 Task: Create a collage using 8 photos in Google Photos.
Action: Key pressed google<Key.space>photos<Key.enter>
Screenshot: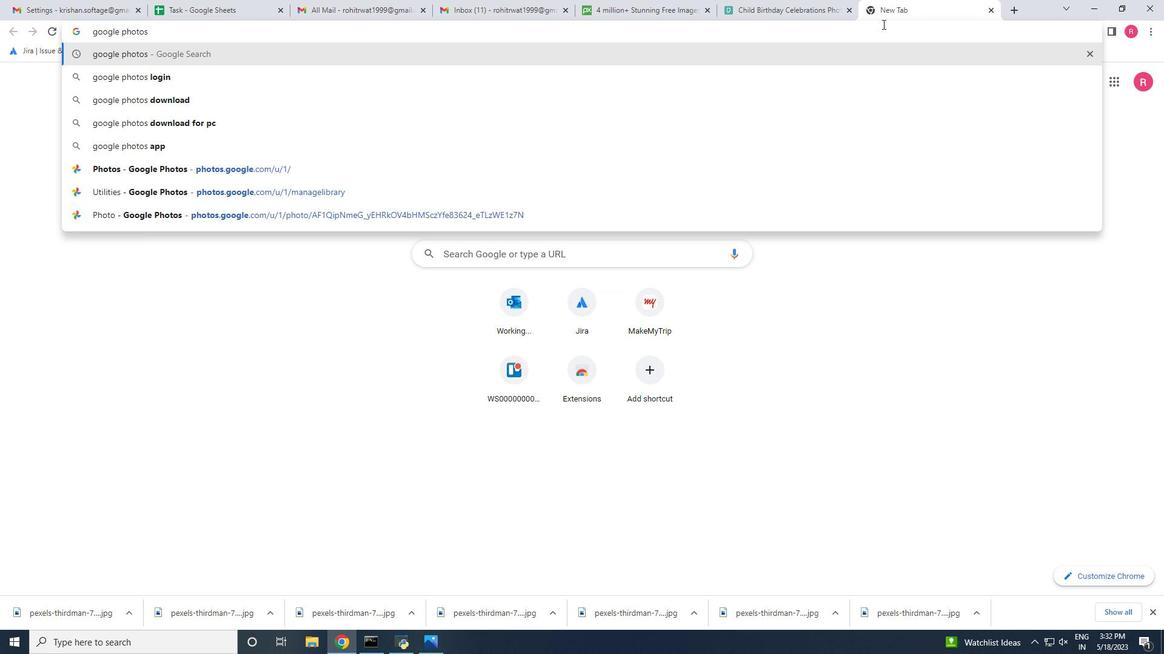 
Action: Mouse moved to (208, 187)
Screenshot: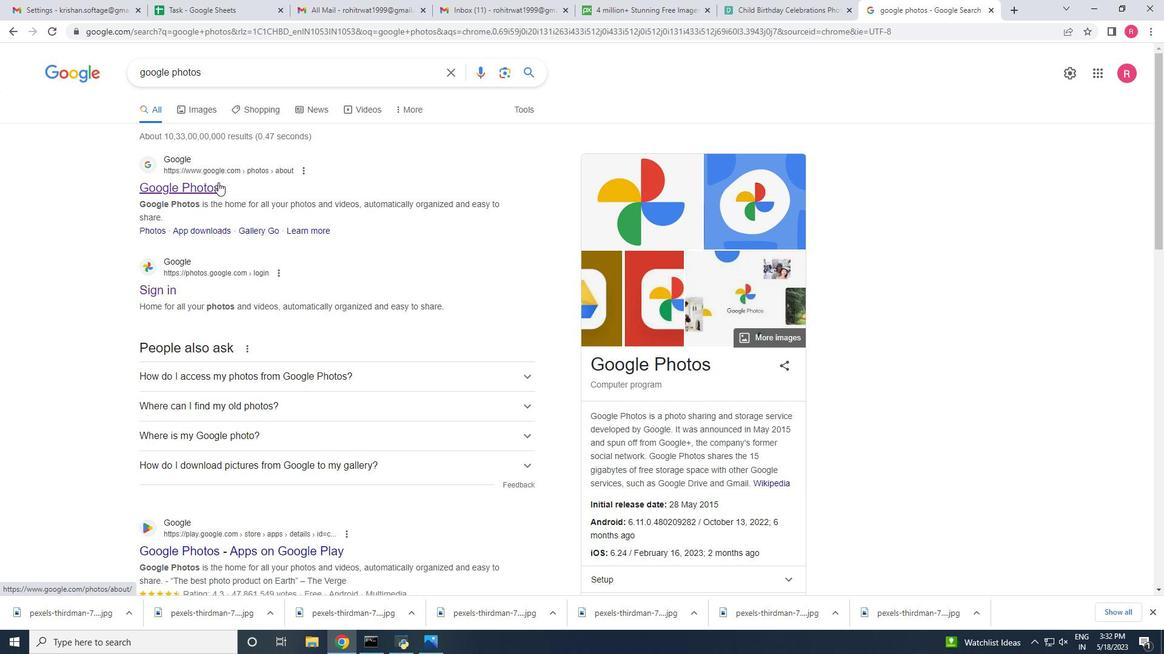 
Action: Mouse pressed left at (208, 187)
Screenshot: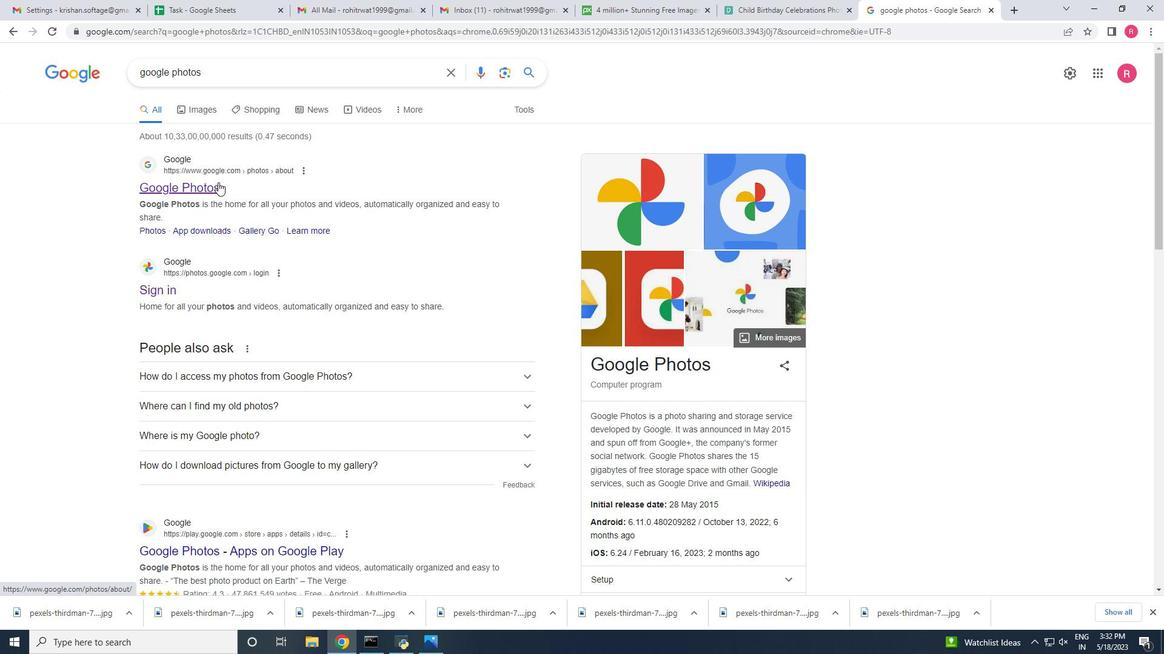 
Action: Mouse moved to (586, 399)
Screenshot: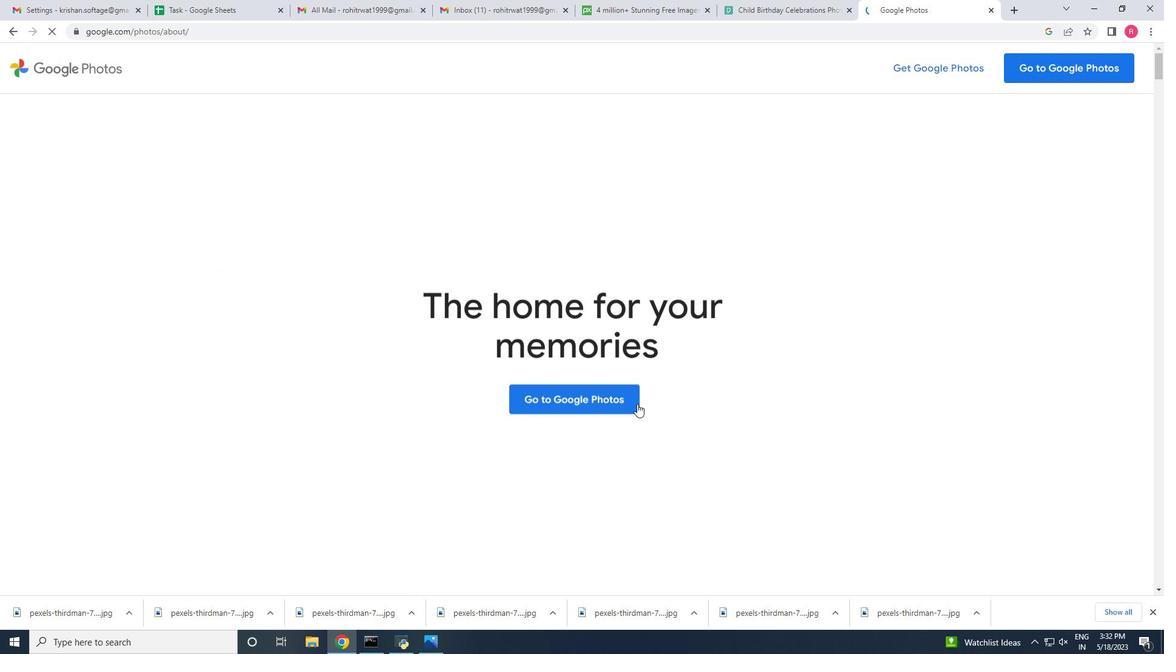 
Action: Mouse pressed left at (586, 399)
Screenshot: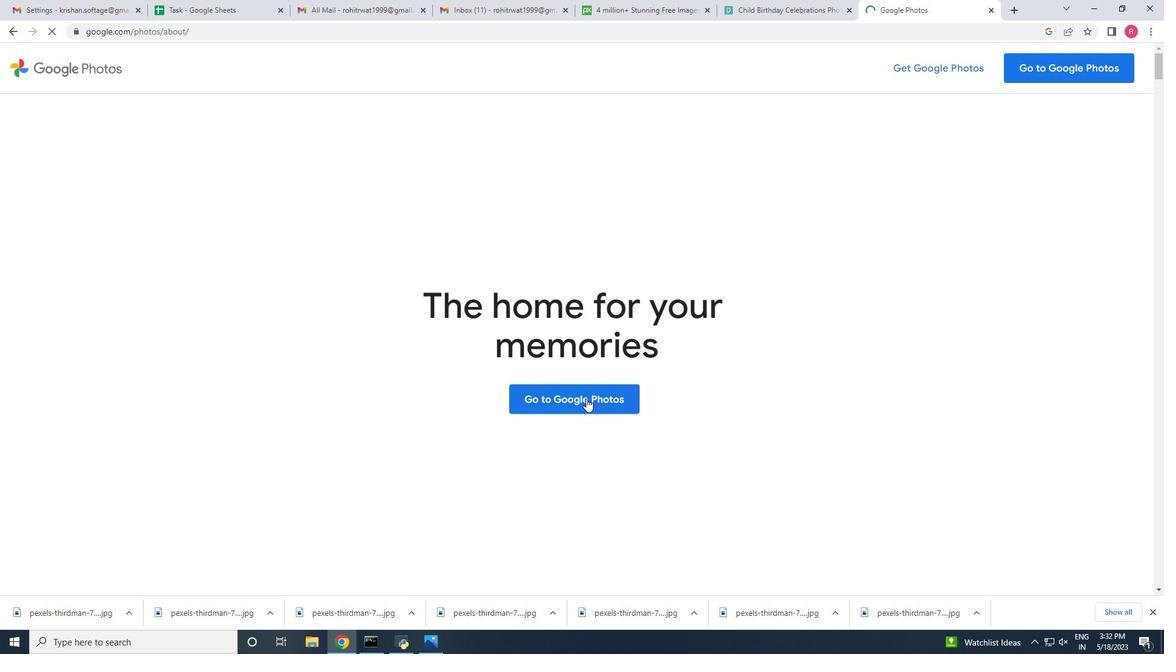 
Action: Mouse moved to (1003, 61)
Screenshot: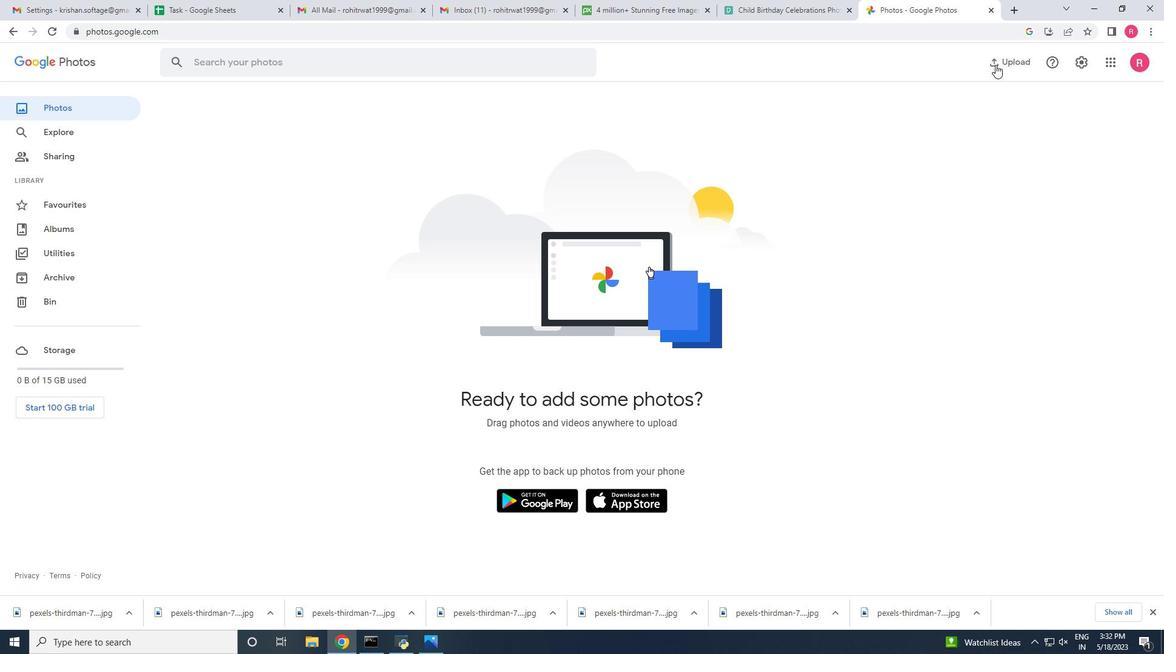 
Action: Mouse pressed left at (1003, 61)
Screenshot: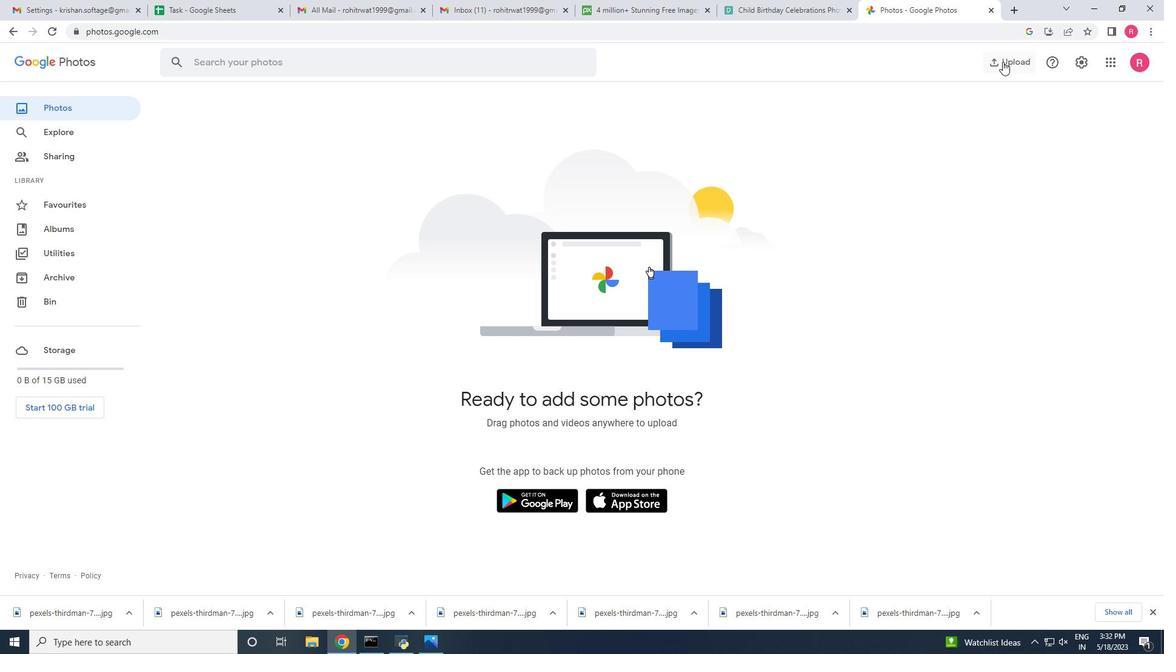 
Action: Mouse moved to (870, 93)
Screenshot: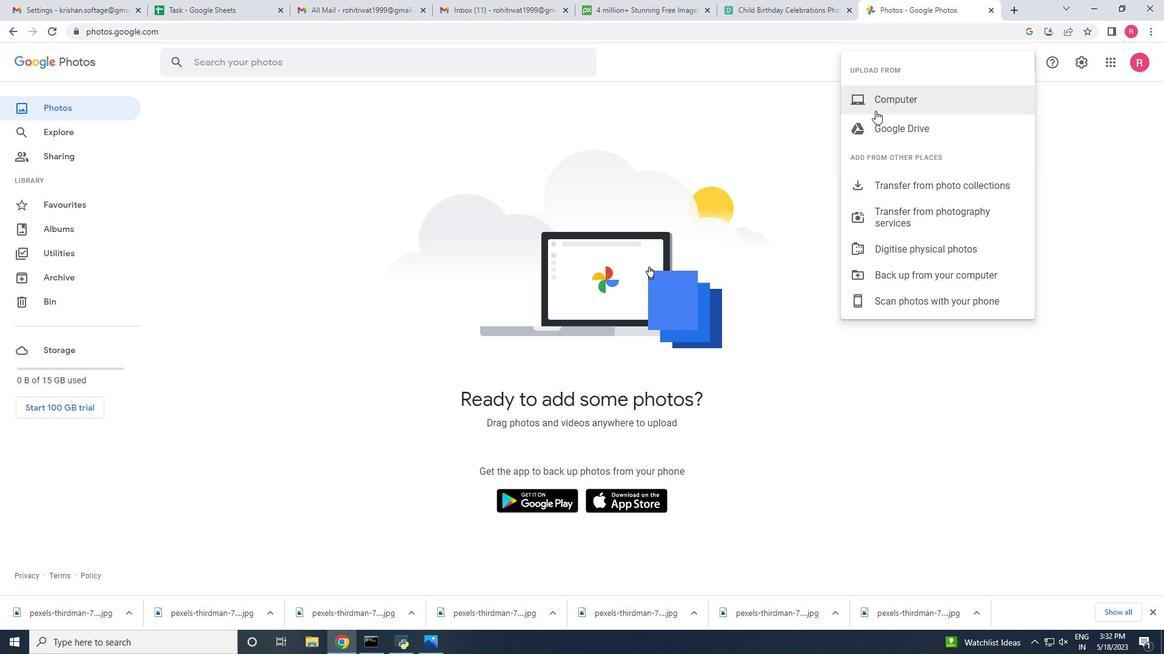 
Action: Mouse pressed left at (870, 93)
Screenshot: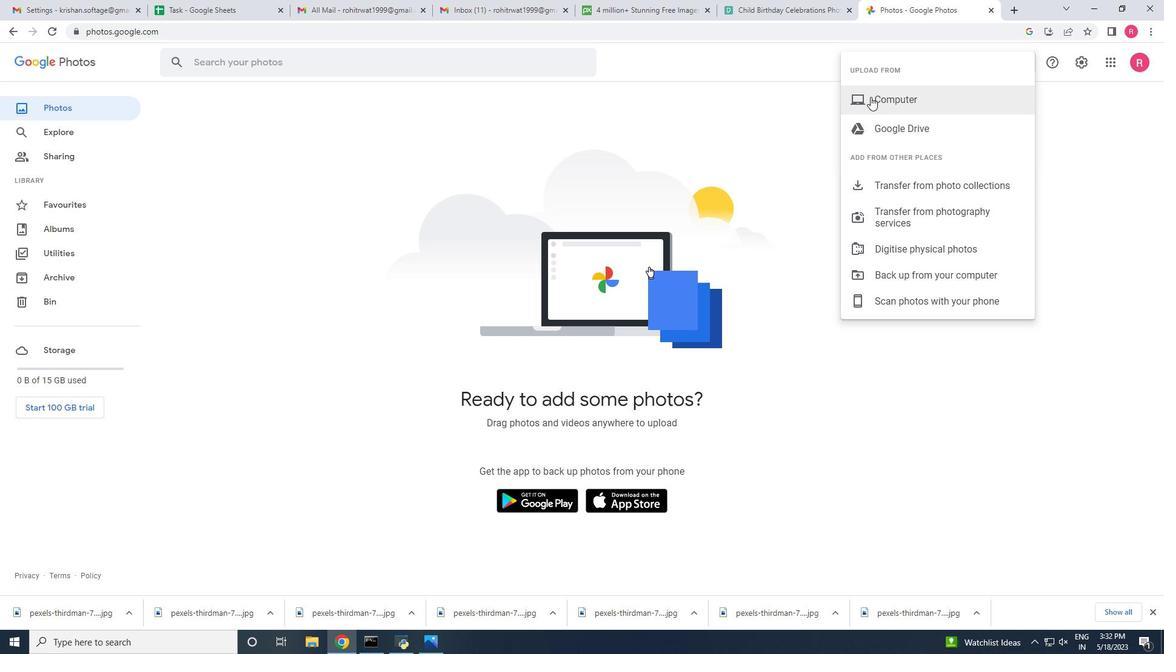 
Action: Mouse moved to (211, 105)
Screenshot: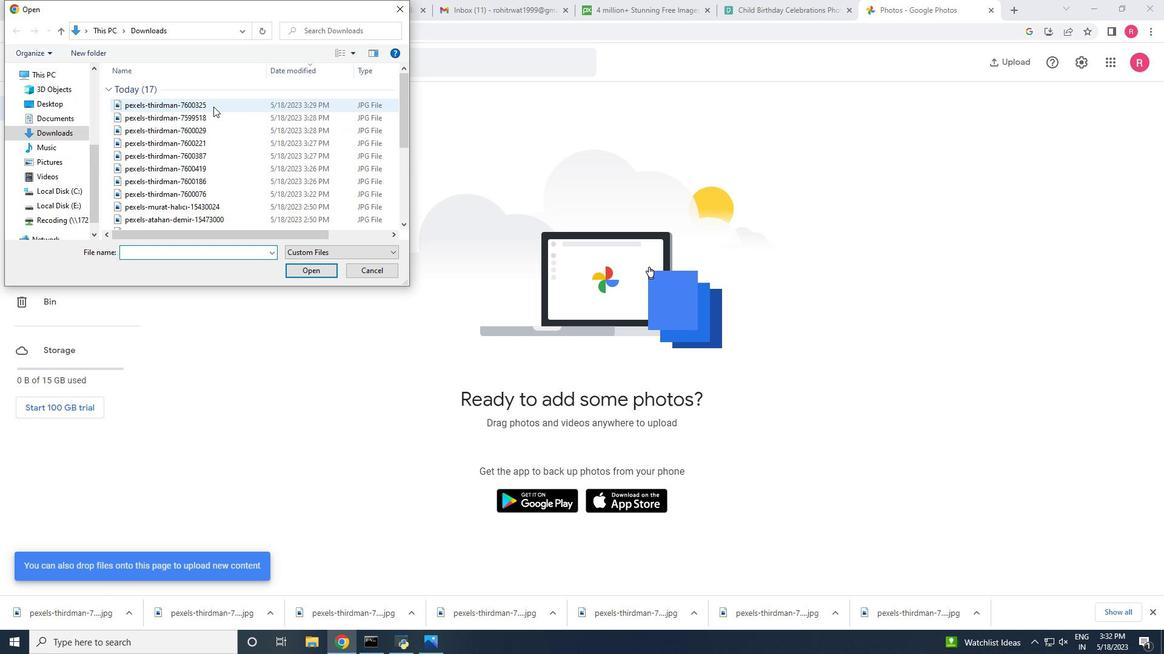 
Action: Mouse pressed left at (211, 105)
Screenshot: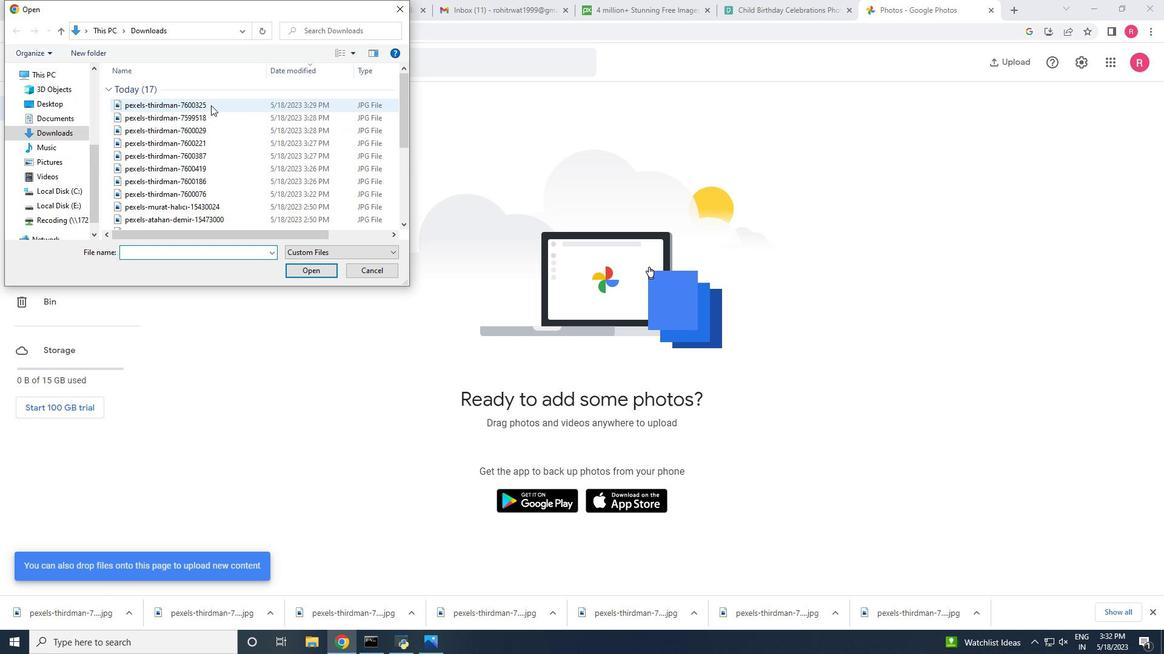 
Action: Key pressed <Key.shift><Key.shift><Key.shift><Key.shift><Key.shift><Key.shift><Key.shift><Key.shift><Key.shift><Key.shift><Key.shift><Key.shift><Key.shift><Key.shift><Key.shift><Key.shift><Key.shift><Key.down><Key.down><Key.down><Key.down><Key.down><Key.down><Key.down>
Screenshot: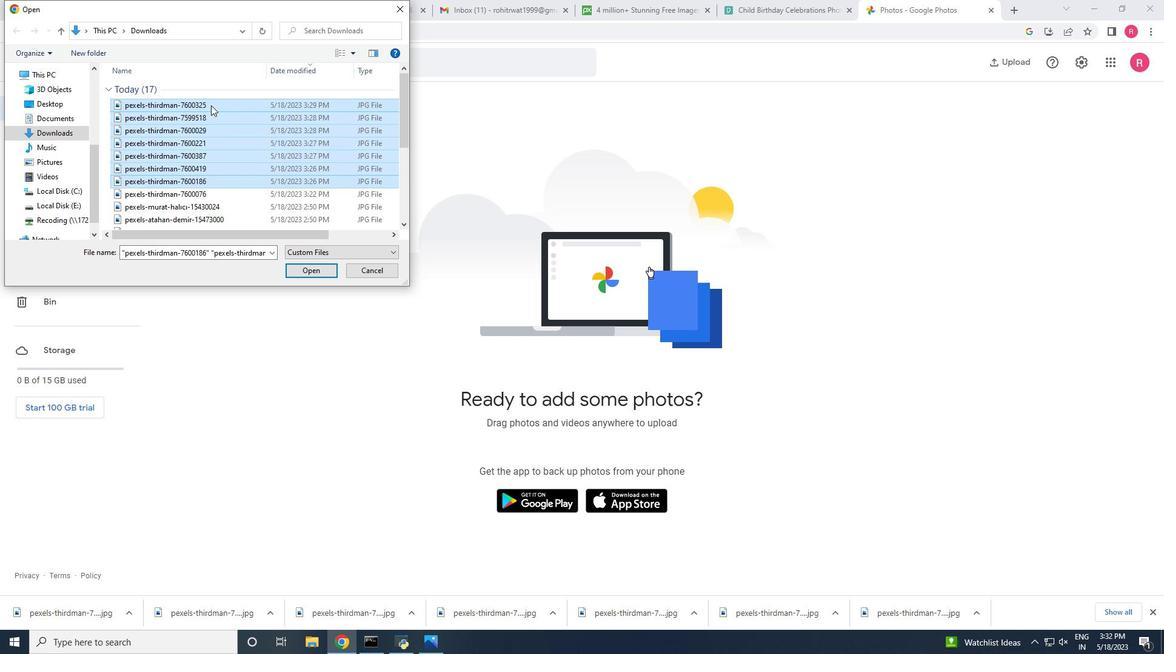 
Action: Mouse moved to (299, 270)
Screenshot: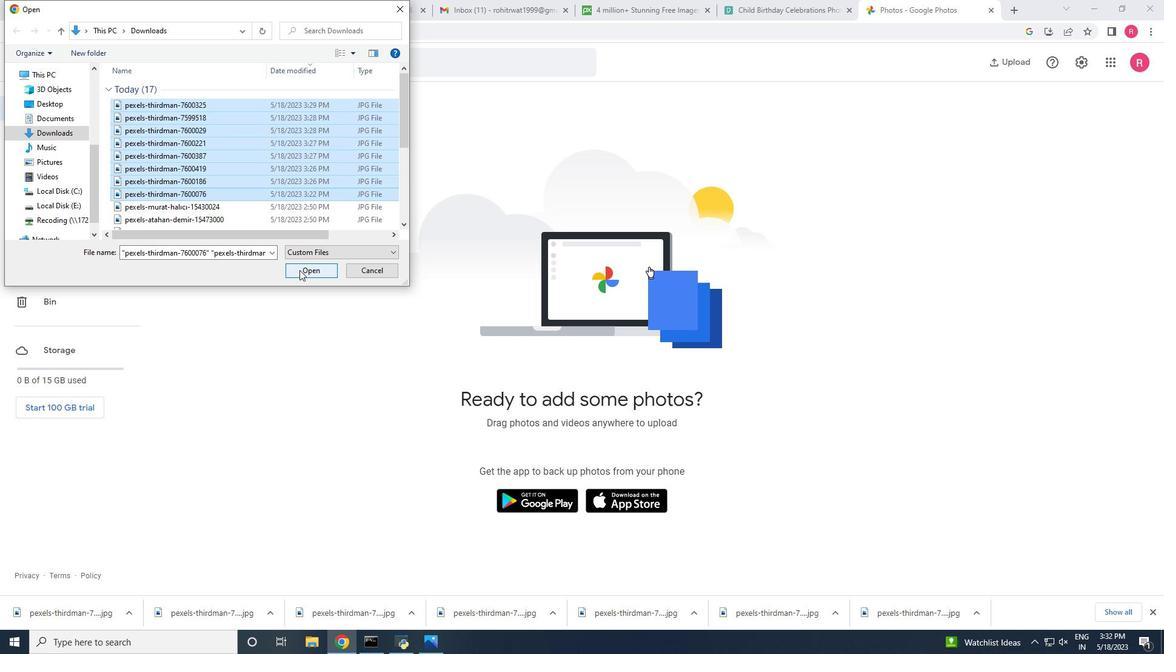 
Action: Mouse pressed left at (299, 270)
Screenshot: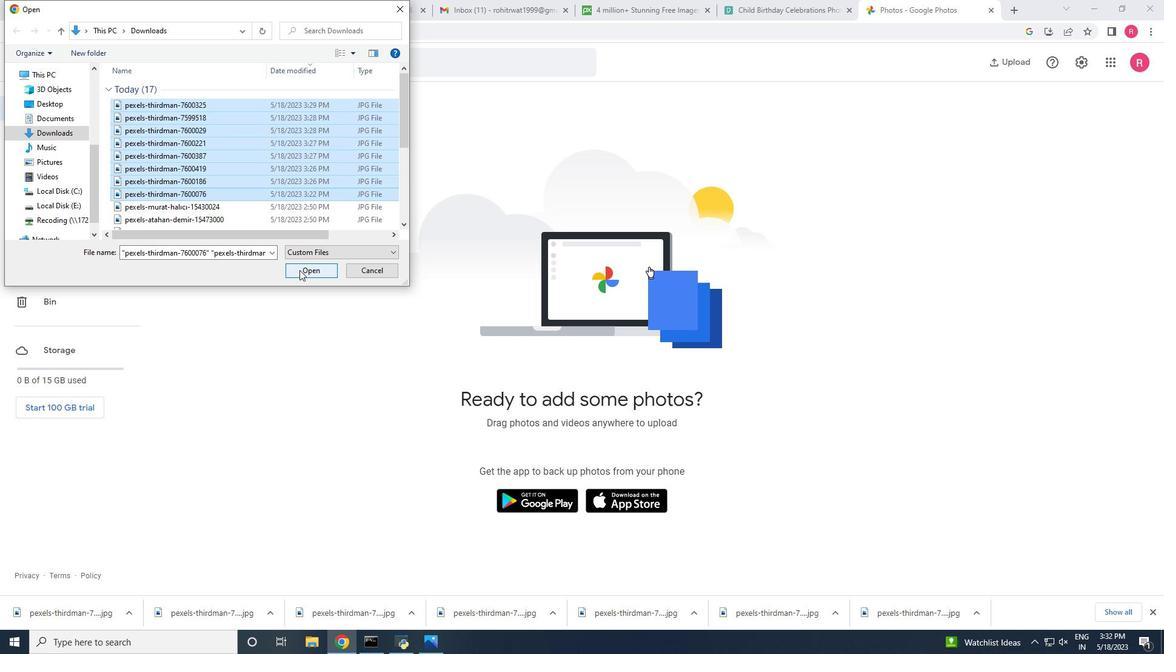
Action: Mouse moved to (198, 316)
Screenshot: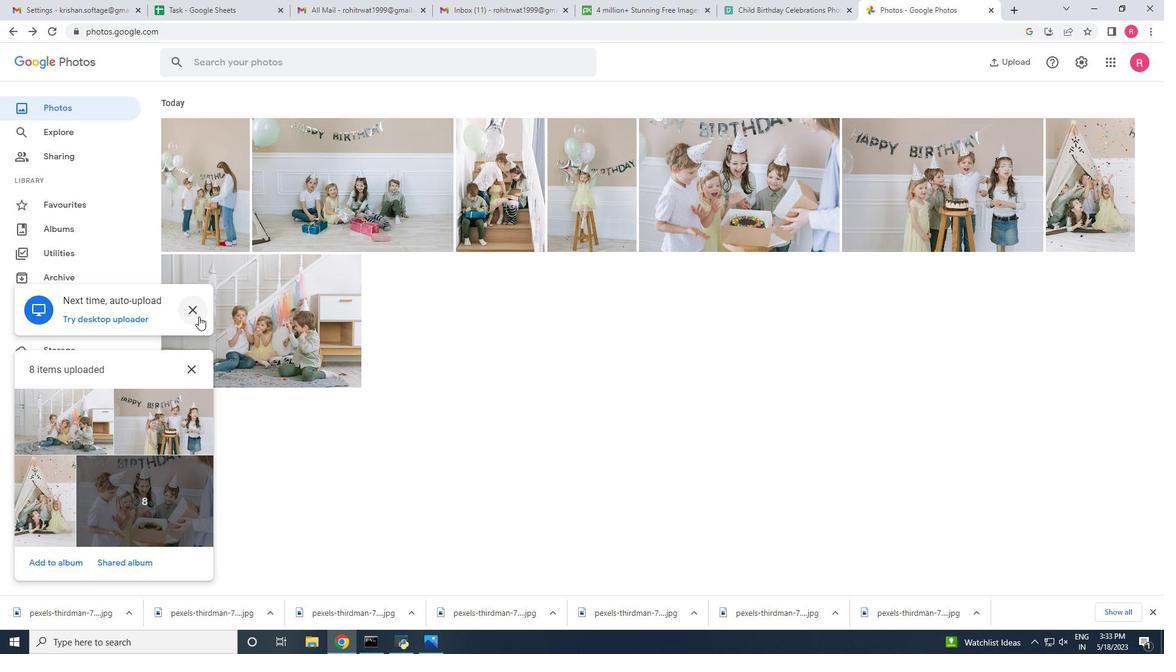 
Action: Mouse pressed left at (198, 316)
Screenshot: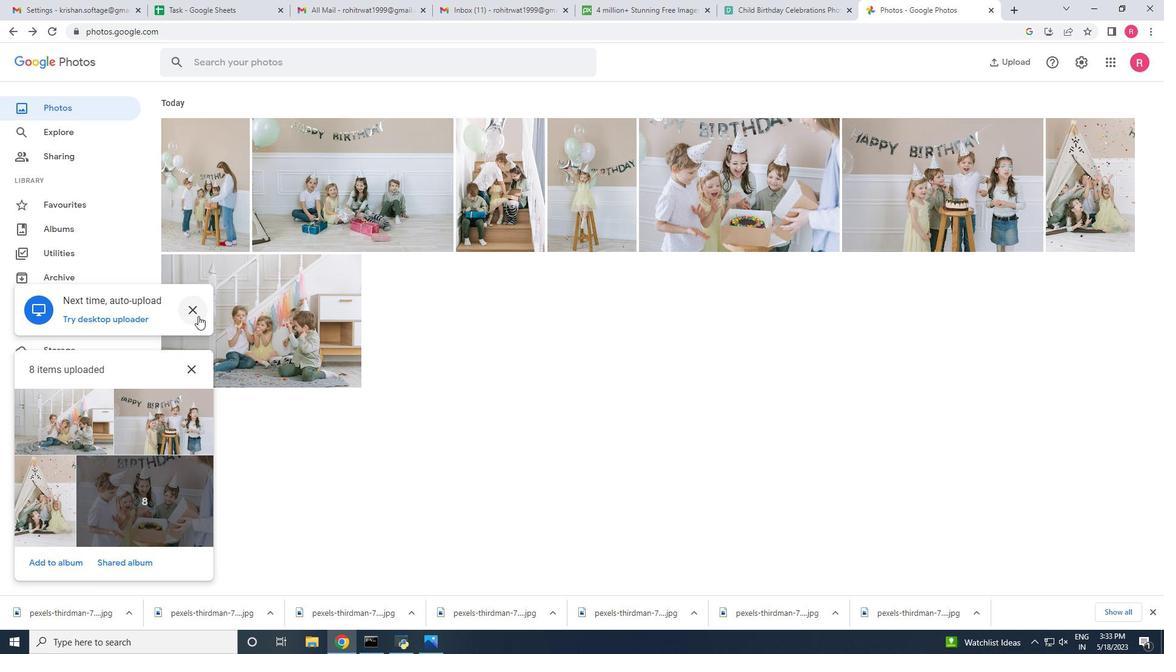
Action: Mouse moved to (195, 369)
Screenshot: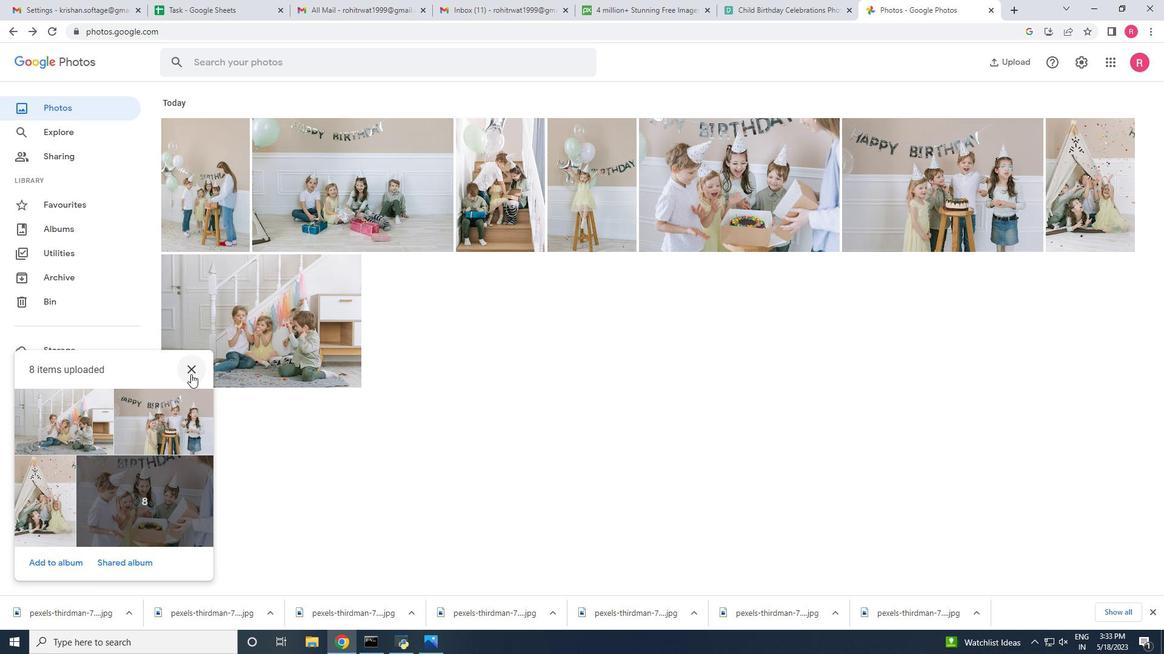 
Action: Mouse pressed left at (195, 369)
Screenshot: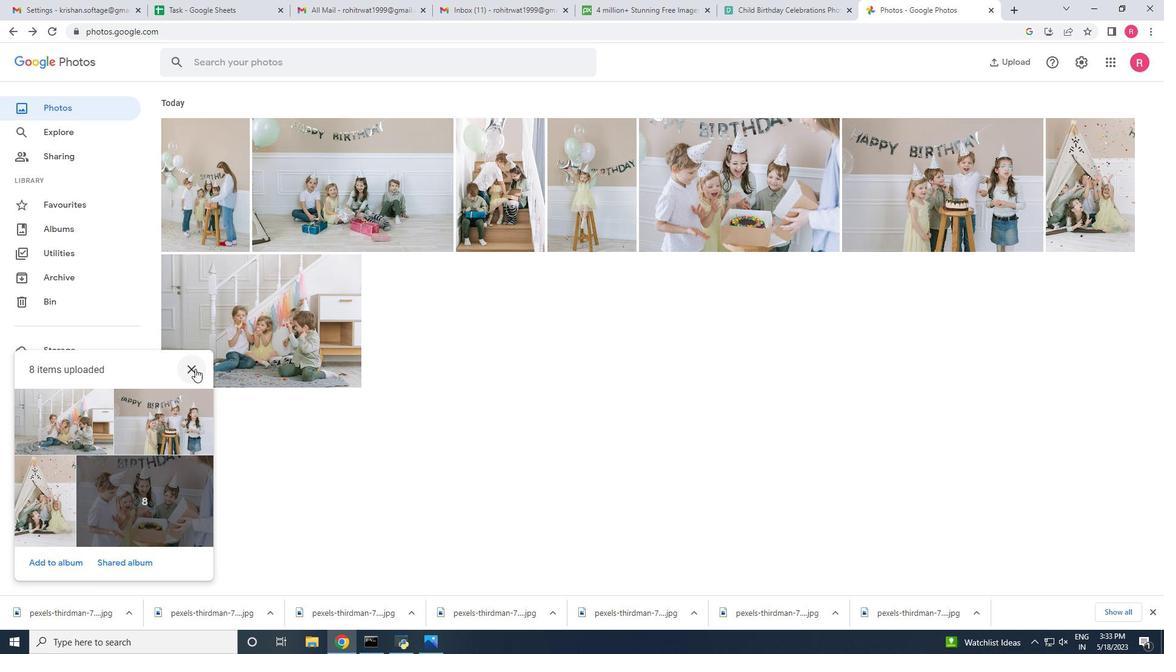 
Action: Mouse moved to (60, 249)
Screenshot: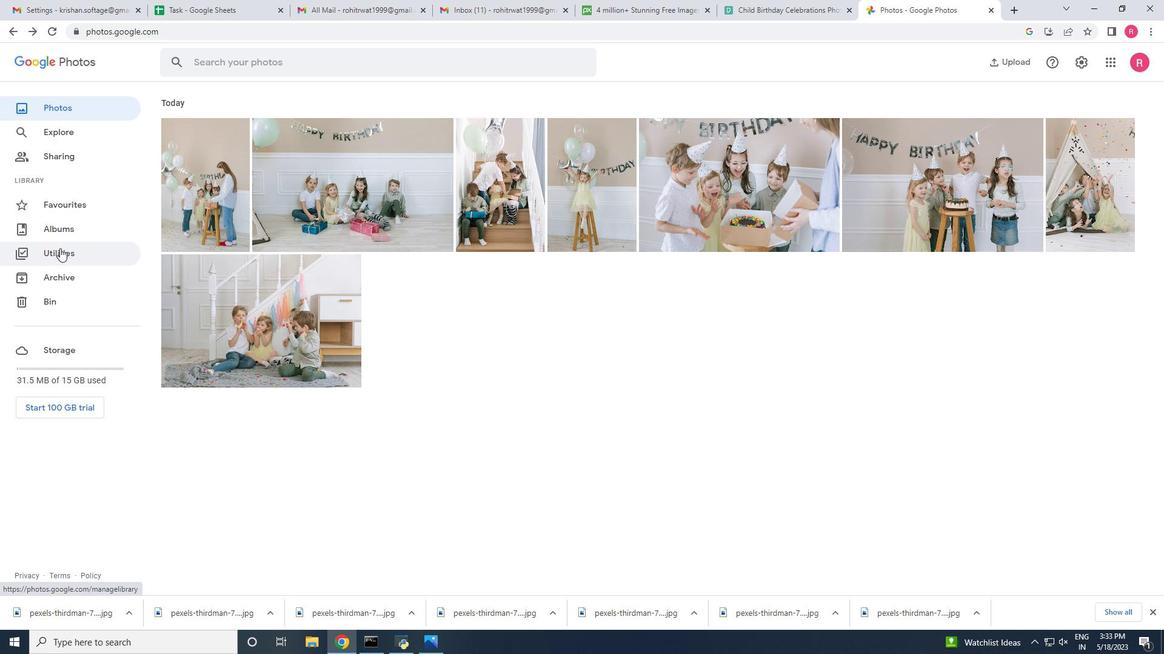
Action: Mouse pressed left at (60, 249)
Screenshot: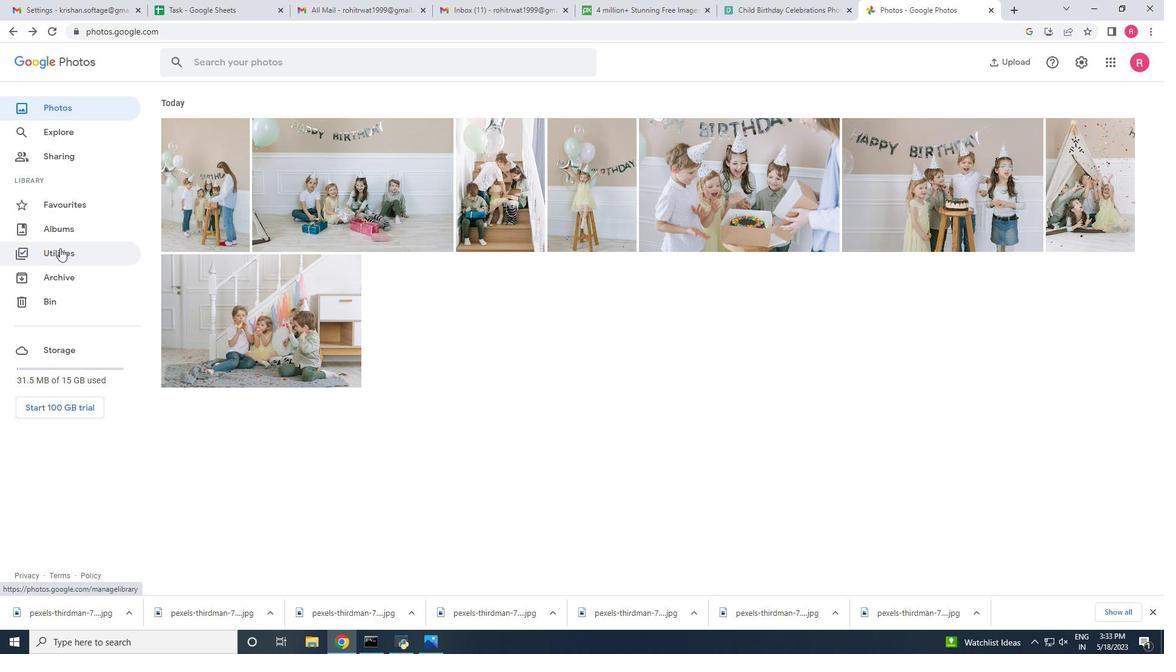 
Action: Mouse moved to (421, 254)
Screenshot: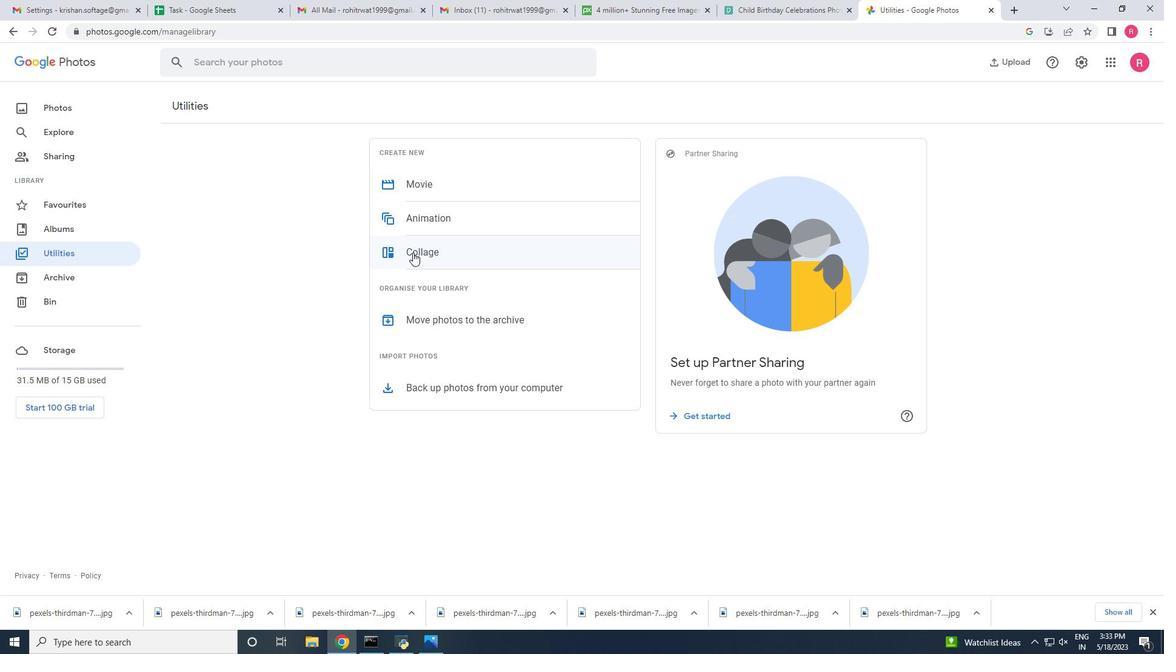 
Action: Mouse pressed left at (421, 254)
Screenshot: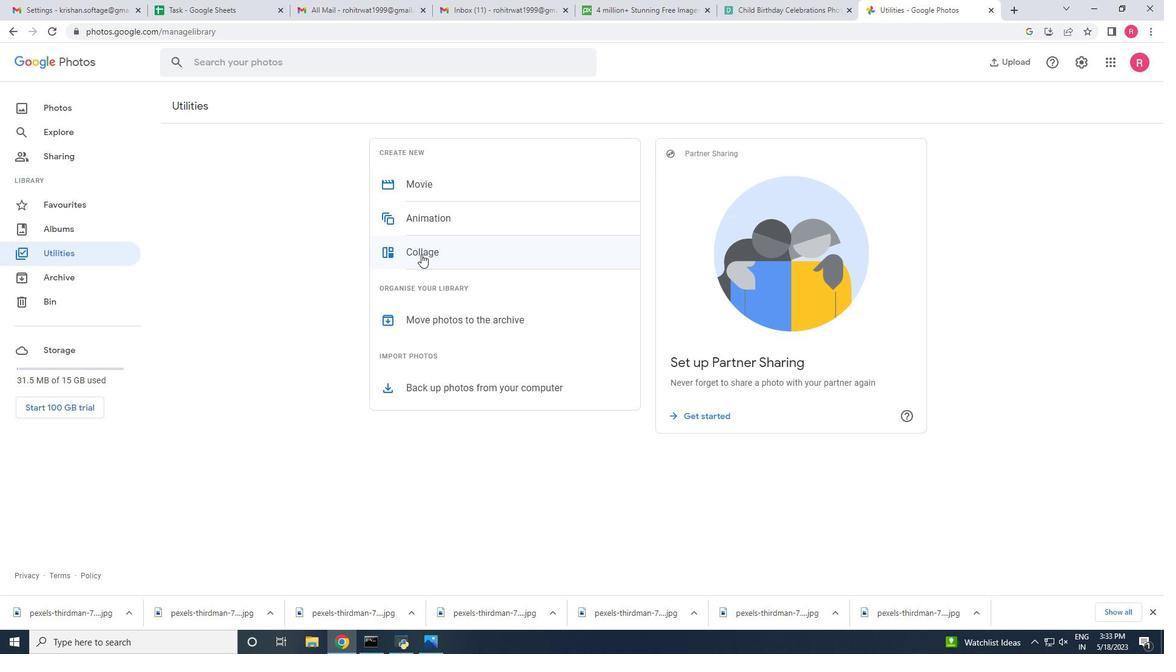 
Action: Mouse moved to (57, 143)
Screenshot: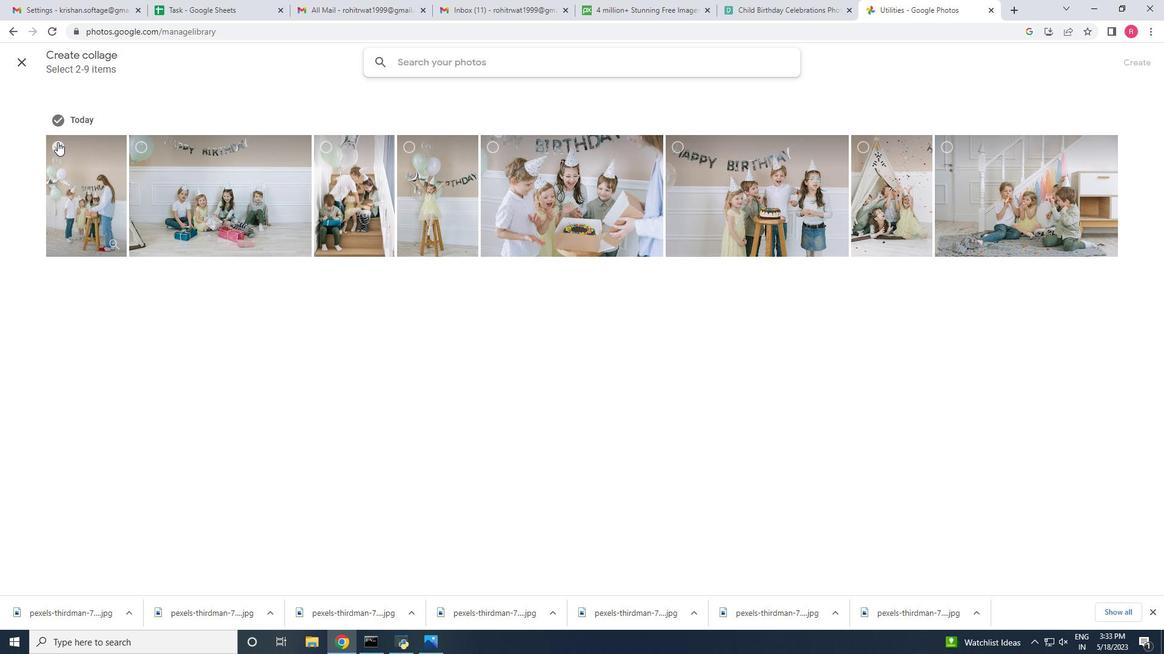 
Action: Mouse pressed left at (57, 143)
Screenshot: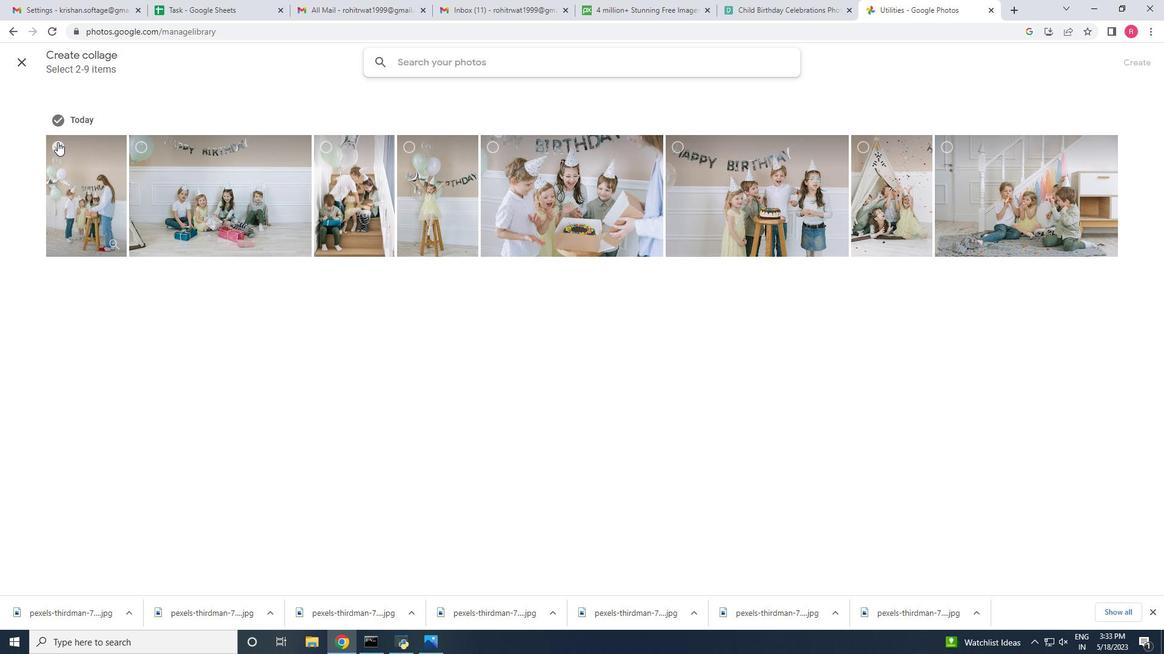 
Action: Mouse moved to (142, 146)
Screenshot: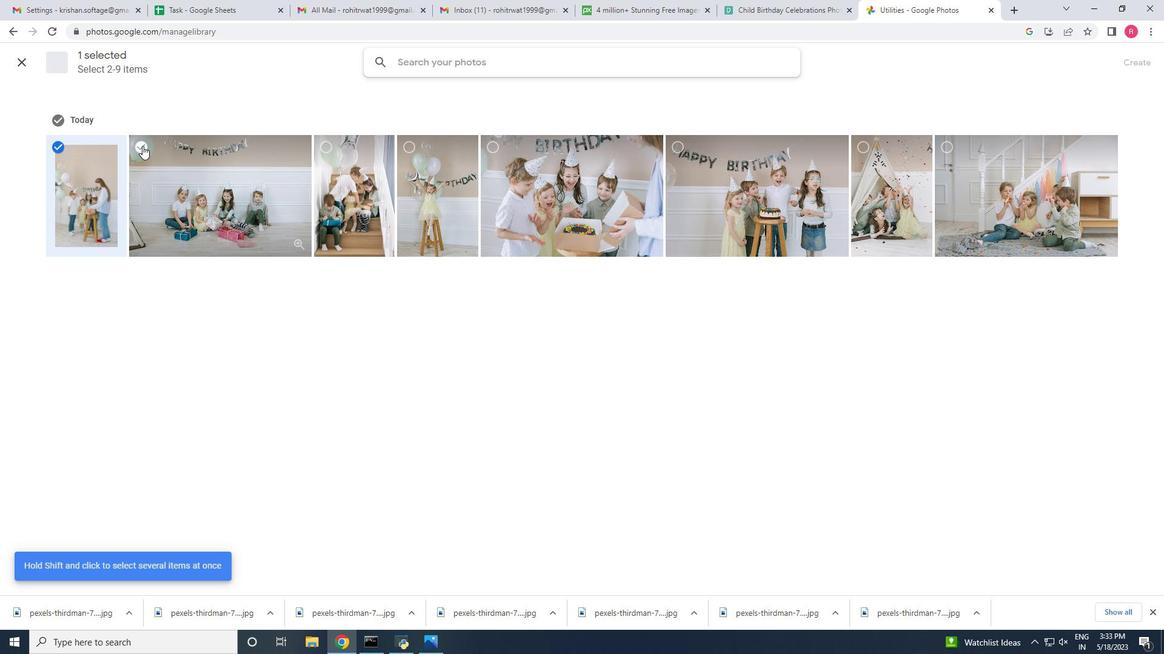 
Action: Mouse pressed left at (142, 146)
Screenshot: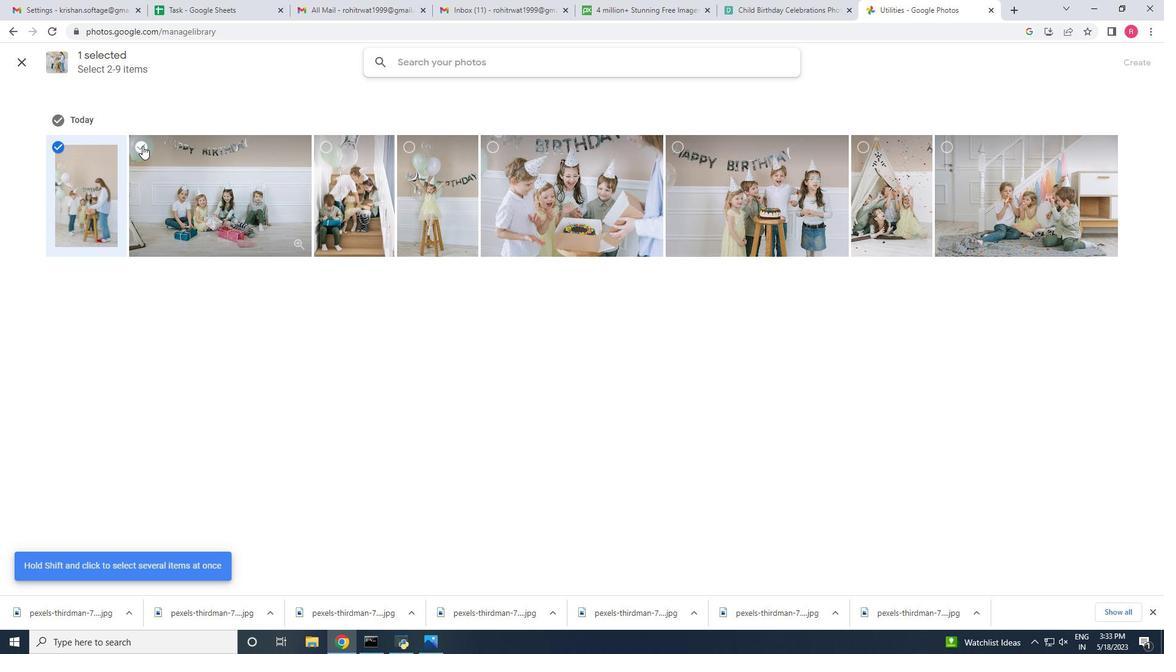 
Action: Mouse moved to (328, 146)
Screenshot: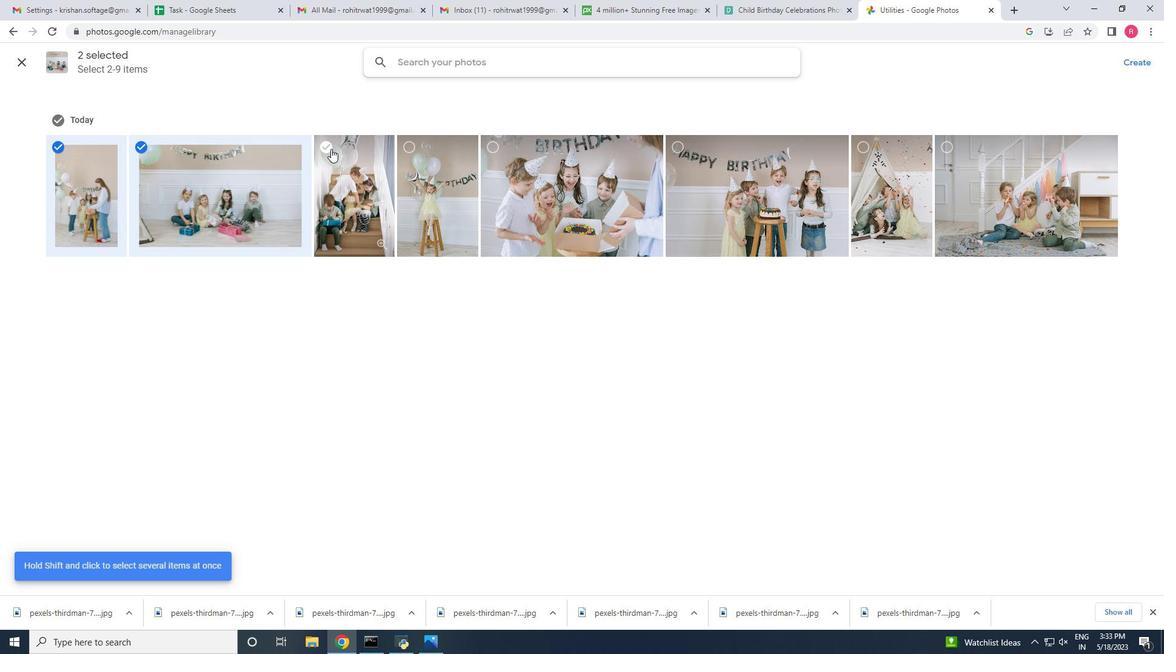 
Action: Mouse pressed left at (328, 146)
Screenshot: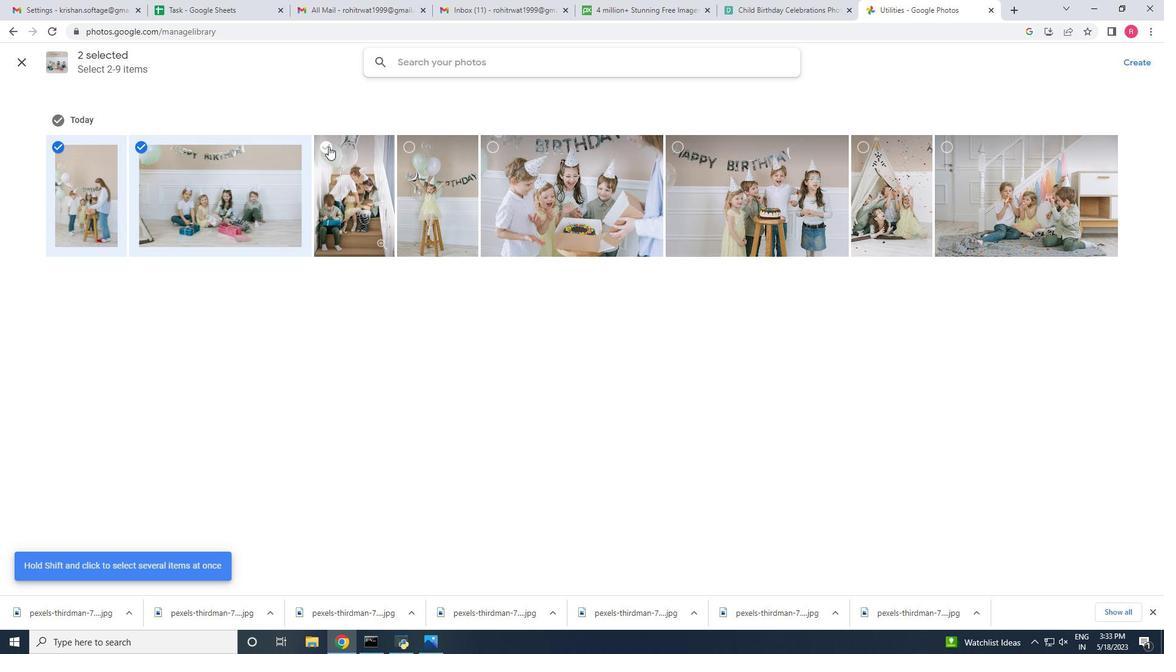 
Action: Mouse moved to (411, 143)
Screenshot: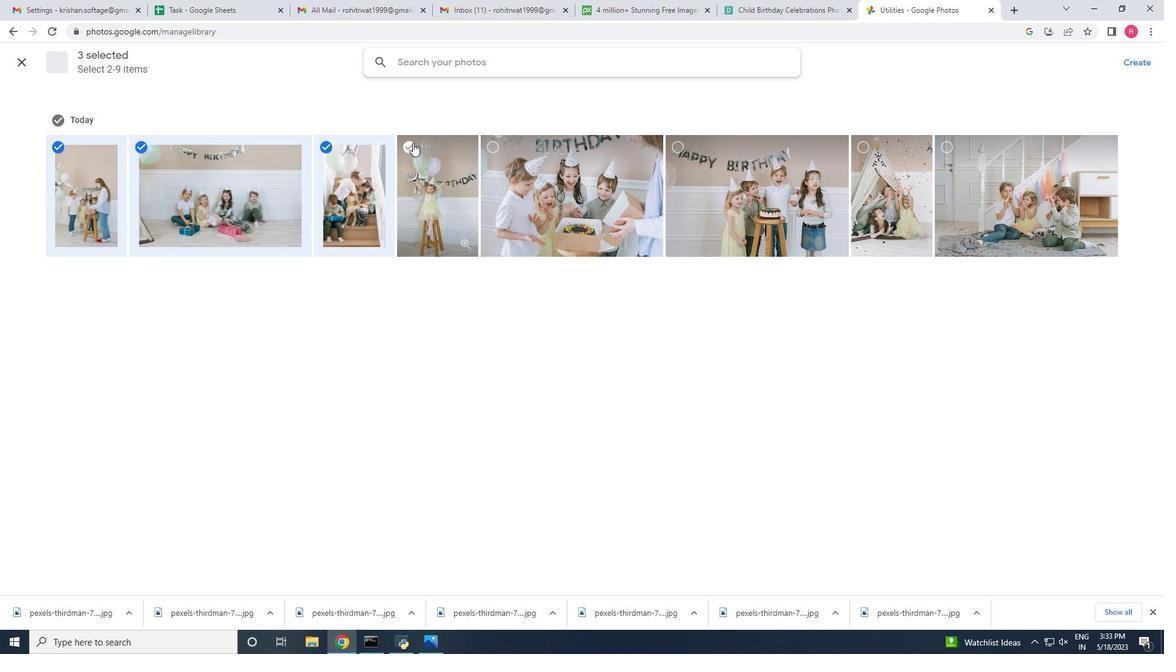 
Action: Mouse pressed left at (411, 143)
Screenshot: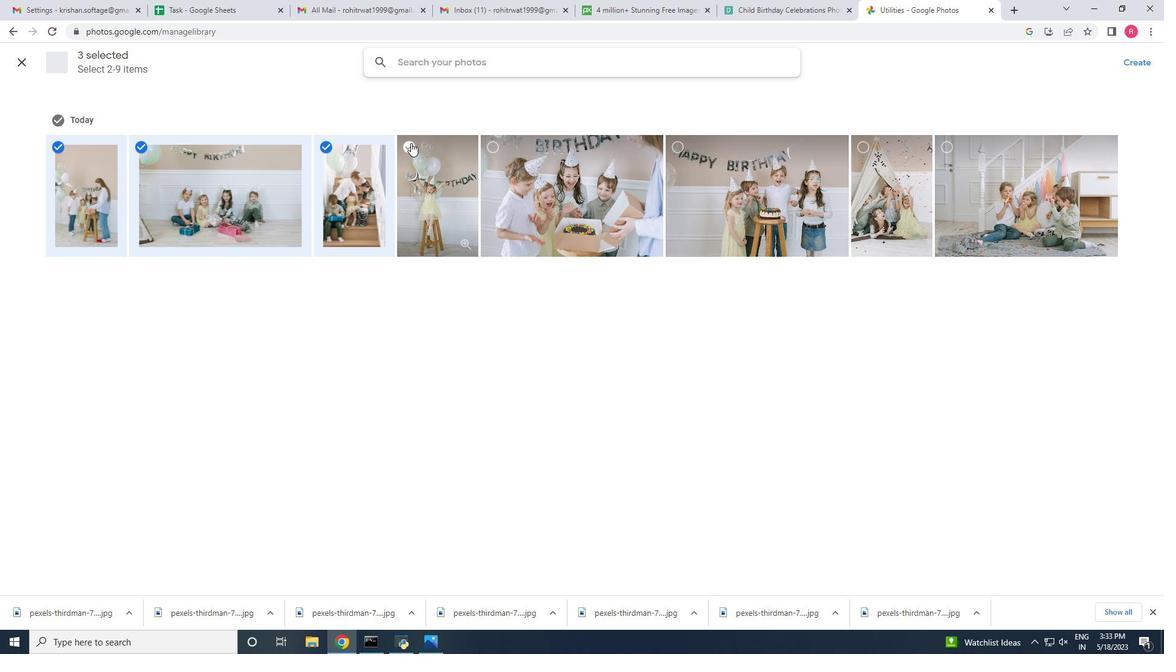 
Action: Mouse moved to (489, 144)
Screenshot: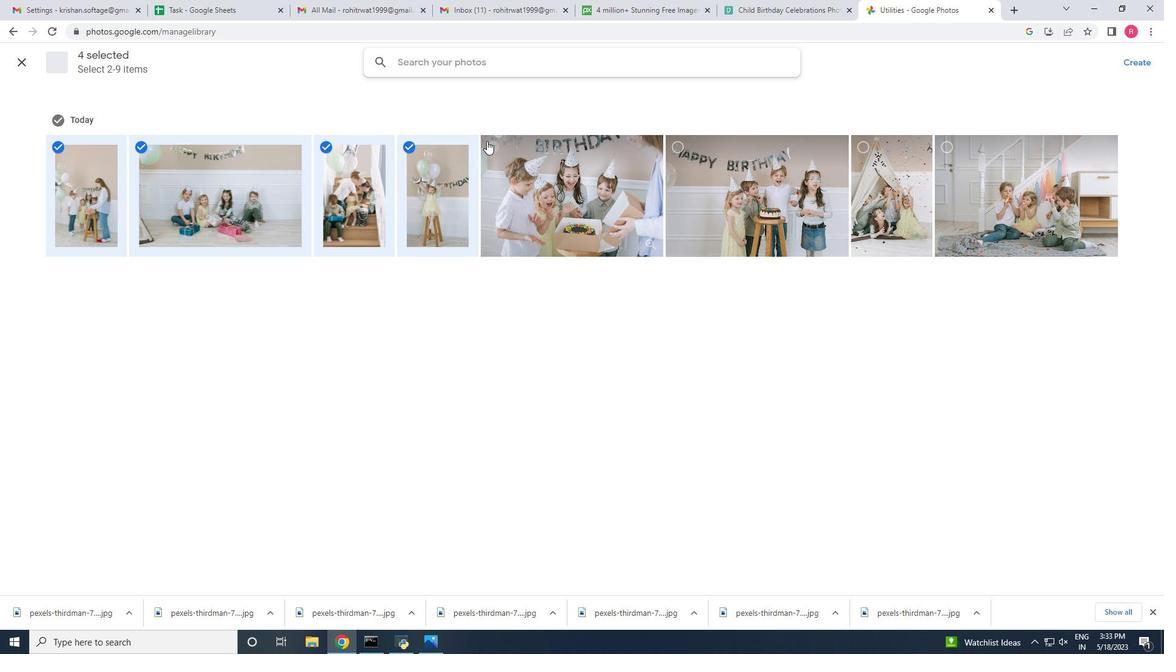 
Action: Mouse pressed left at (489, 144)
Screenshot: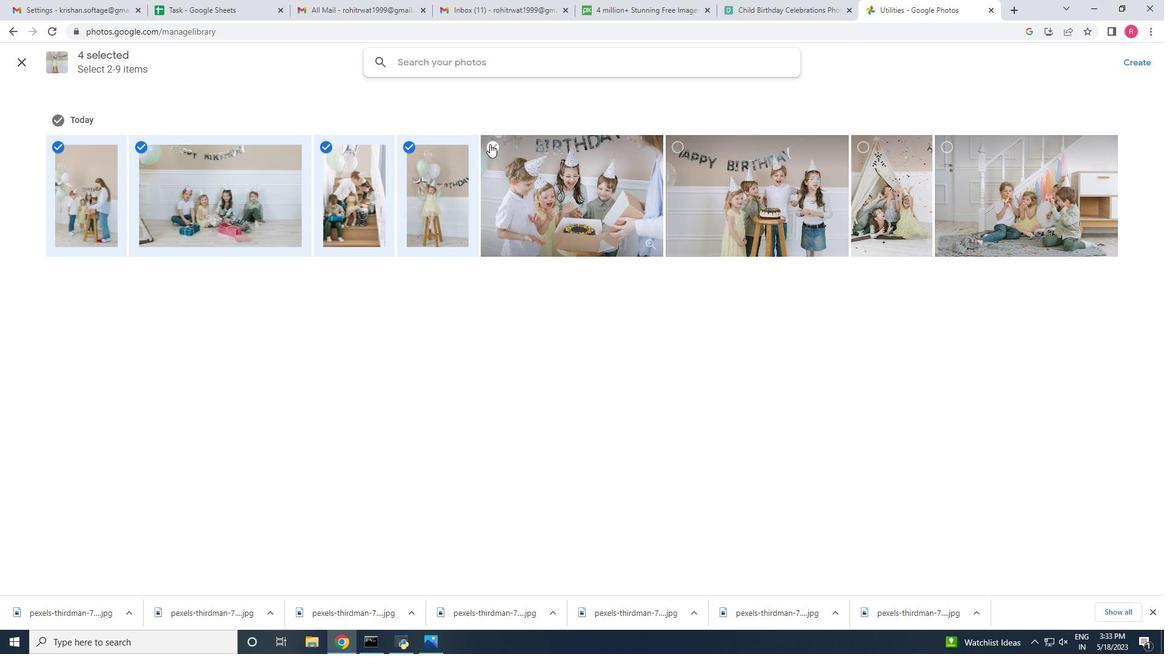 
Action: Mouse moved to (676, 142)
Screenshot: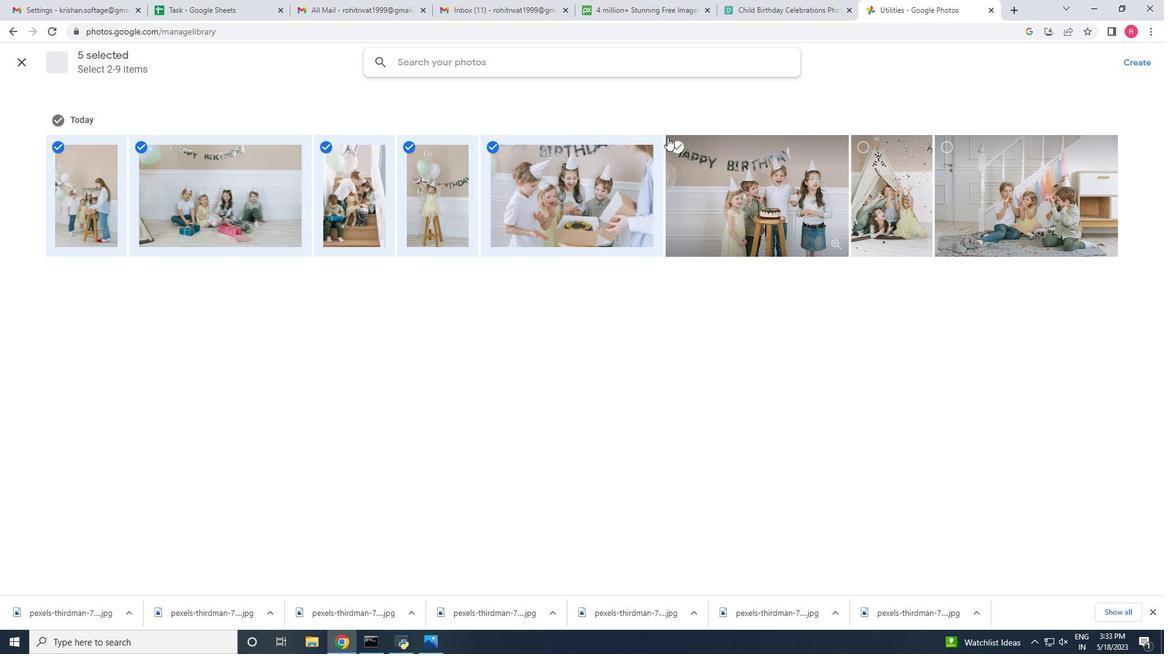 
Action: Mouse pressed left at (676, 142)
Screenshot: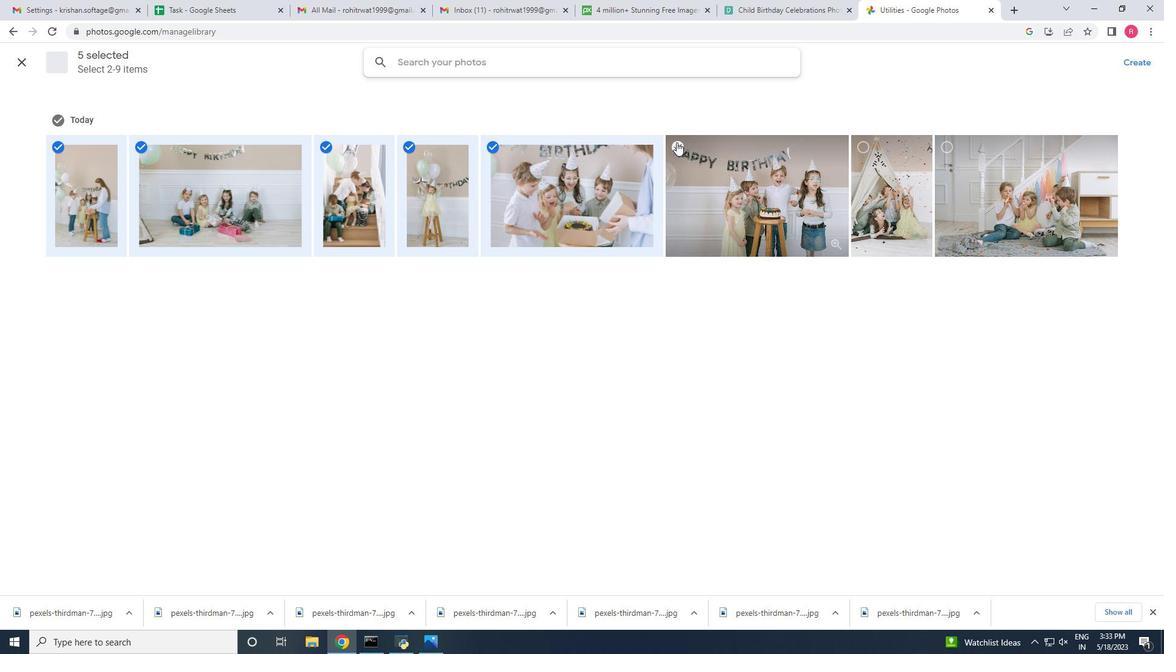 
Action: Mouse moved to (867, 149)
Screenshot: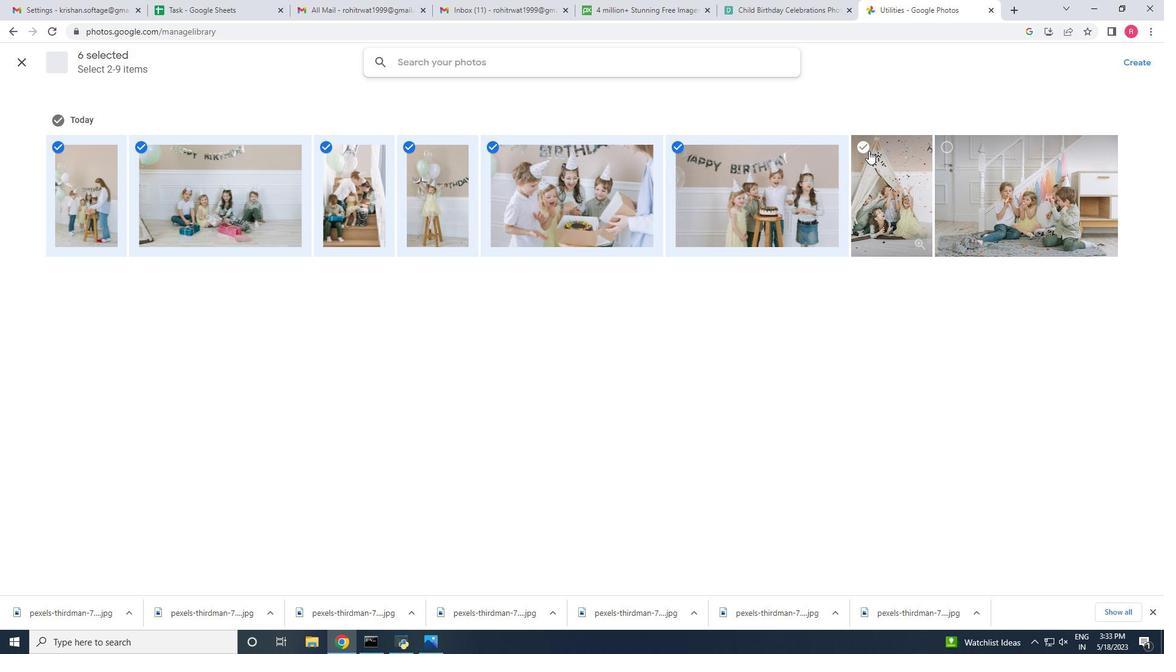 
Action: Mouse pressed left at (867, 149)
Screenshot: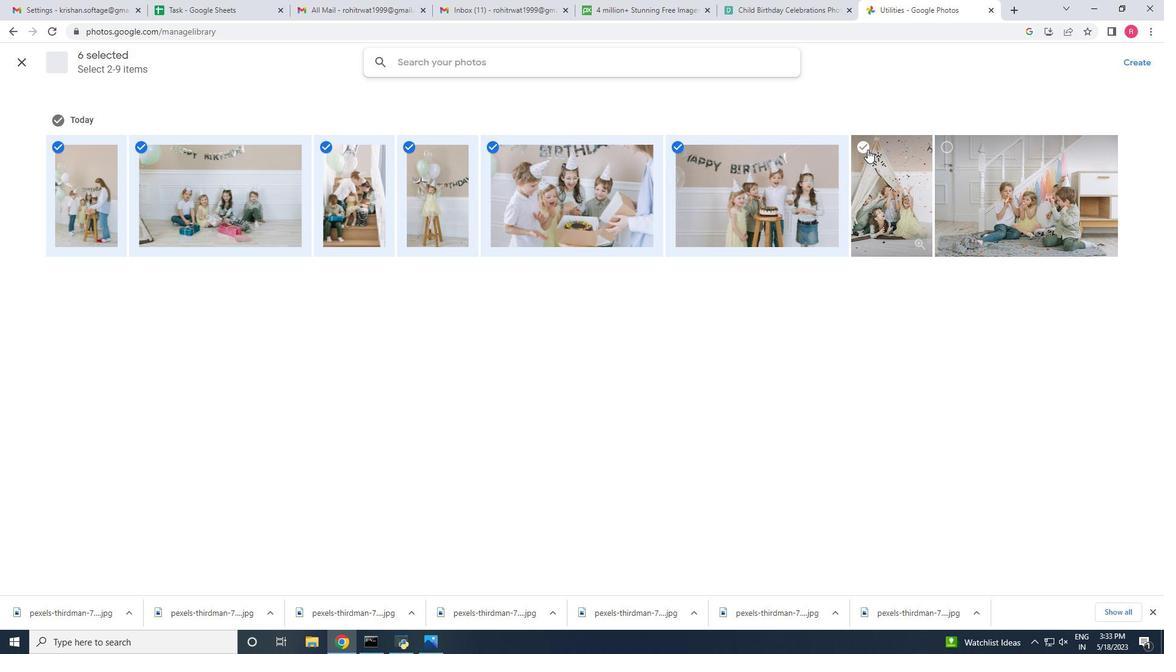 
Action: Mouse moved to (947, 148)
Screenshot: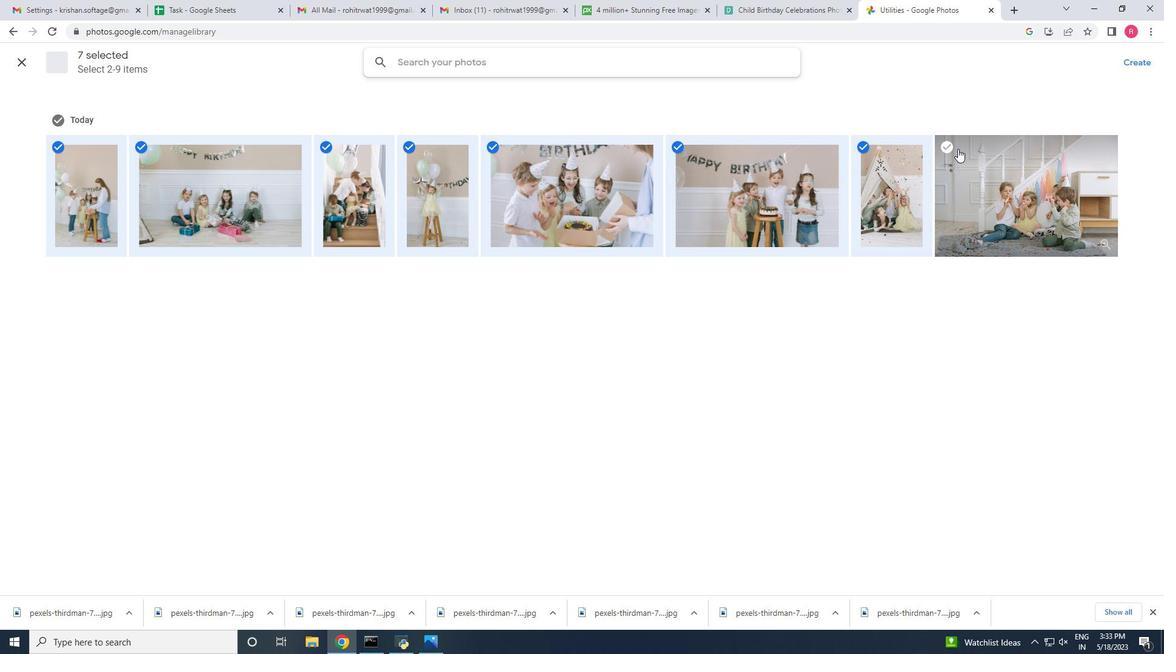
Action: Mouse pressed left at (947, 148)
Screenshot: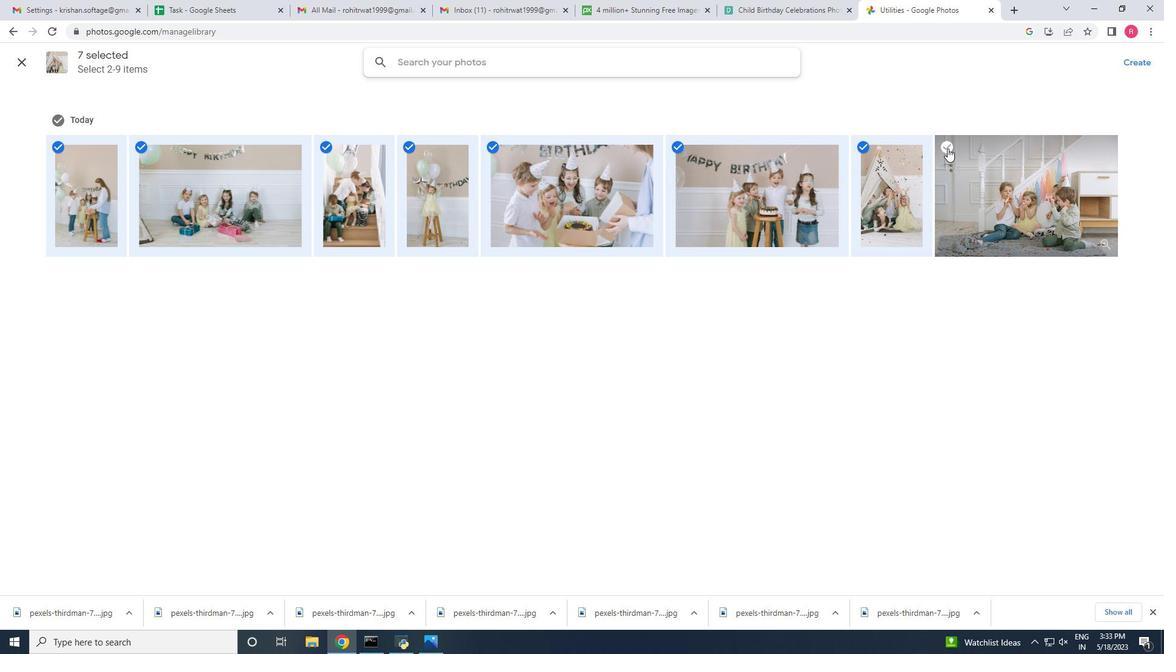 
Action: Mouse moved to (1130, 61)
Screenshot: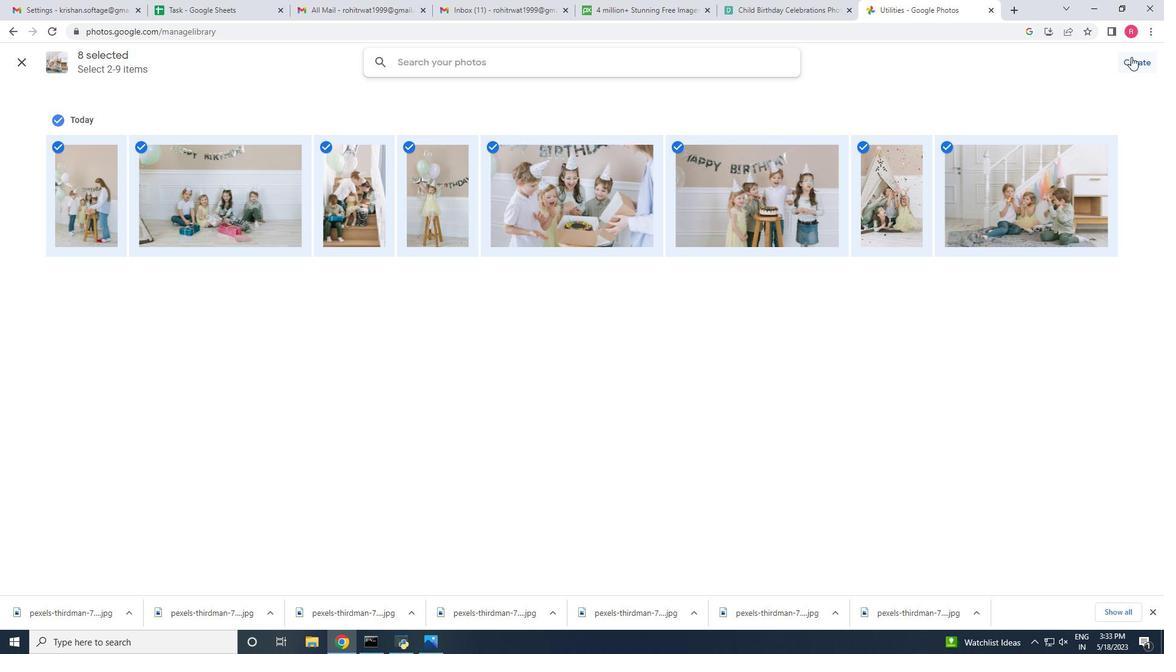 
Action: Mouse pressed left at (1130, 61)
Screenshot: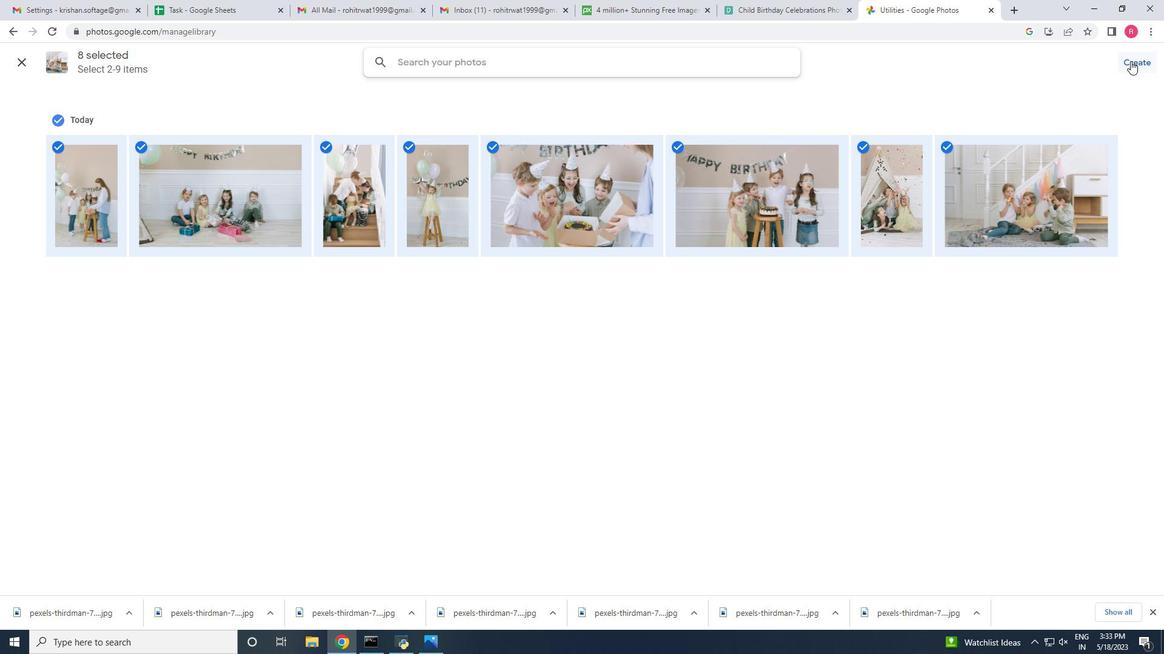 
Action: Mouse moved to (1141, 63)
Screenshot: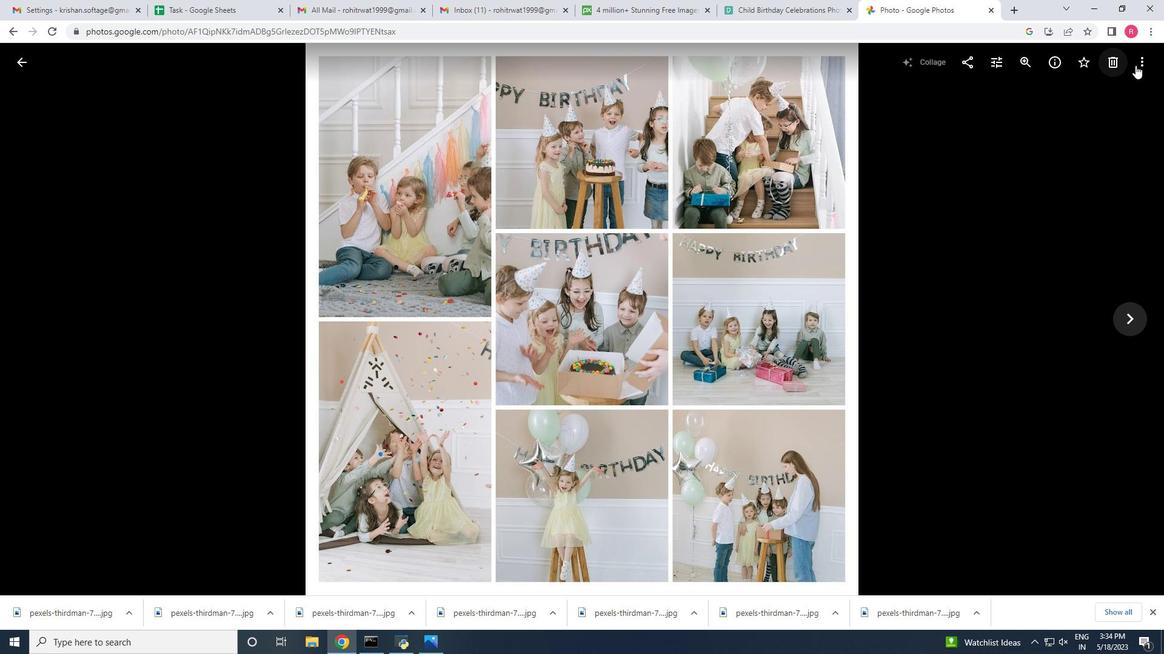 
Action: Mouse pressed left at (1141, 63)
Screenshot: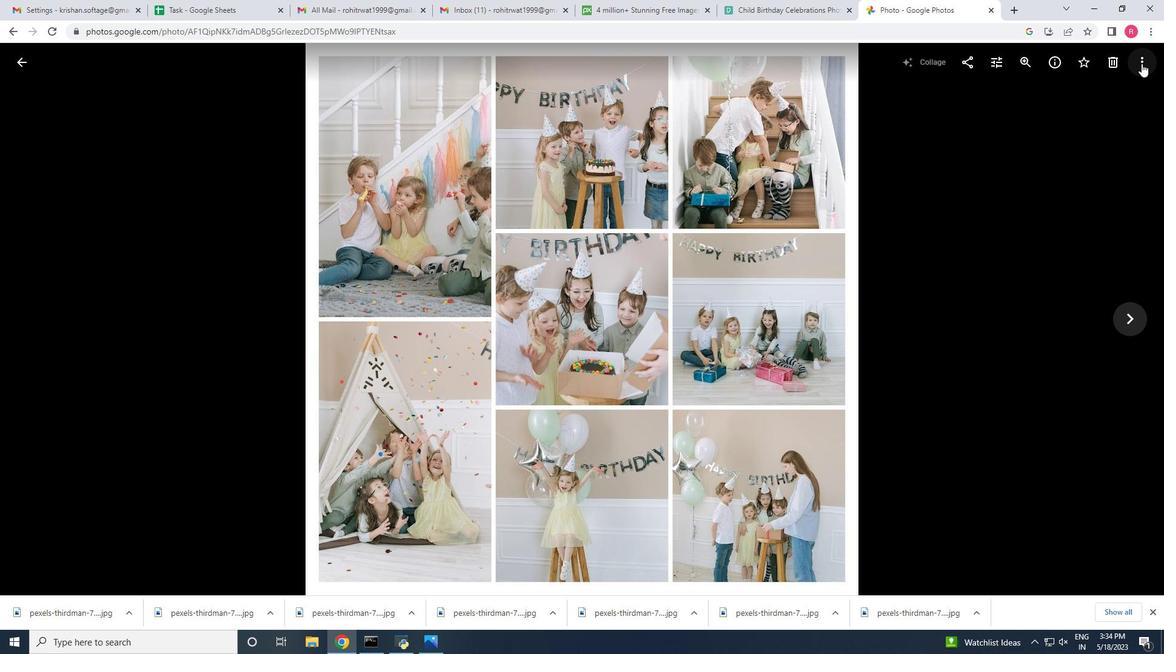 
Action: Mouse moved to (1095, 101)
Screenshot: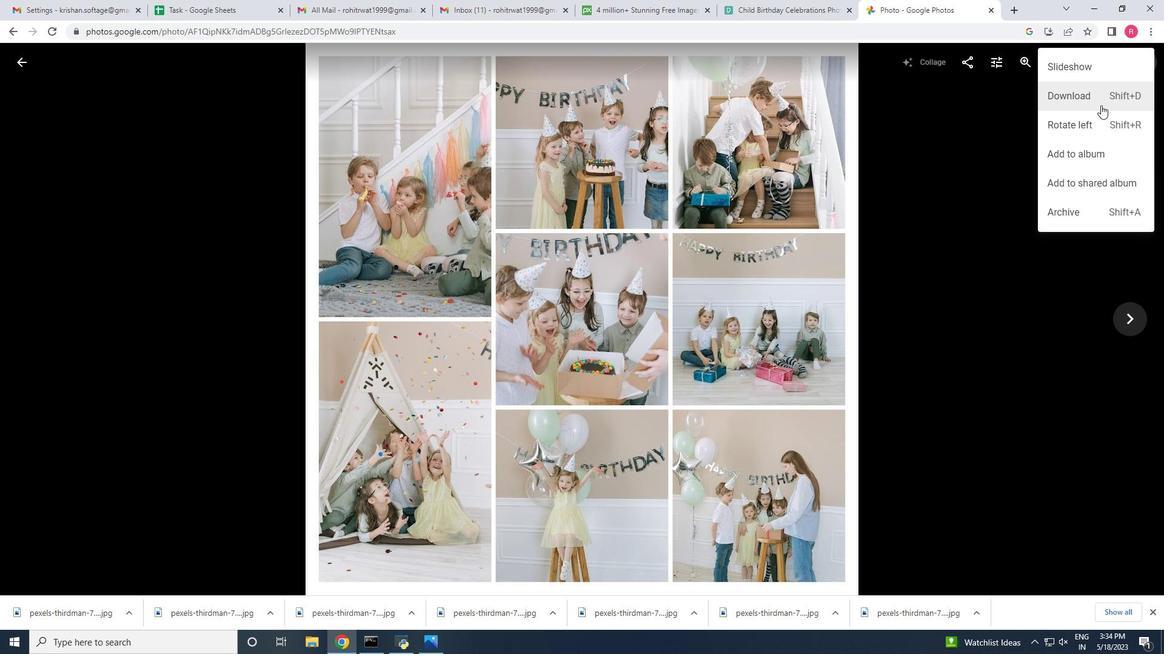
Action: Mouse pressed left at (1095, 101)
Screenshot: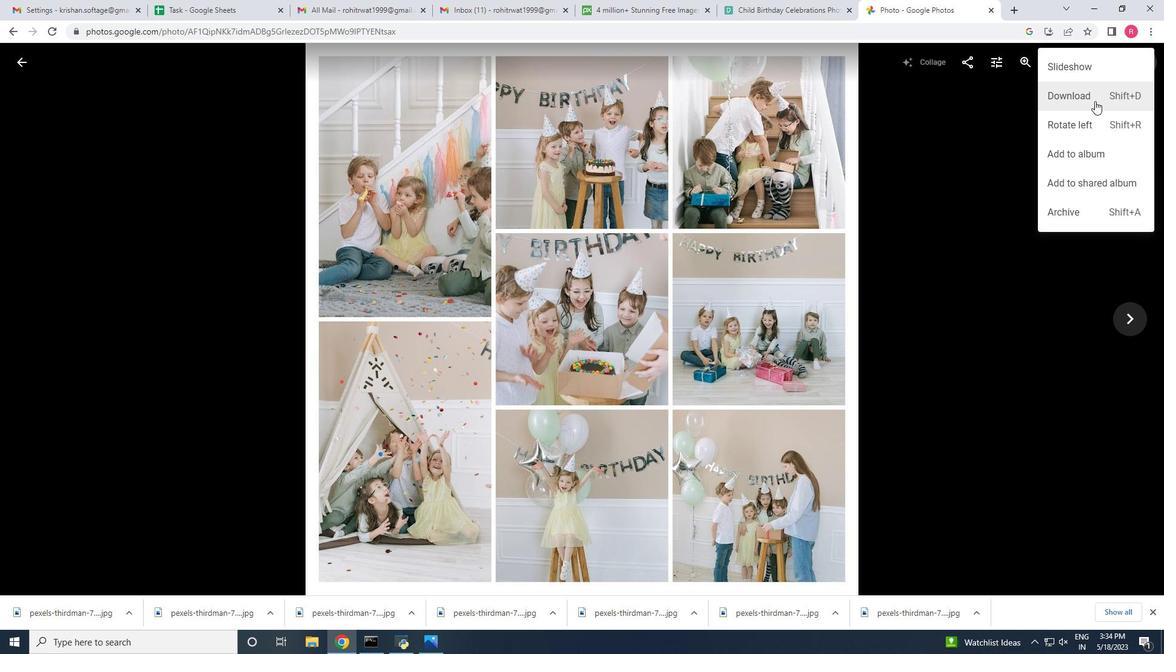 
Action: Mouse moved to (1085, 67)
Screenshot: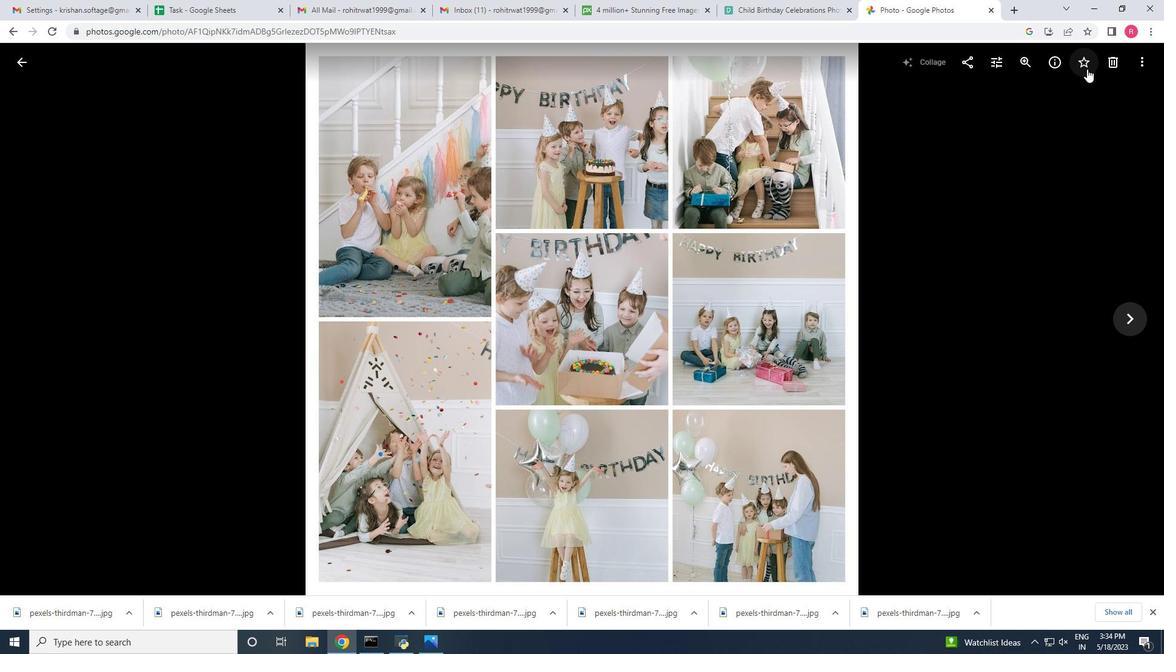 
Action: Mouse pressed left at (1085, 67)
Screenshot: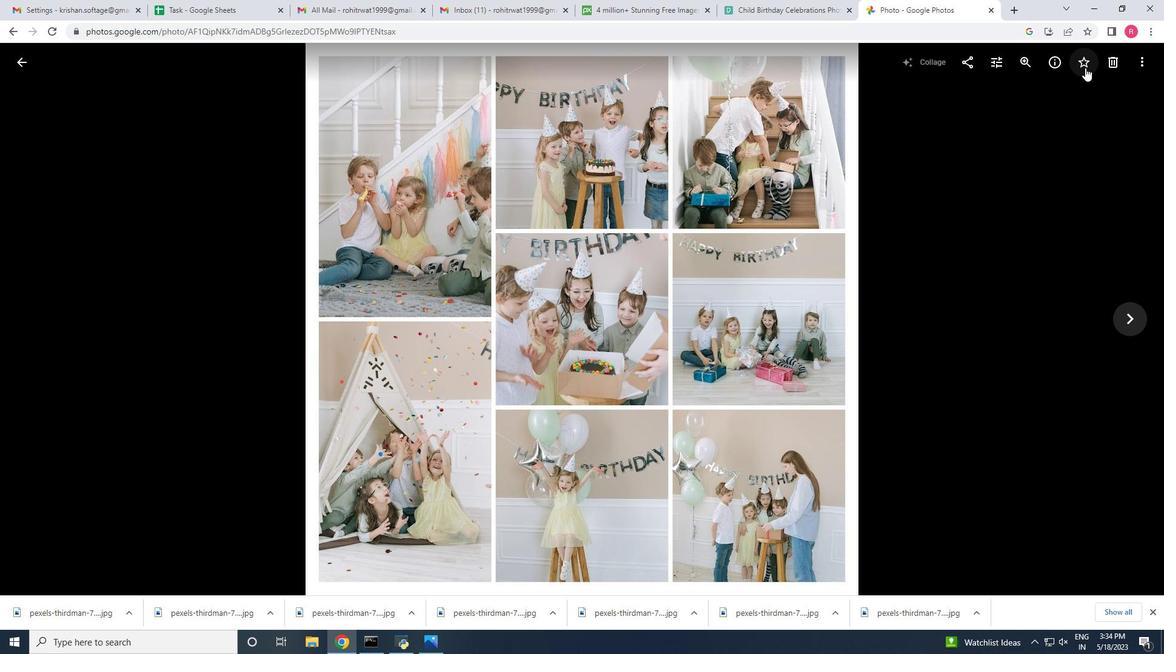 
Action: Mouse moved to (641, 348)
Screenshot: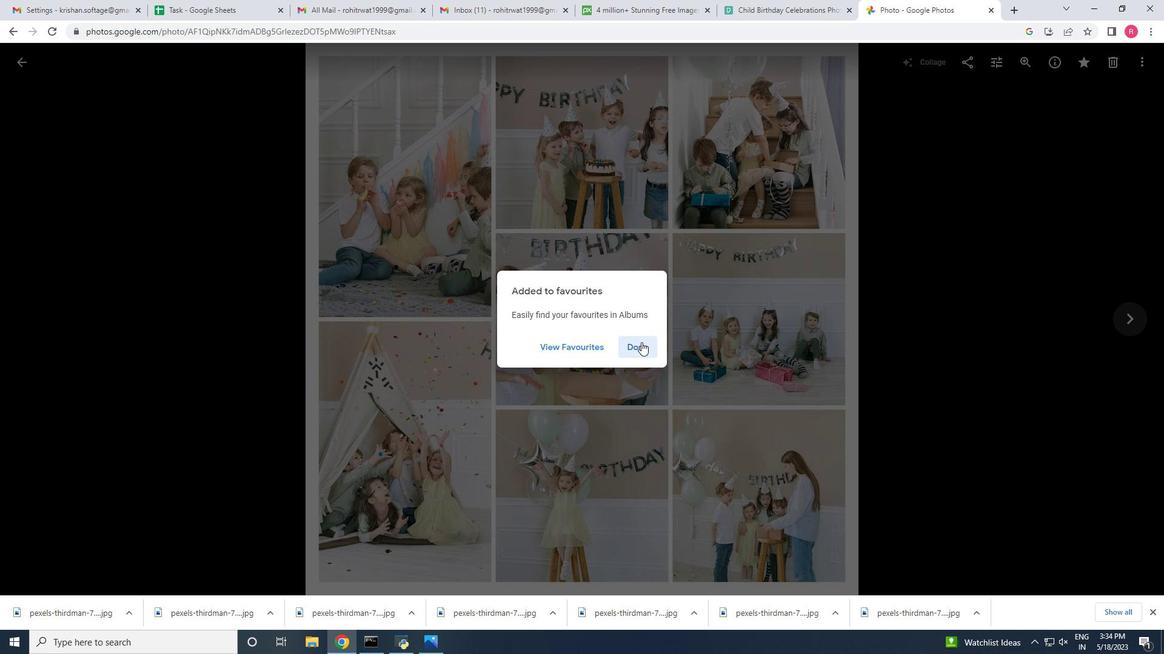 
Action: Mouse pressed left at (641, 348)
Screenshot: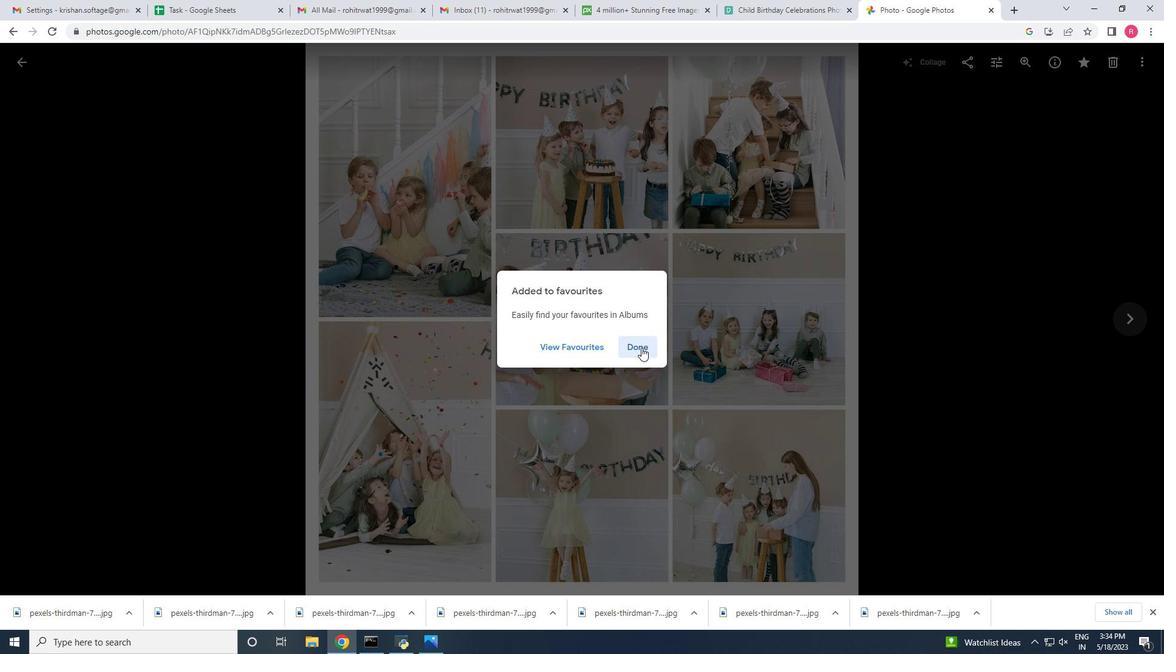 
Action: Mouse moved to (918, 58)
Screenshot: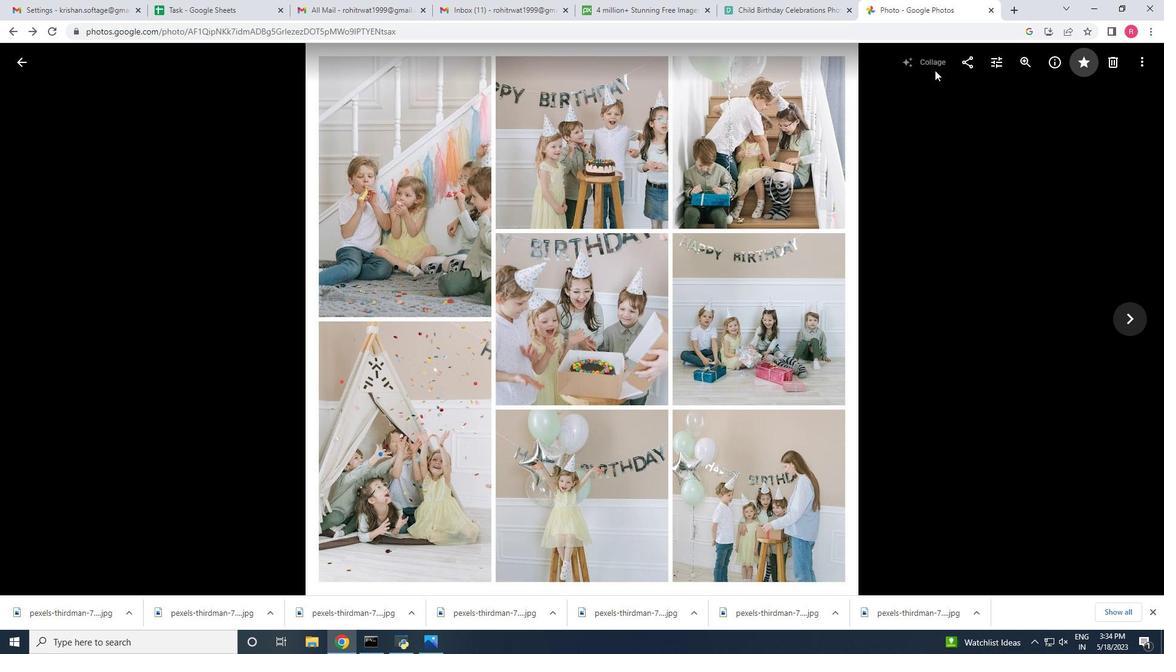 
Action: Mouse pressed left at (918, 58)
Screenshot: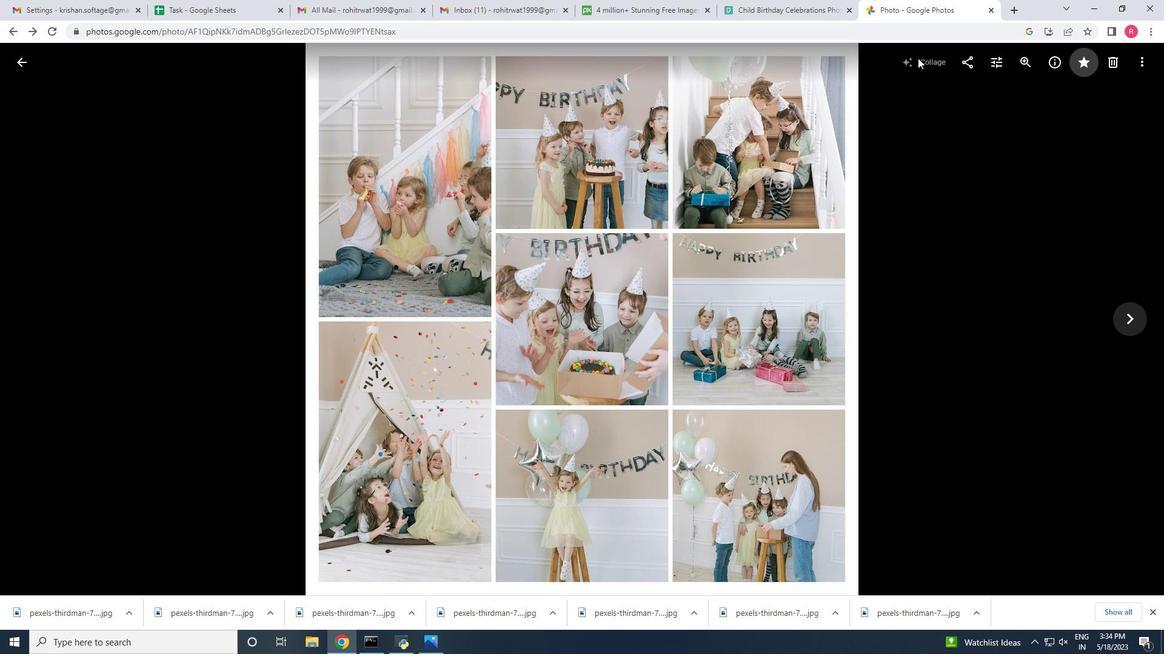 
Action: Mouse moved to (22, 57)
Screenshot: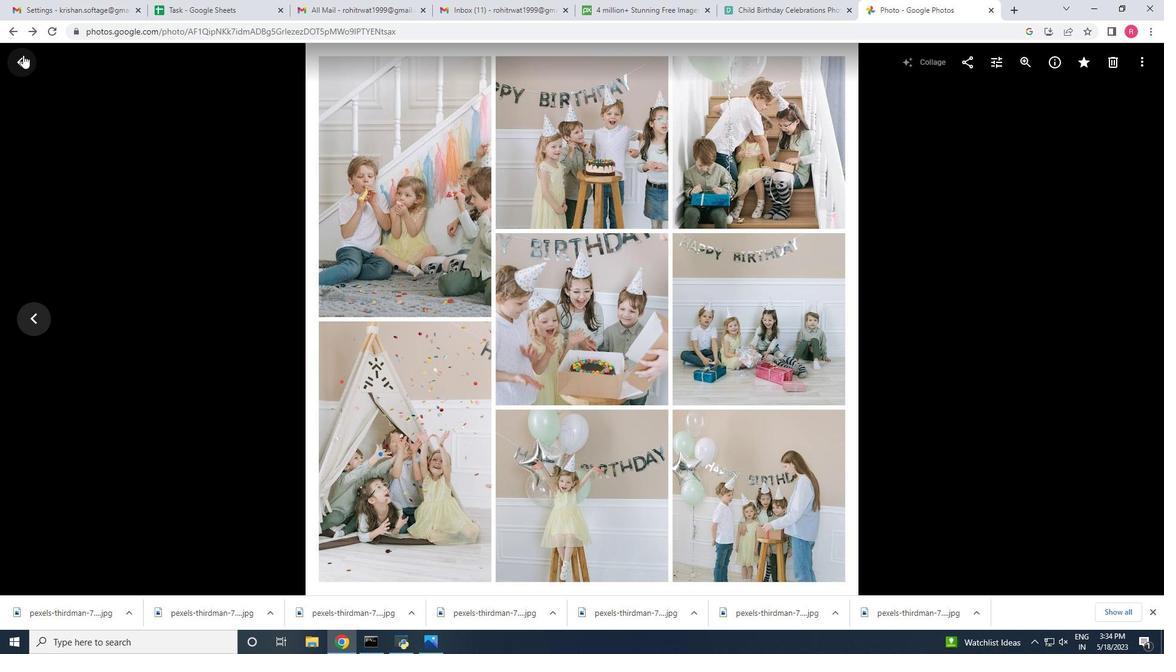 
Action: Mouse pressed left at (22, 57)
Screenshot: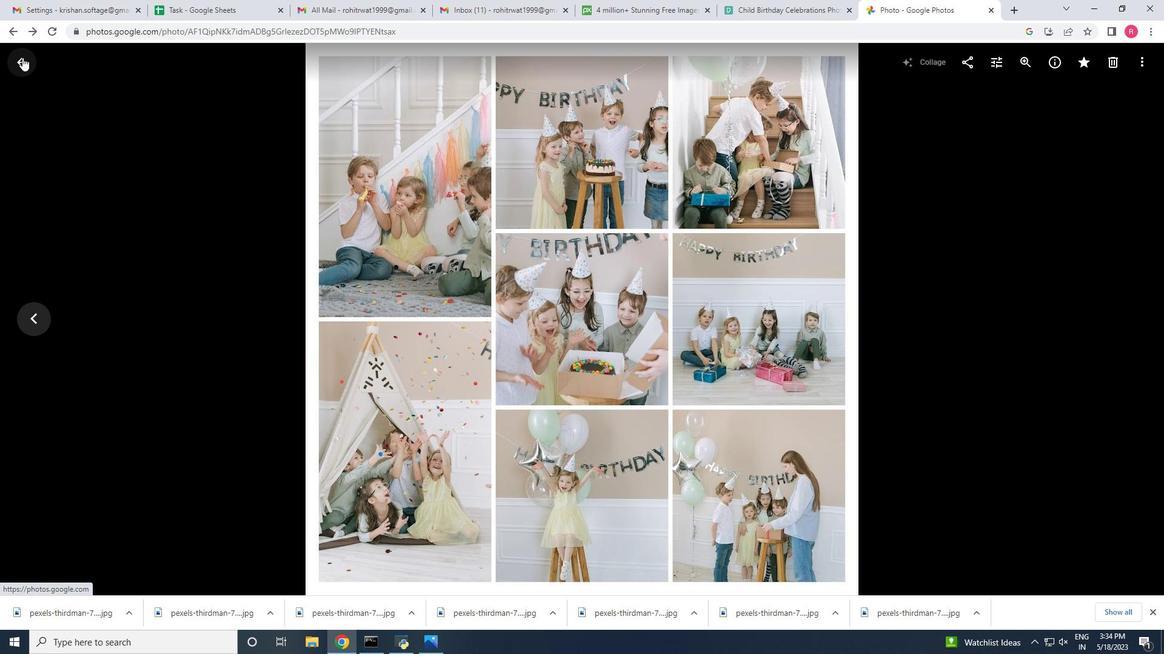 
Action: Mouse moved to (249, 562)
Screenshot: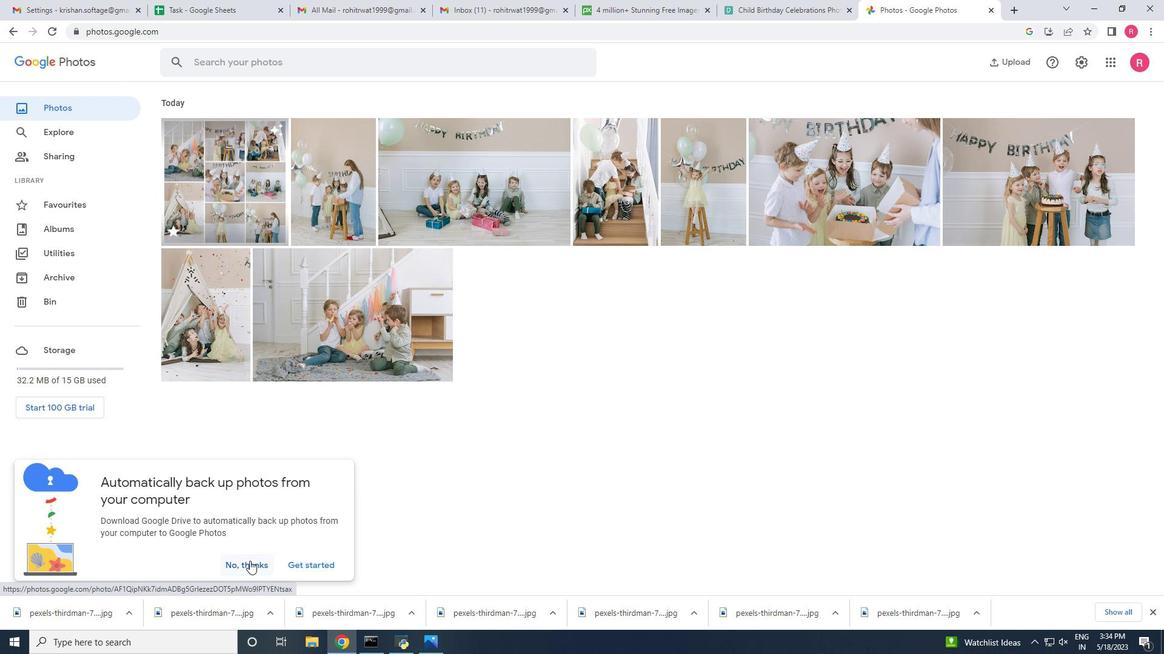 
Action: Mouse pressed left at (249, 562)
Screenshot: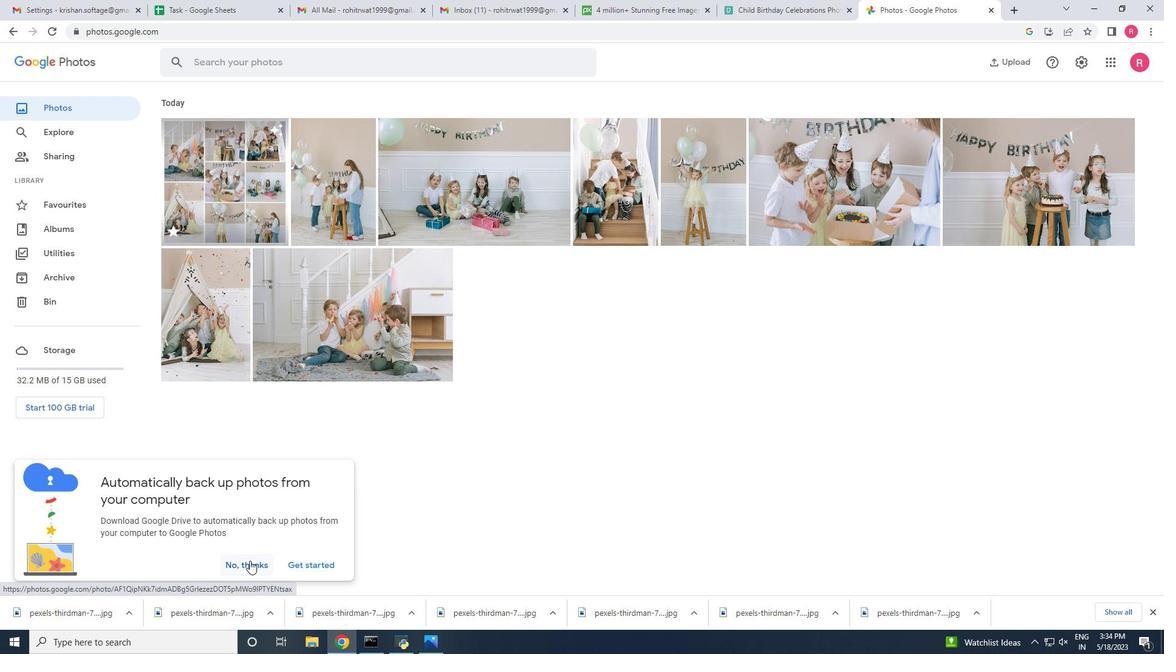 
Action: Mouse moved to (224, 209)
Screenshot: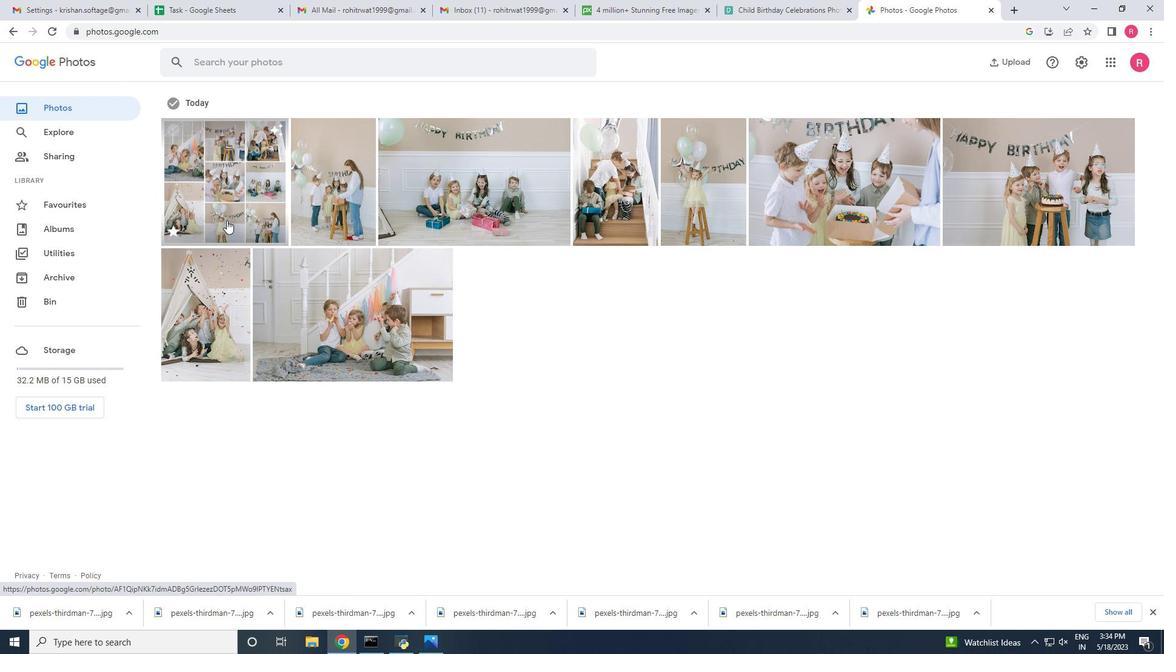 
Action: Mouse pressed left at (224, 209)
Screenshot: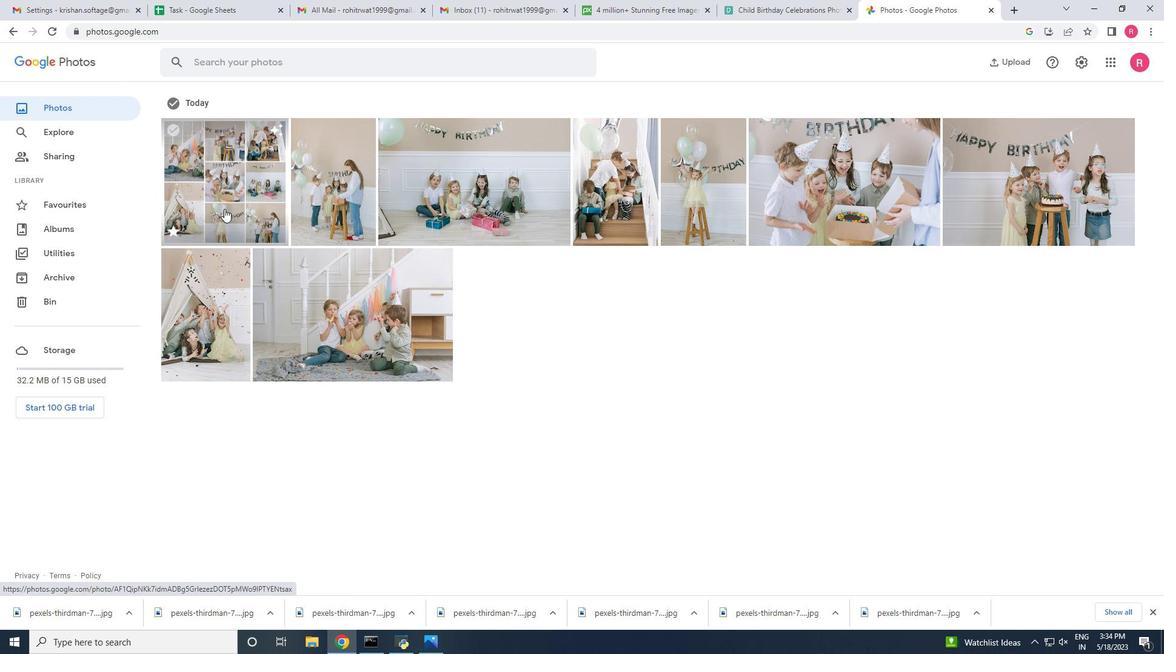 
Action: Mouse moved to (1148, 614)
Screenshot: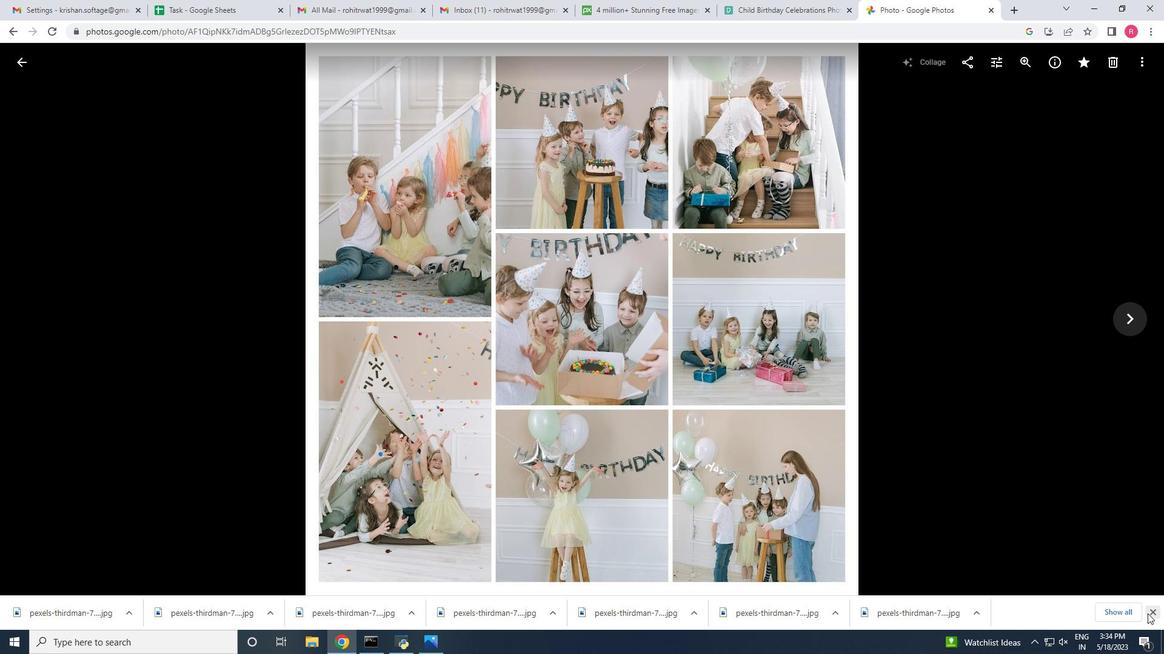
Action: Mouse pressed left at (1148, 614)
Screenshot: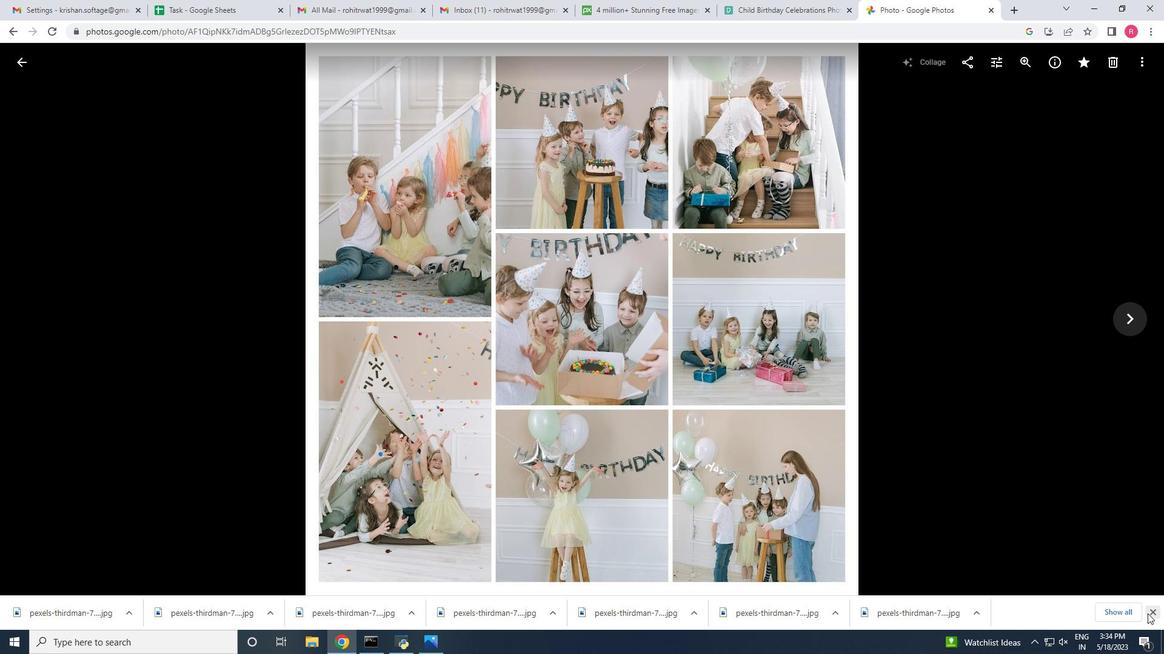 
Action: Mouse moved to (436, 255)
Screenshot: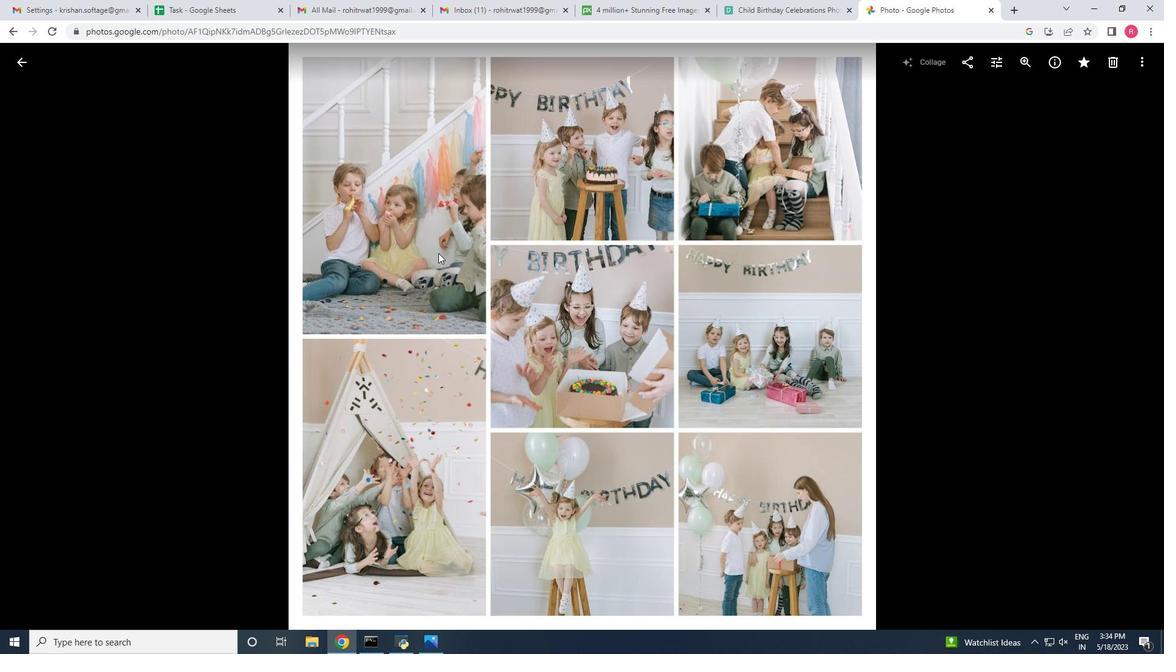 
Action: Mouse scrolled (436, 255) with delta (0, 0)
Screenshot: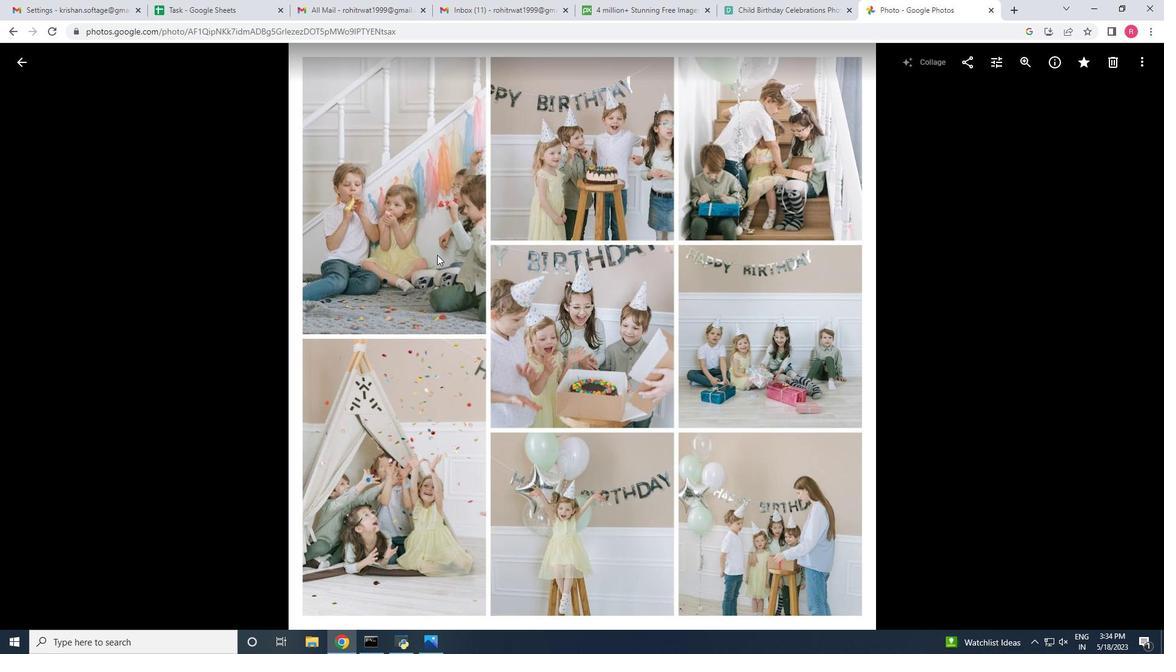 
Action: Mouse scrolled (436, 255) with delta (0, 0)
Screenshot: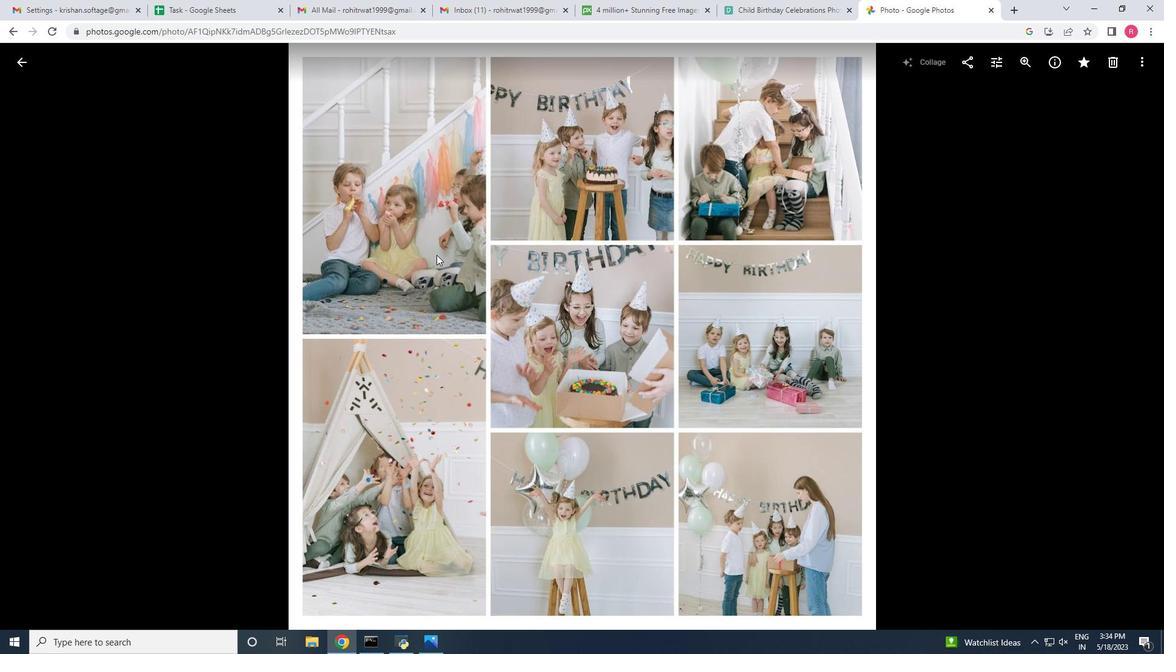 
Action: Mouse scrolled (436, 255) with delta (0, 0)
Screenshot: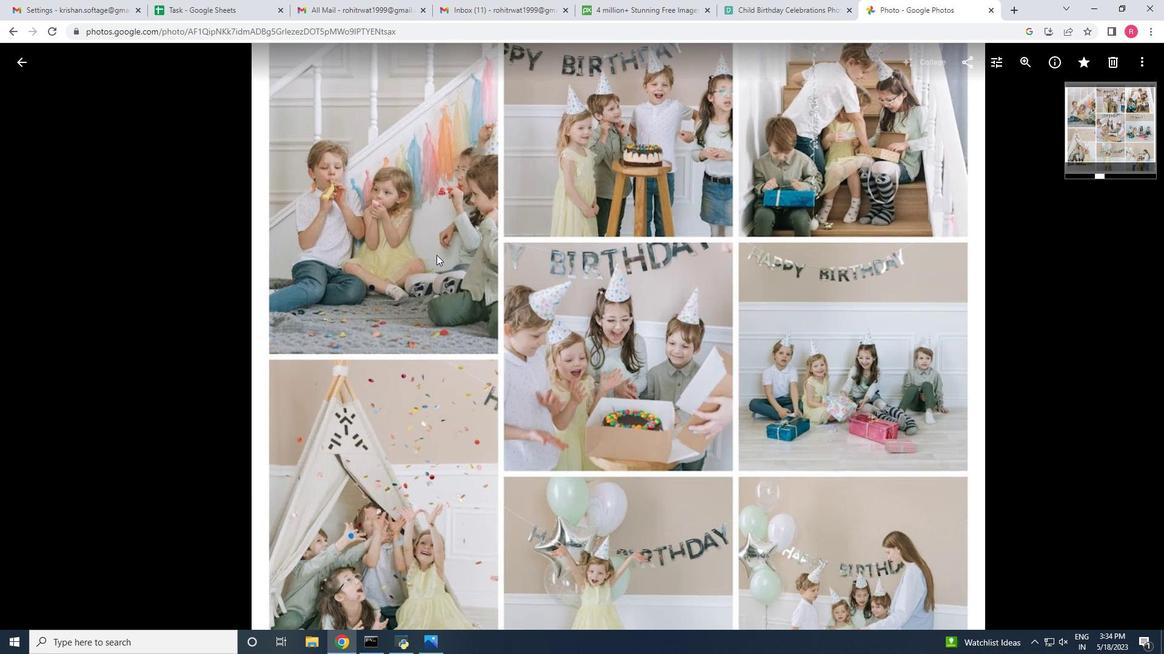 
Action: Mouse scrolled (436, 255) with delta (0, 0)
Screenshot: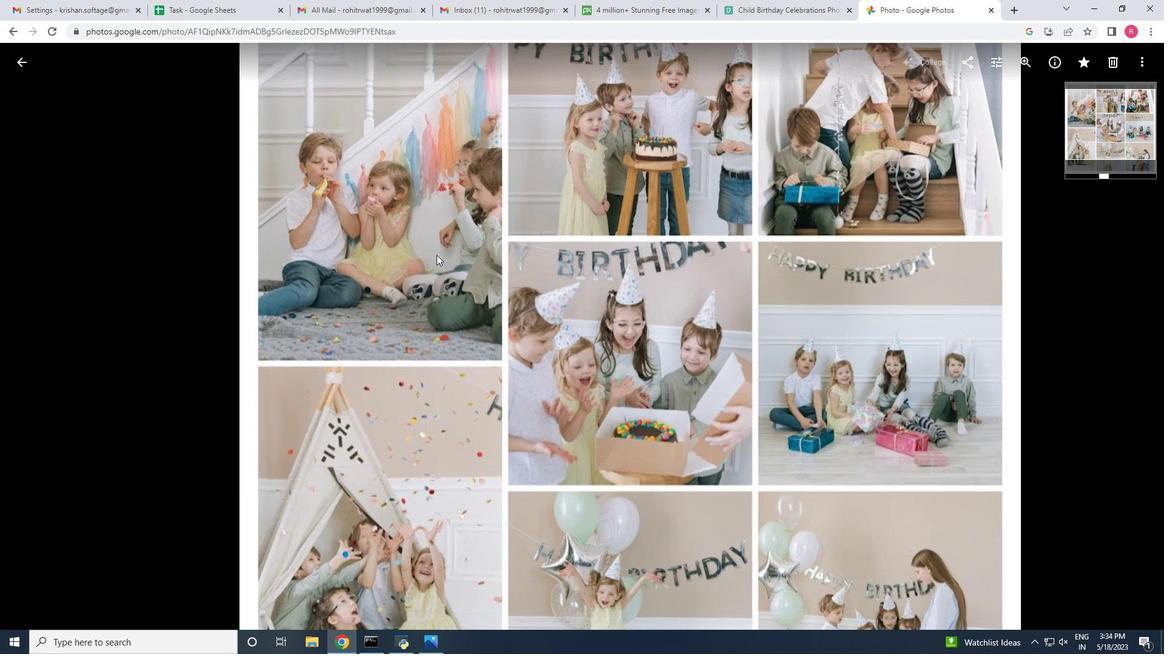 
Action: Mouse scrolled (436, 254) with delta (0, 0)
Screenshot: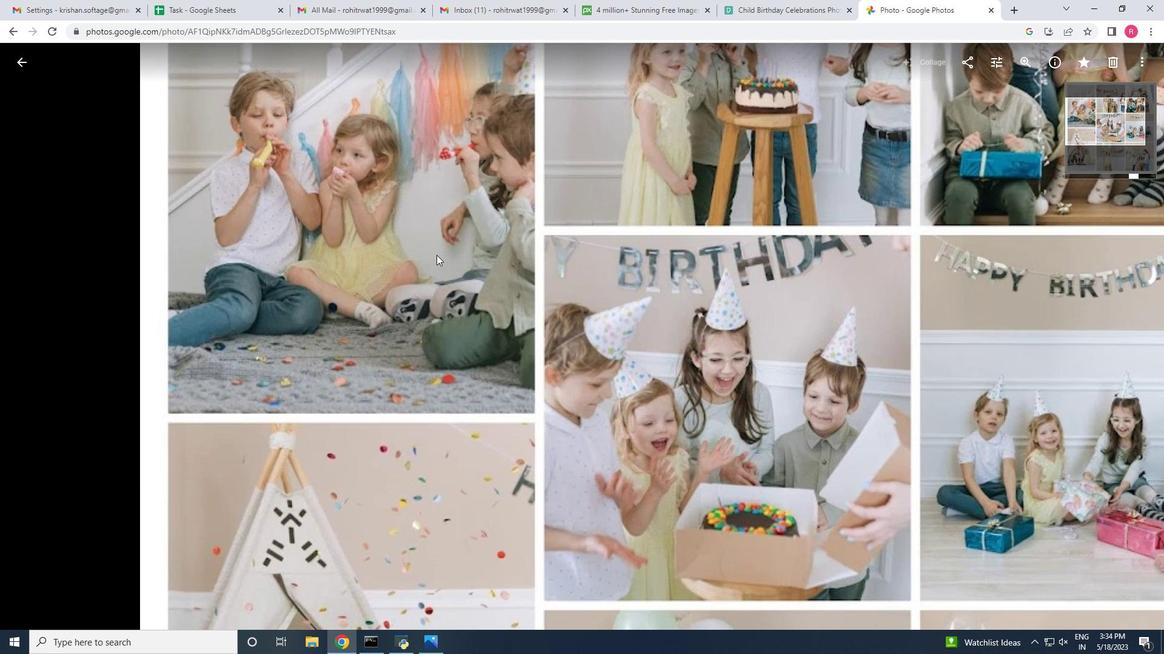 
Action: Mouse scrolled (436, 254) with delta (0, 0)
Screenshot: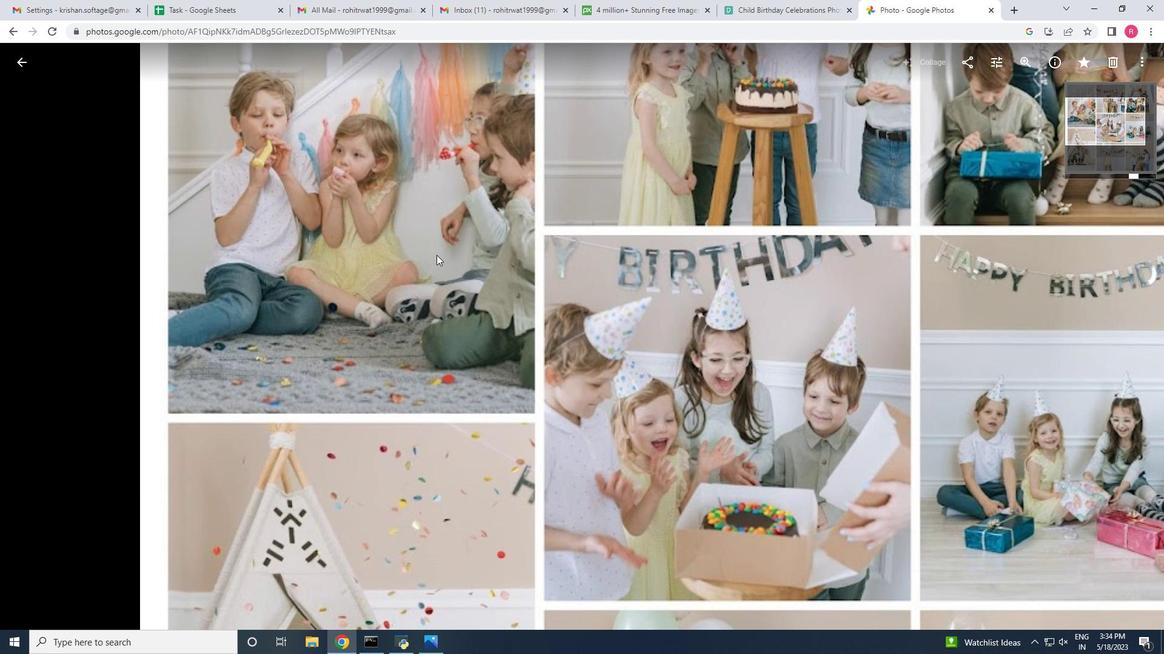 
Action: Mouse moved to (448, 181)
Screenshot: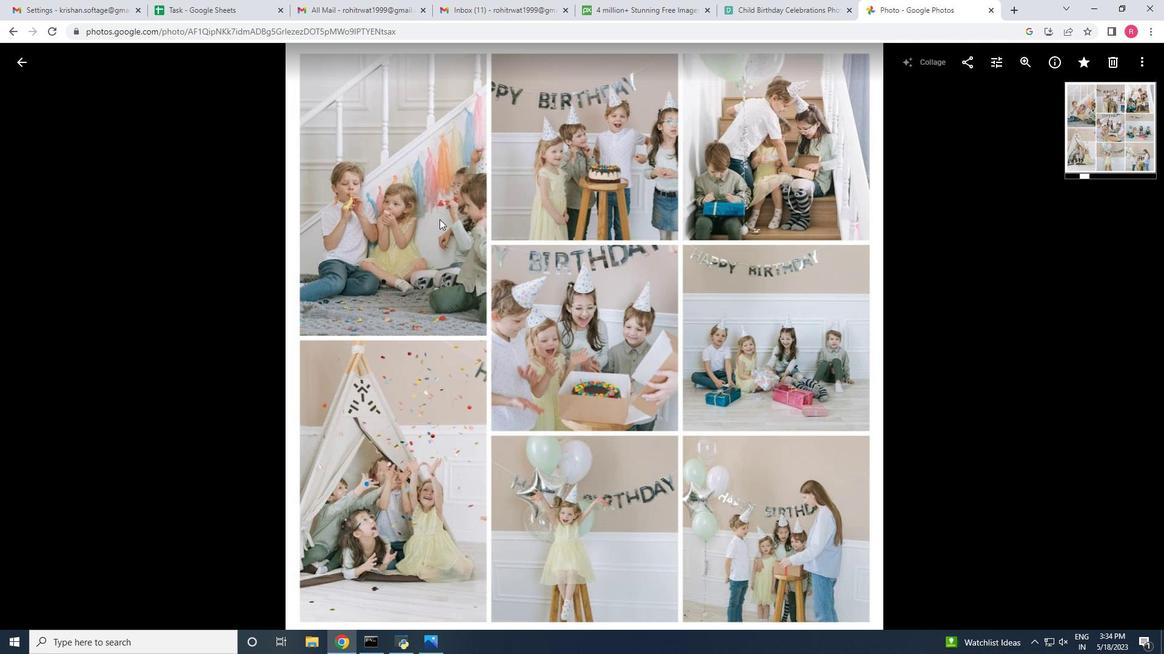 
Action: Mouse pressed left at (448, 181)
Screenshot: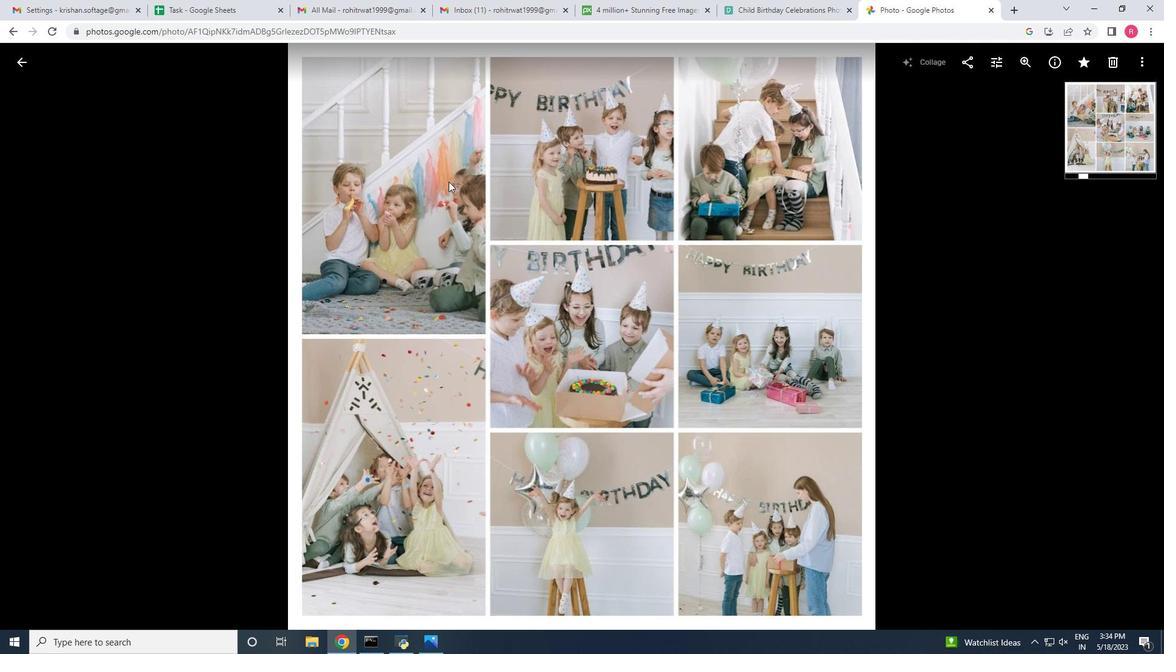 
Action: Mouse moved to (443, 220)
Screenshot: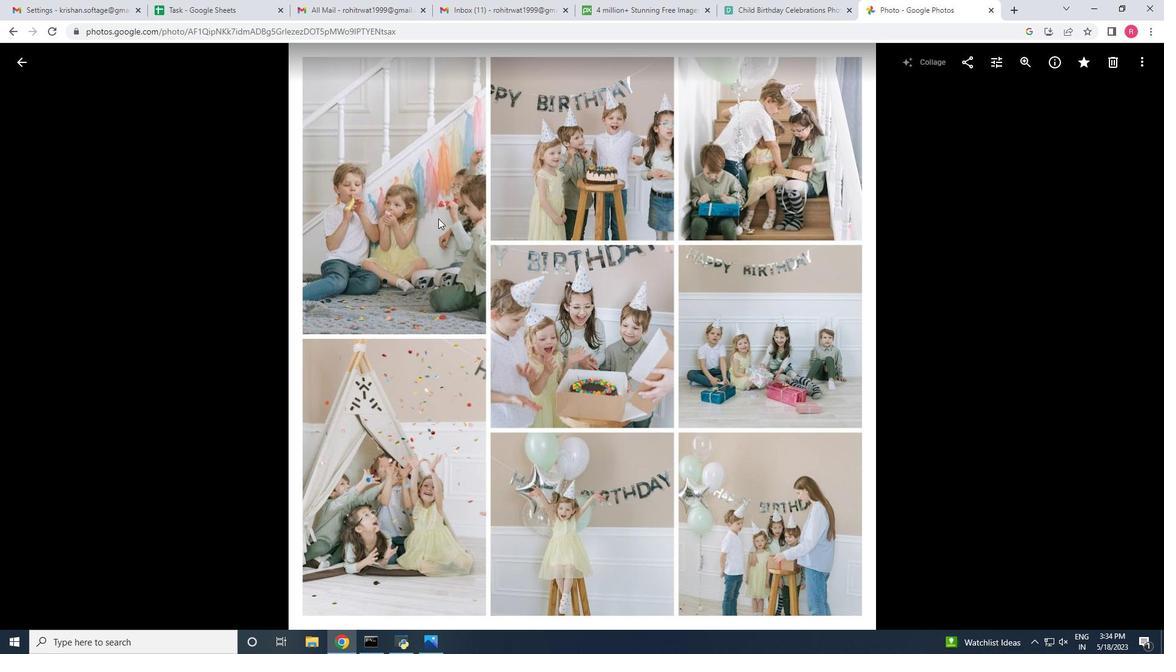 
Action: Mouse scrolled (443, 221) with delta (0, 0)
Screenshot: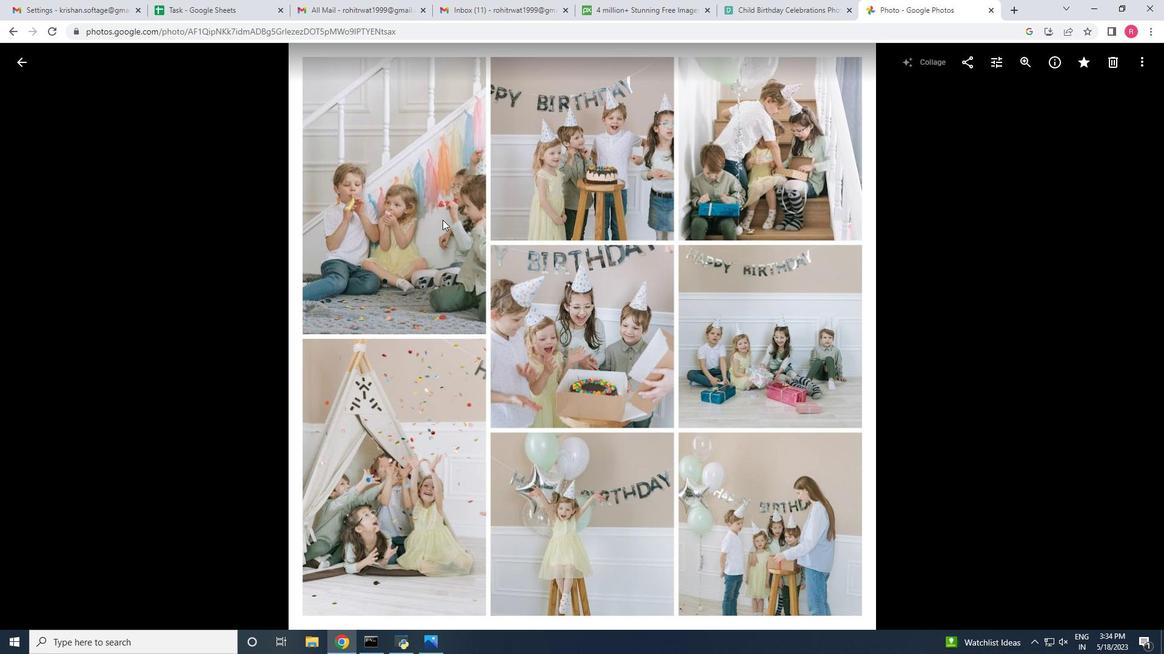 
Action: Mouse scrolled (443, 221) with delta (0, 0)
Screenshot: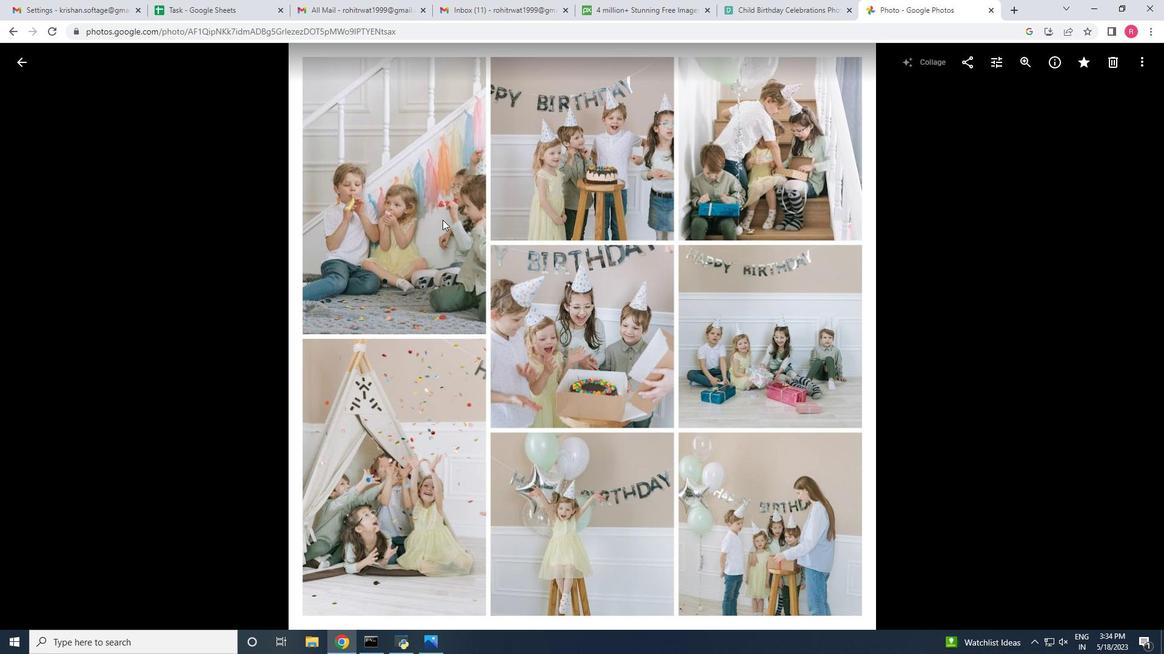 
Action: Mouse moved to (482, 181)
Screenshot: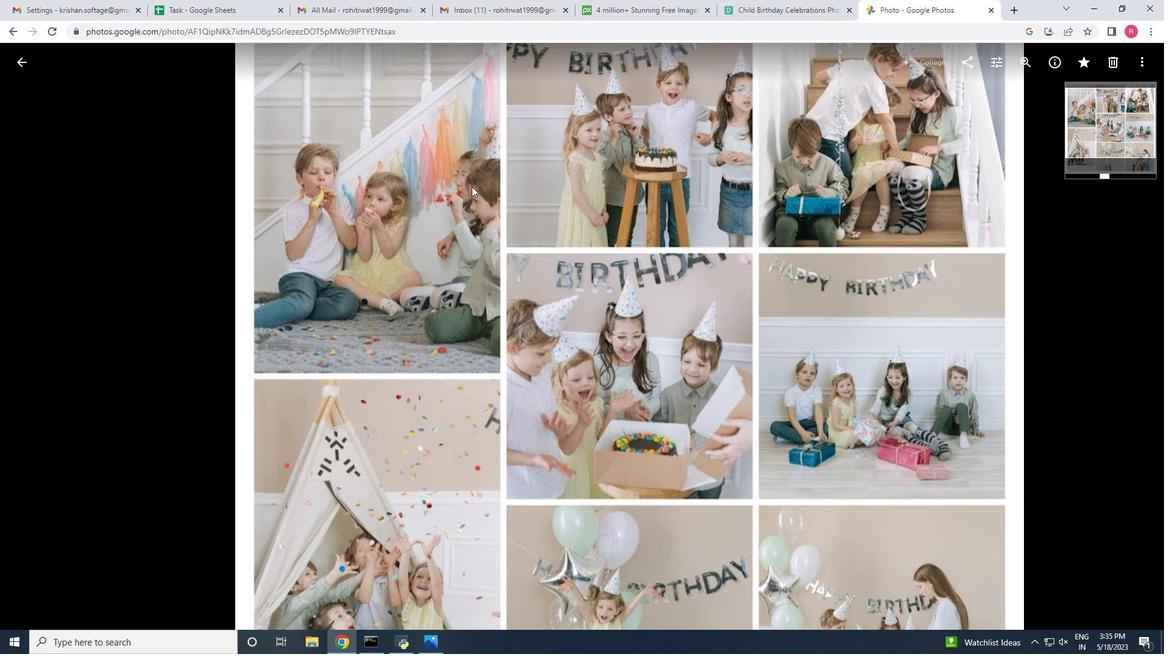 
Action: Mouse pressed left at (482, 181)
Screenshot: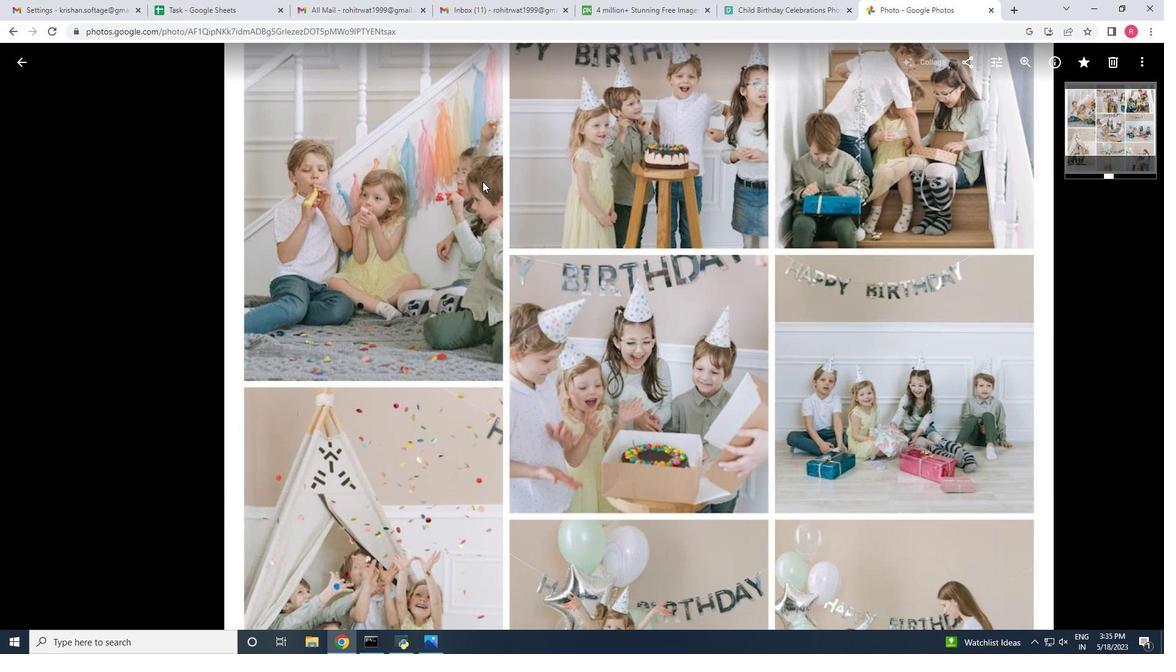 
Action: Mouse moved to (498, 311)
Screenshot: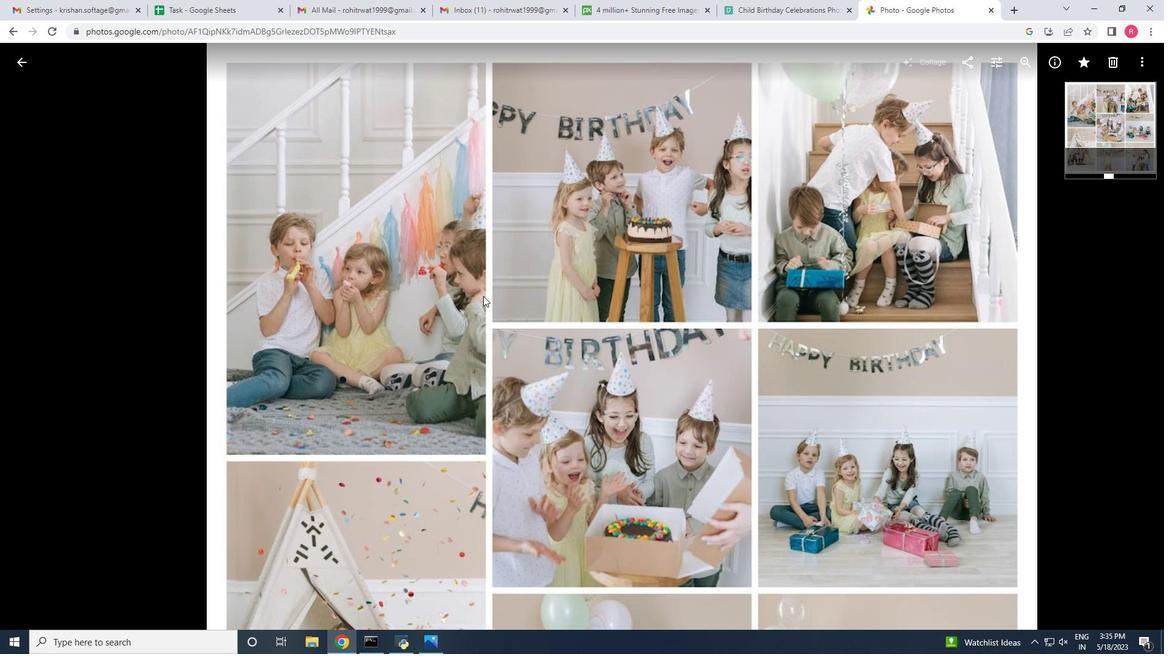 
Action: Mouse pressed left at (498, 311)
Screenshot: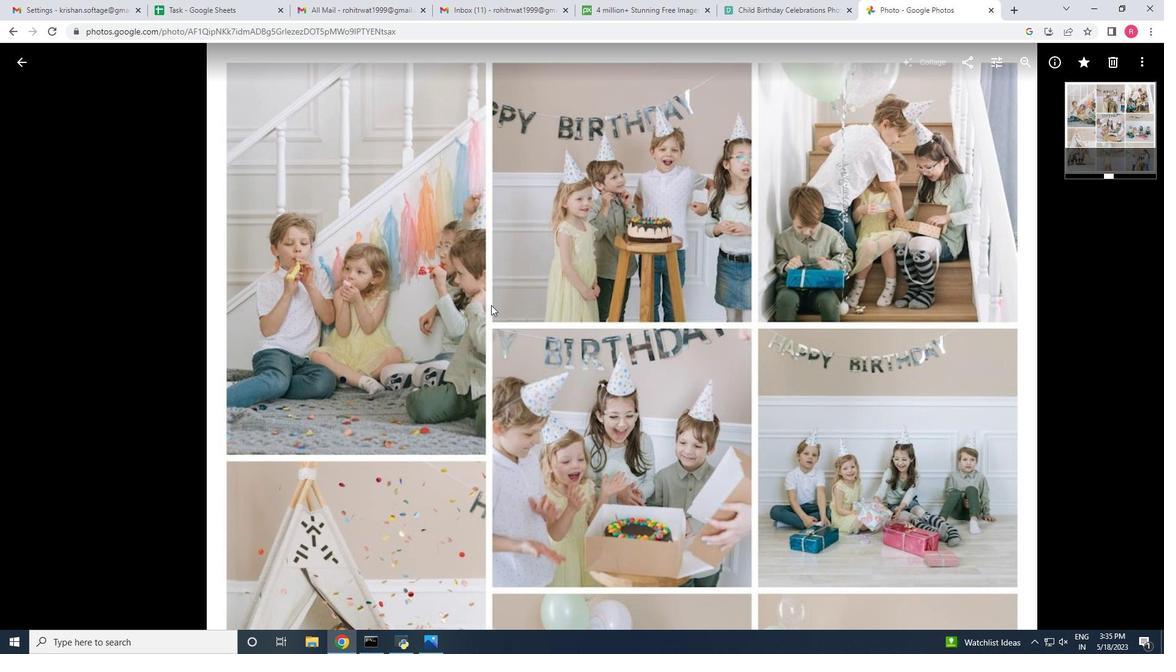 
Action: Mouse moved to (511, 326)
Screenshot: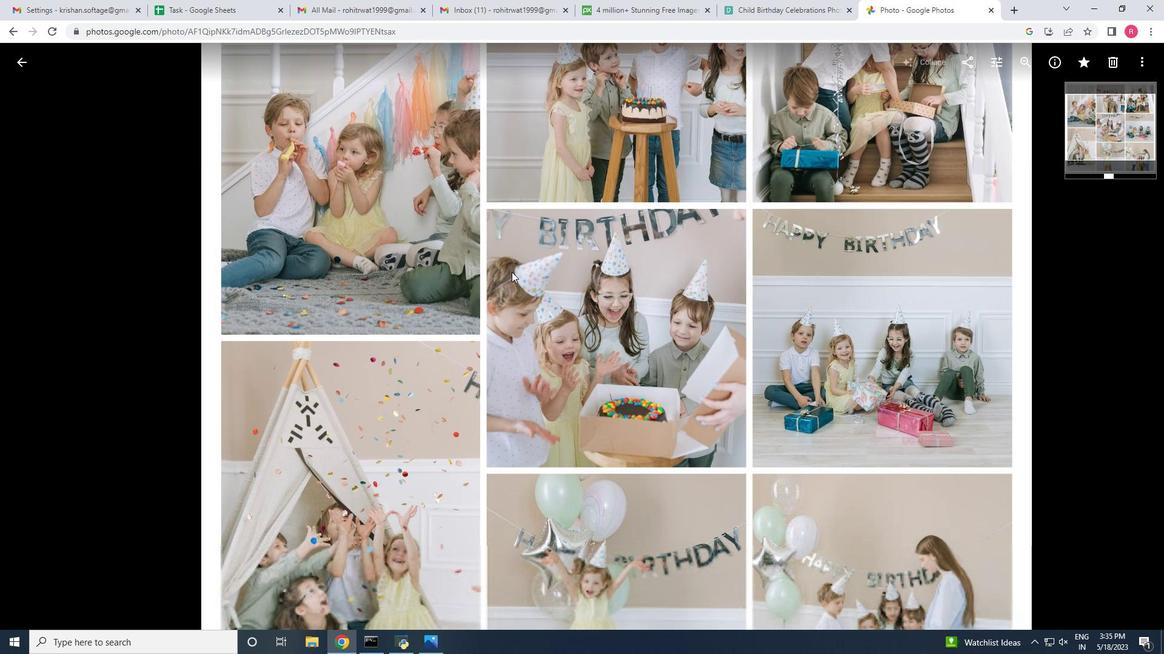 
Action: Mouse pressed left at (511, 326)
Screenshot: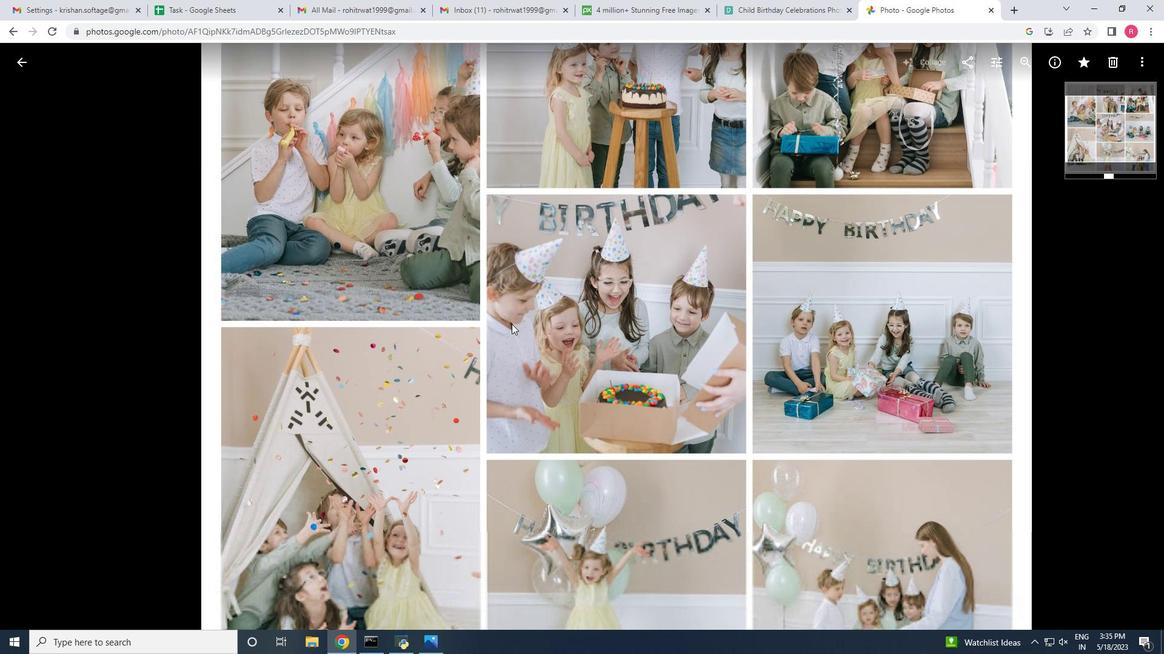 
Action: Mouse moved to (511, 340)
Screenshot: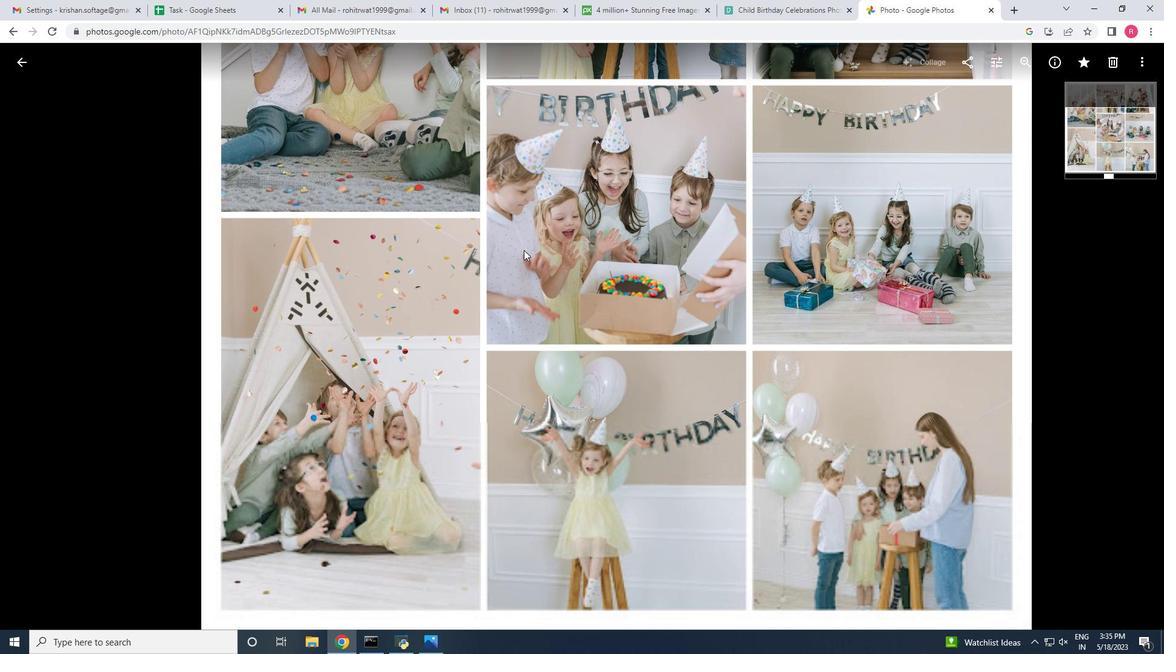 
Action: Mouse pressed left at (511, 340)
Screenshot: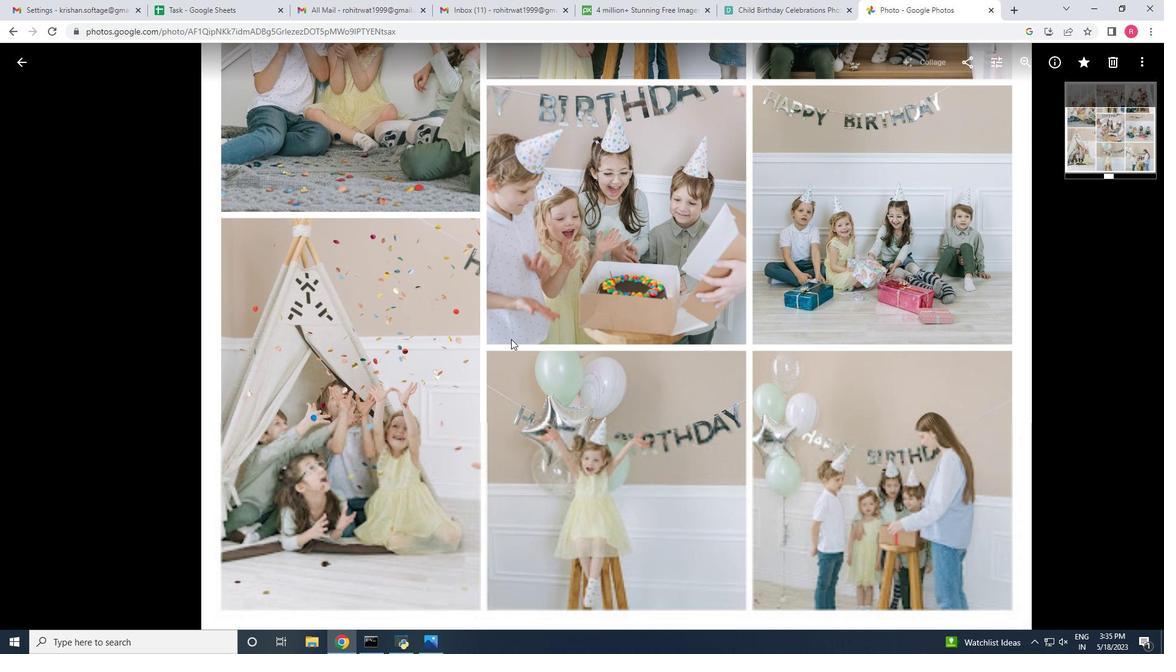 
Action: Mouse moved to (538, 280)
Screenshot: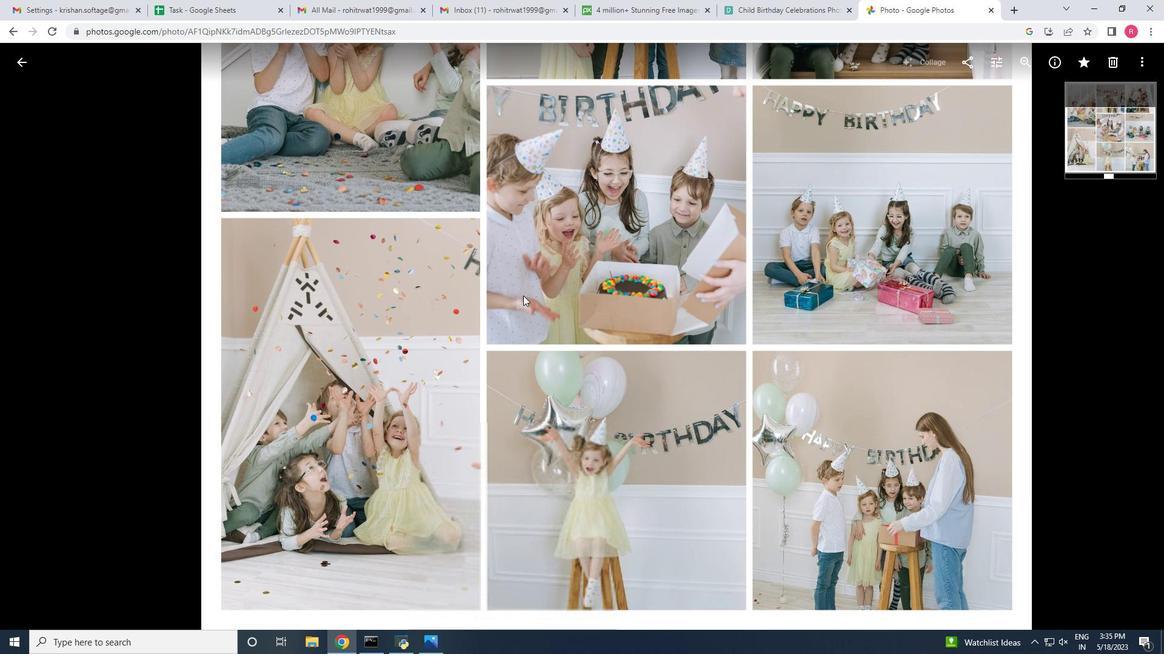 
Action: Mouse pressed left at (538, 280)
Screenshot: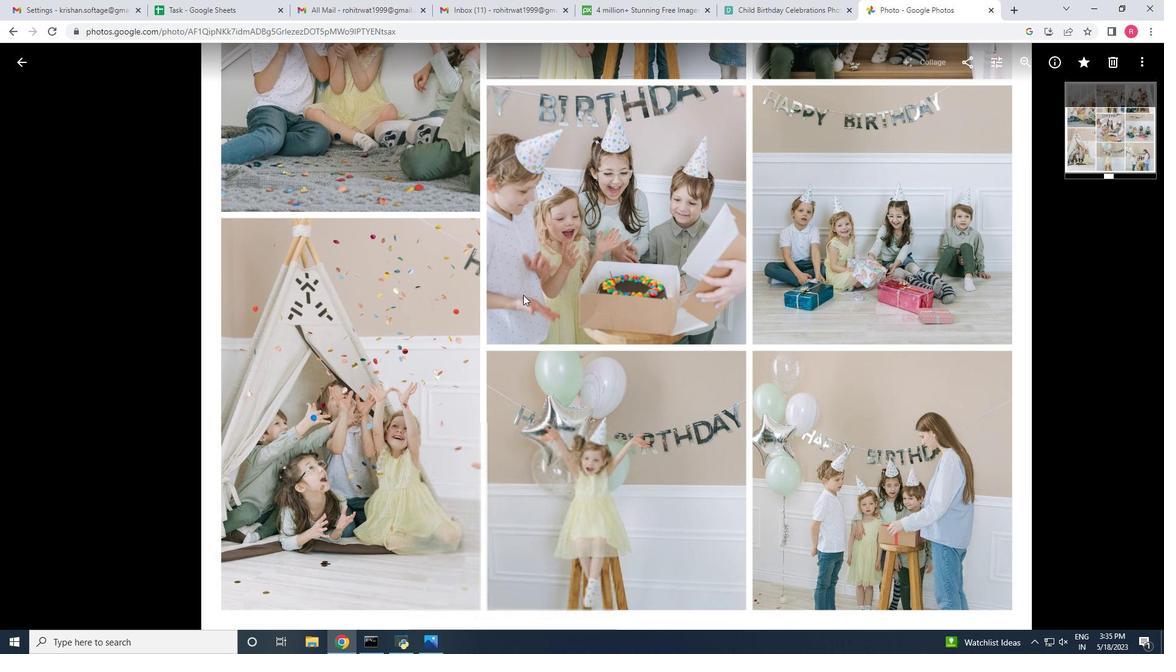
Action: Mouse moved to (528, 332)
Screenshot: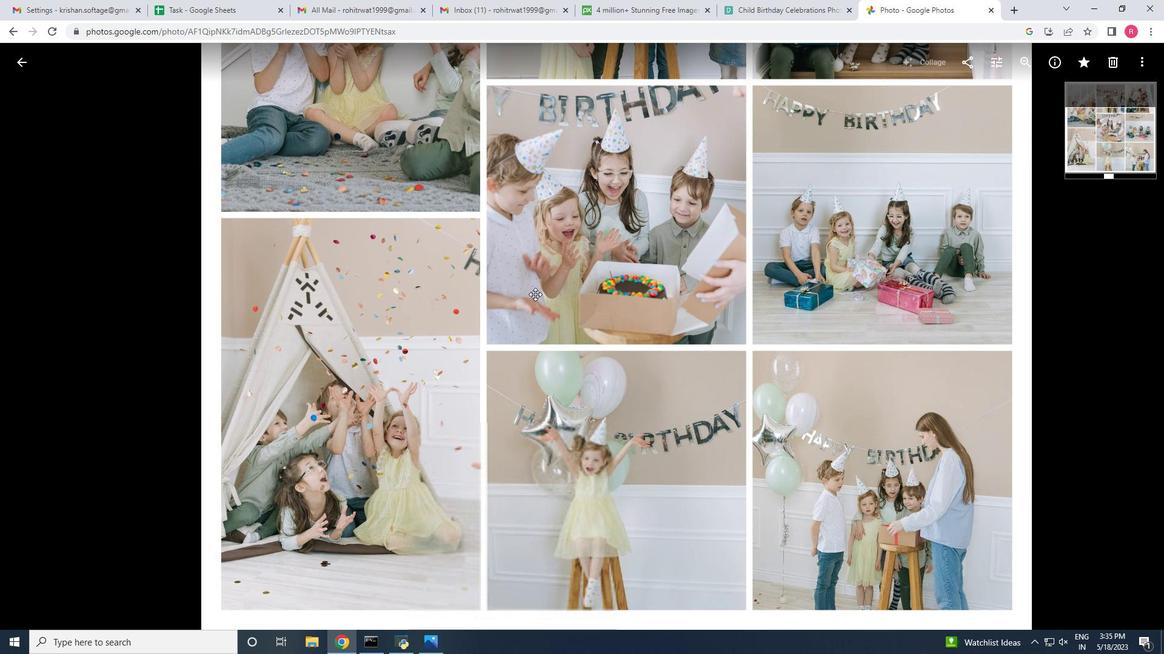 
Action: Mouse scrolled (528, 331) with delta (0, 0)
Screenshot: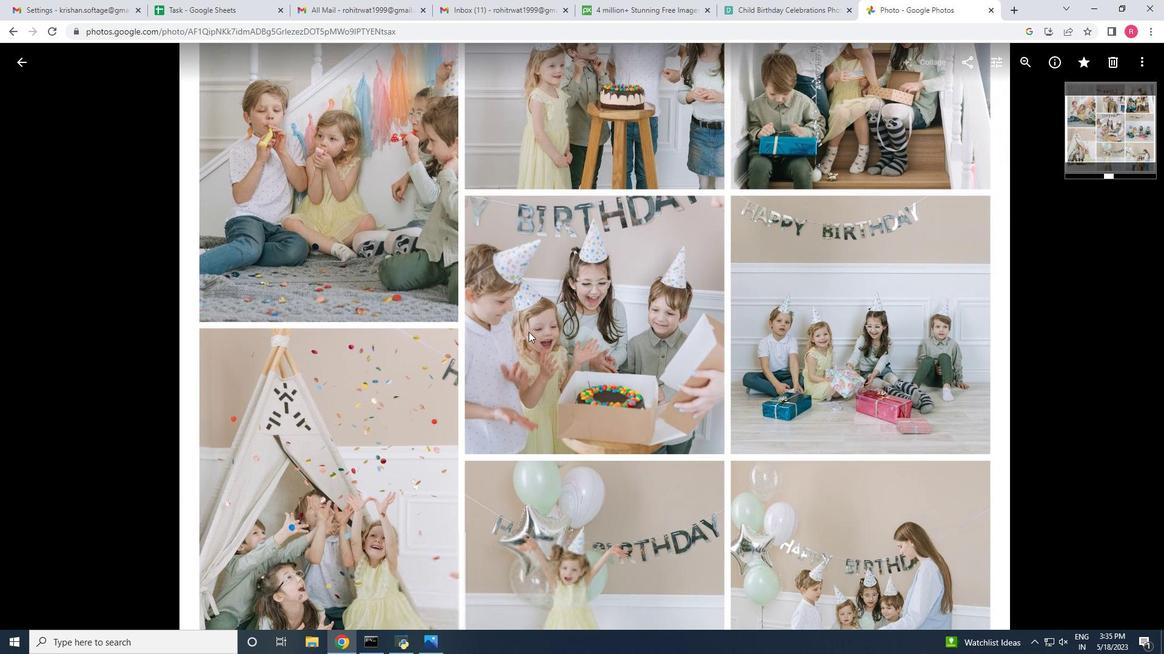 
Action: Mouse scrolled (528, 331) with delta (0, 0)
Screenshot: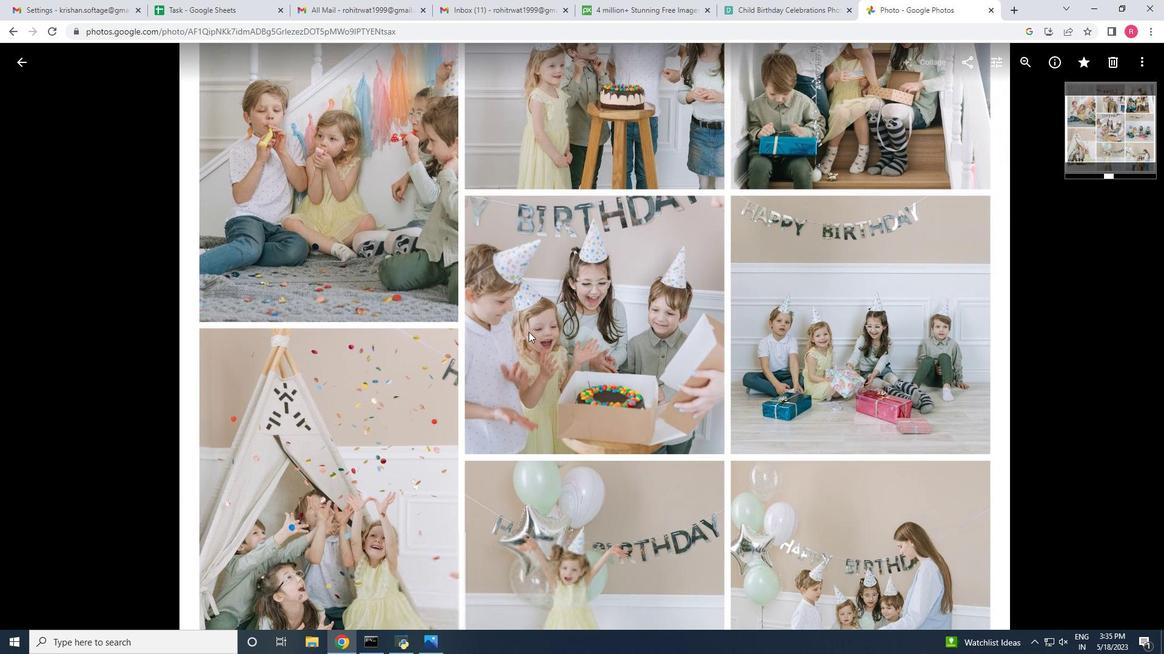 
Action: Mouse scrolled (528, 331) with delta (0, 0)
Screenshot: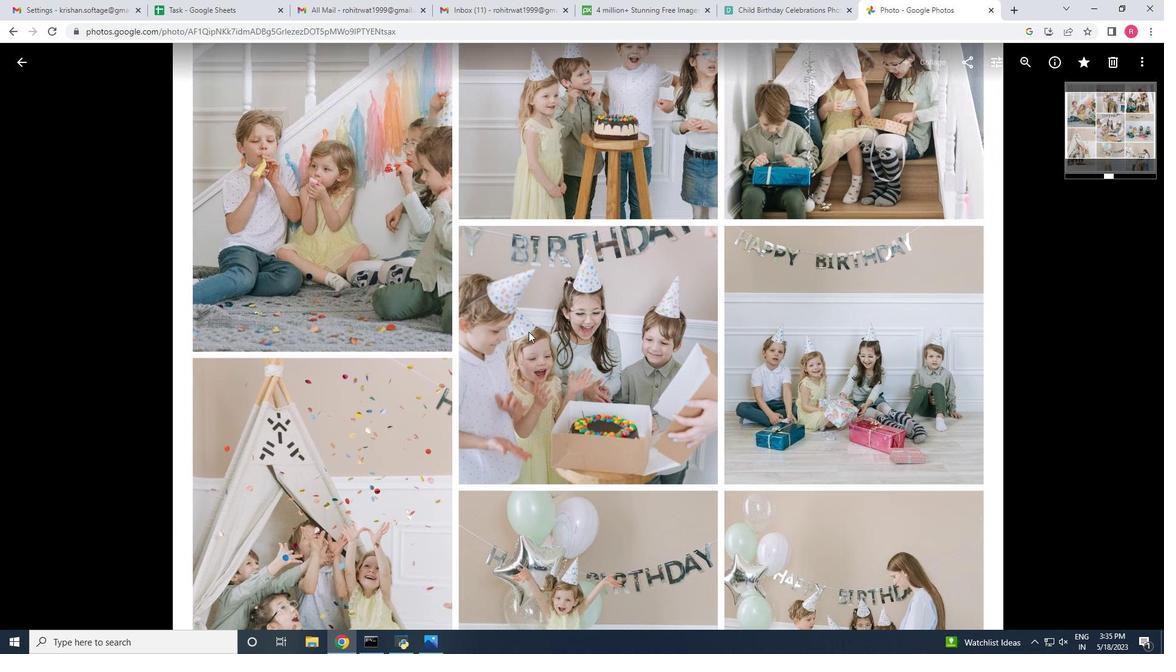 
Action: Mouse scrolled (528, 331) with delta (0, 0)
Screenshot: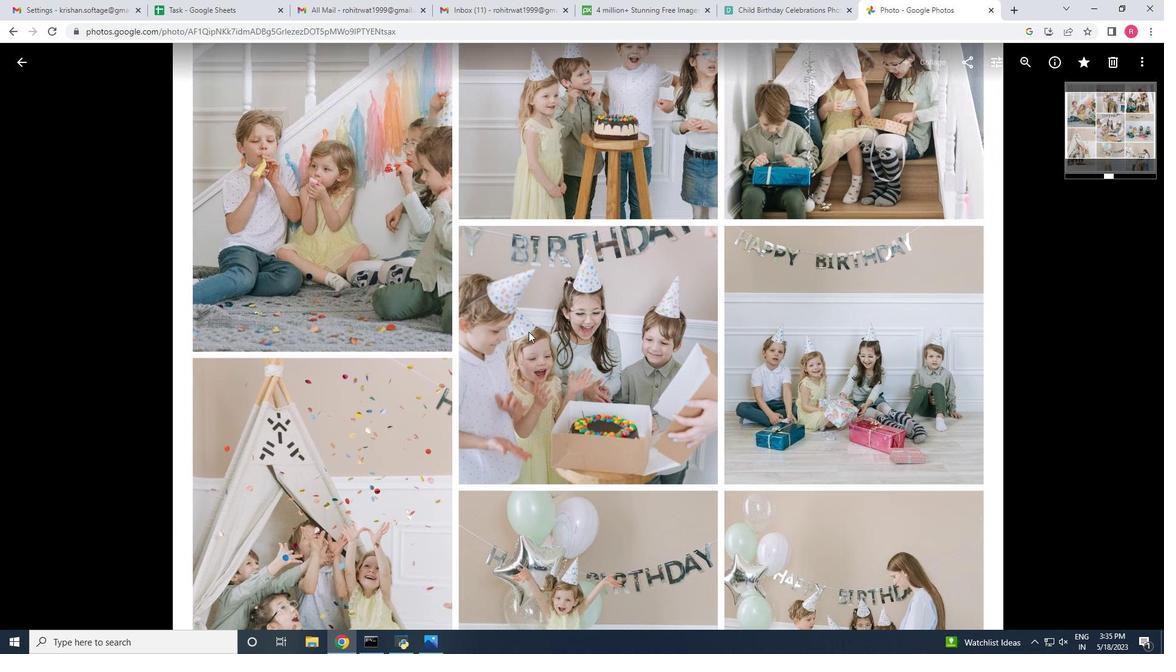 
Action: Mouse scrolled (528, 331) with delta (0, 0)
Screenshot: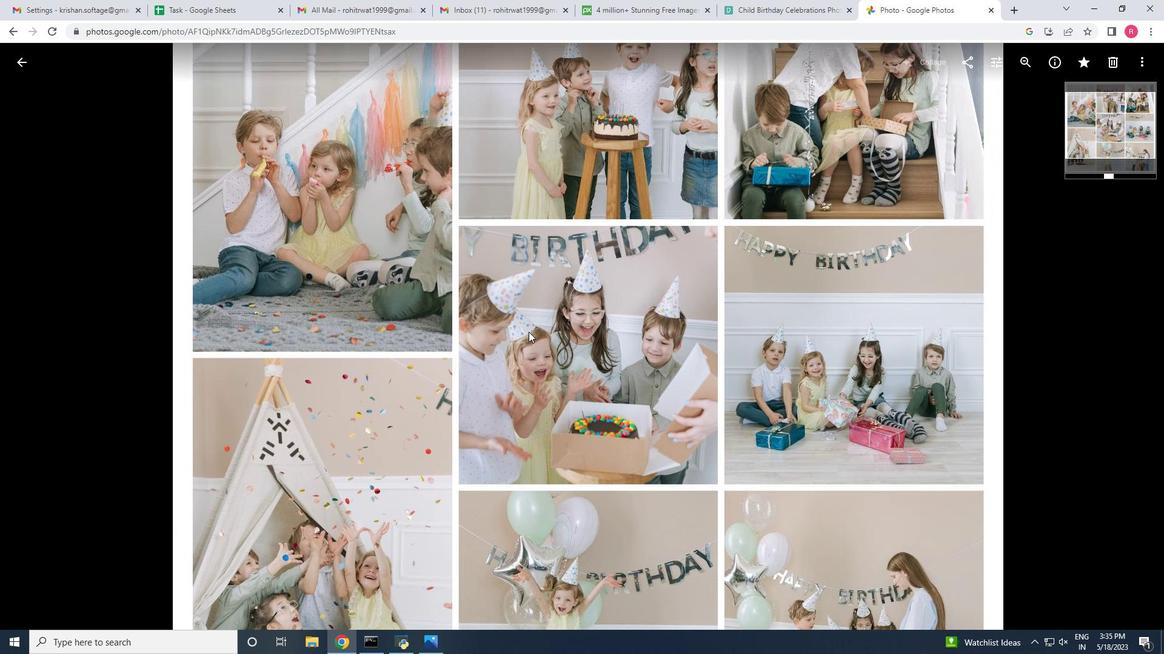 
Action: Mouse scrolled (528, 331) with delta (0, 0)
Screenshot: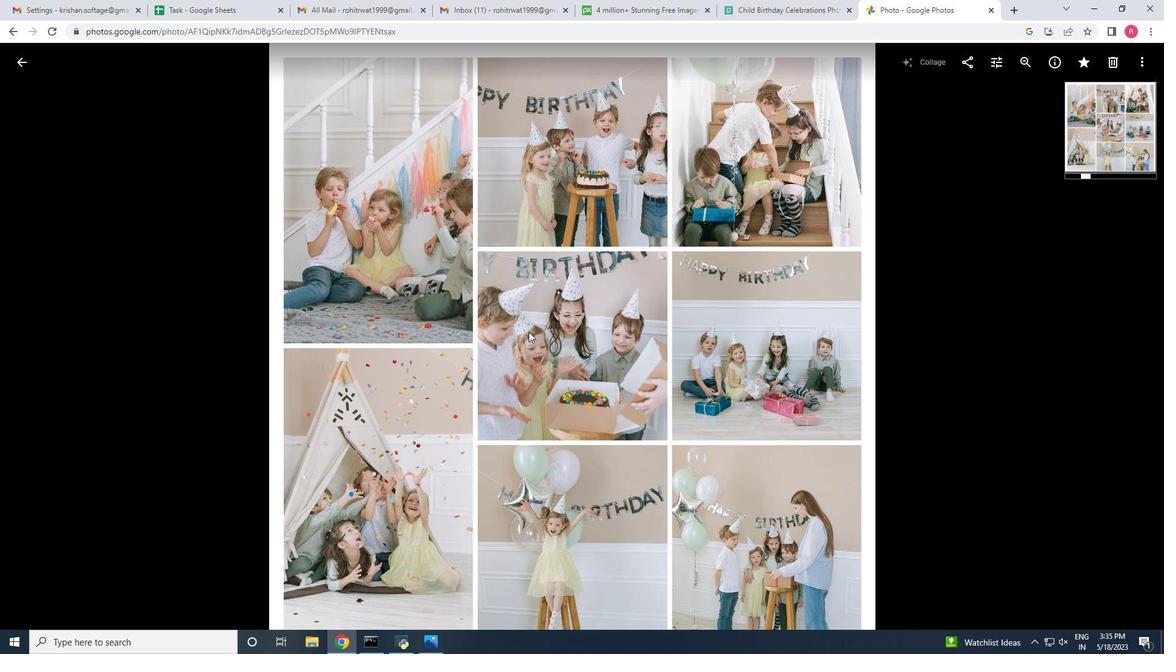 
Action: Mouse scrolled (528, 331) with delta (0, 0)
Screenshot: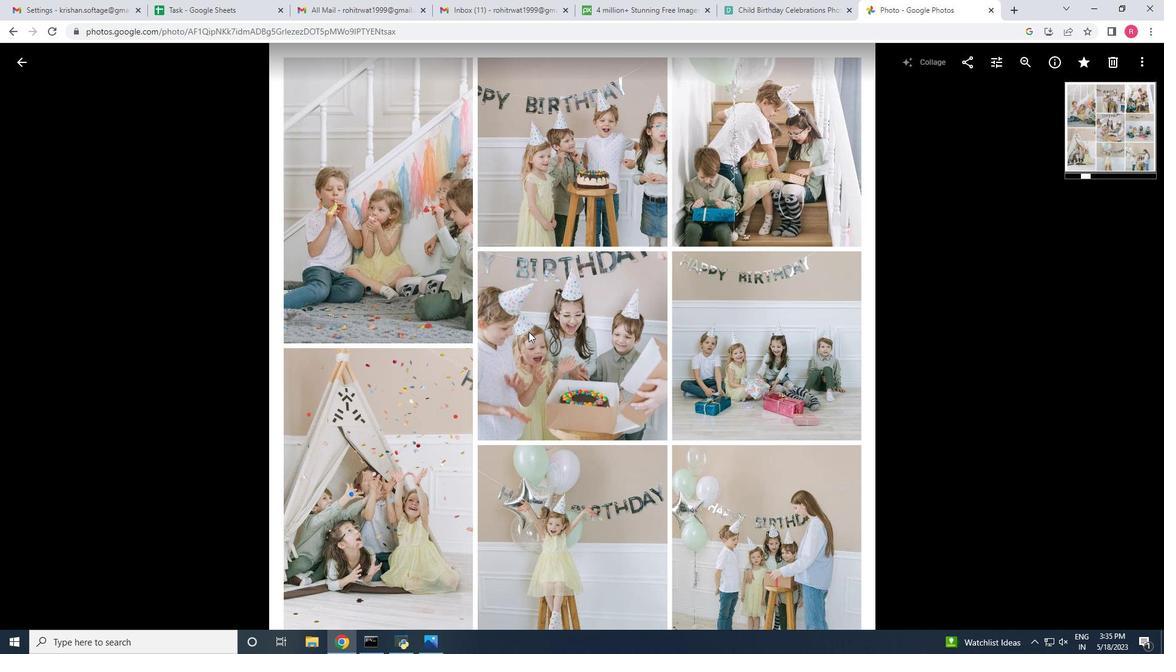 
Action: Mouse scrolled (528, 331) with delta (0, 0)
Screenshot: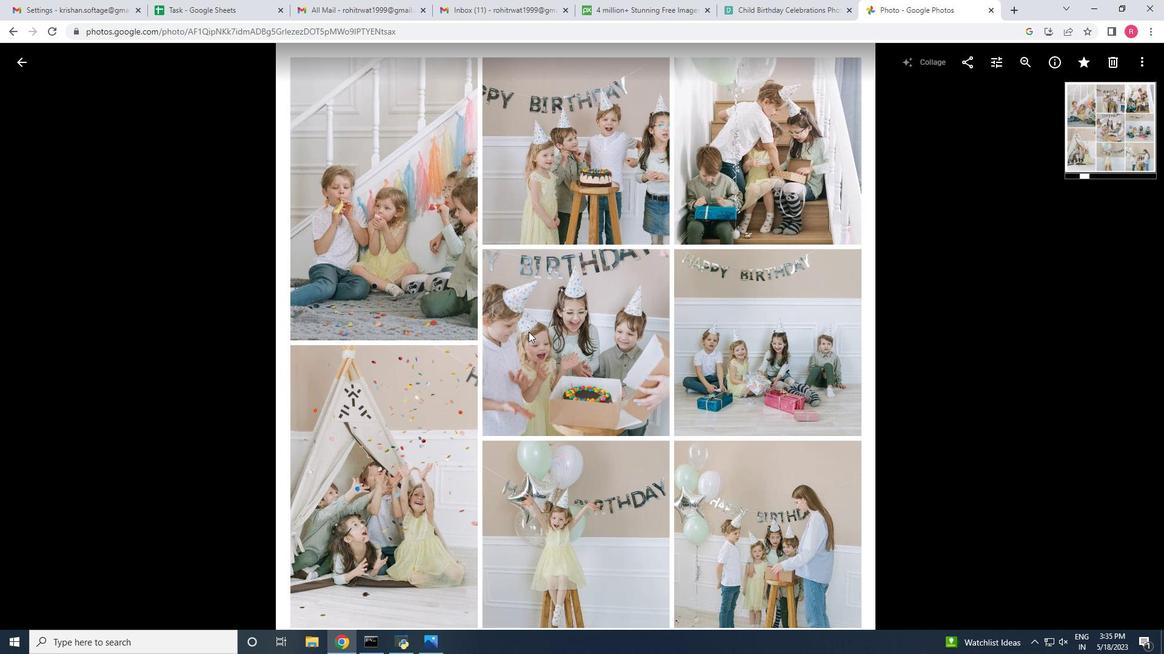 
Action: Mouse scrolled (528, 331) with delta (0, 0)
Screenshot: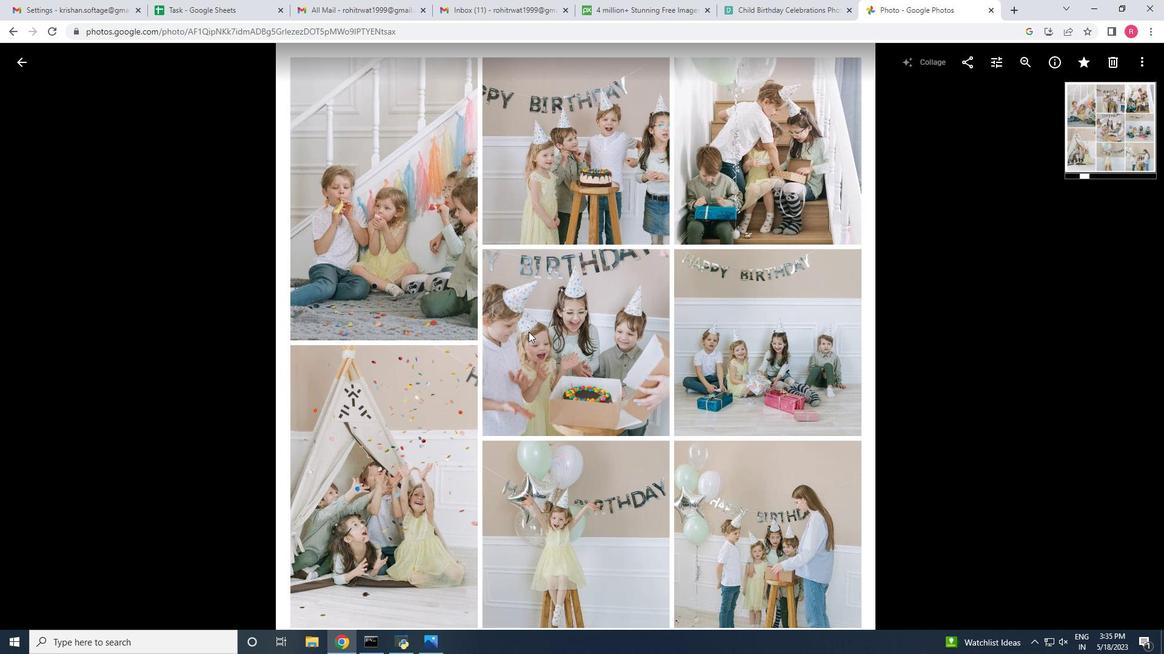
Action: Mouse scrolled (528, 331) with delta (0, 0)
Screenshot: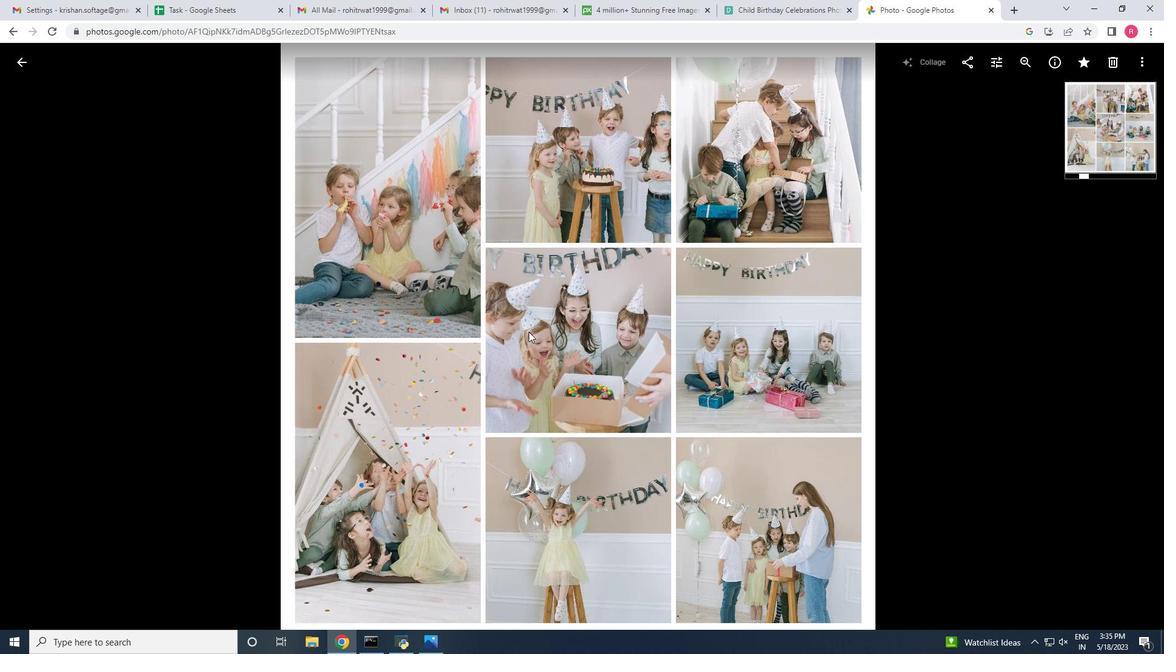 
Action: Mouse moved to (14, 67)
Screenshot: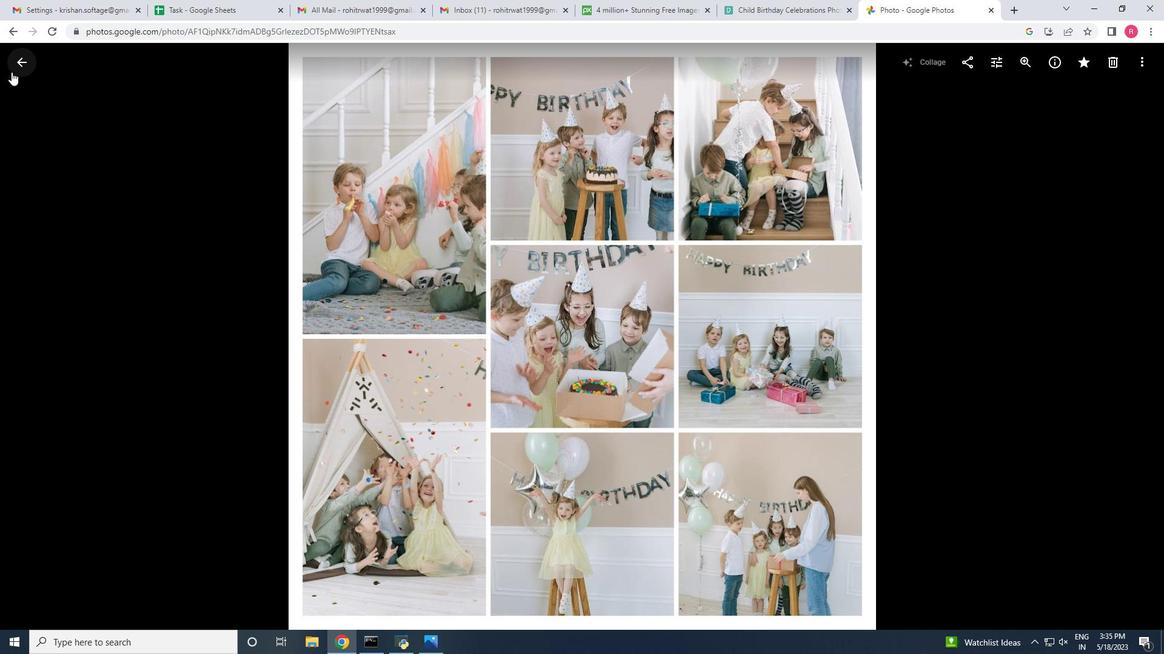 
Action: Mouse pressed left at (14, 67)
Screenshot: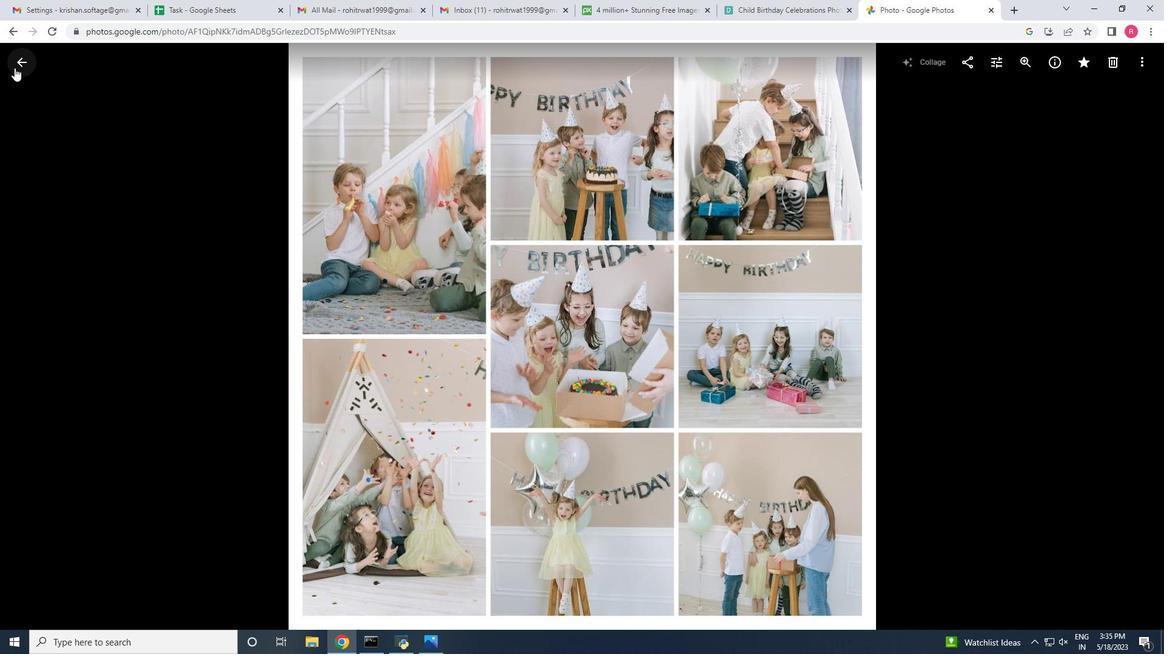 
Action: Mouse moved to (261, 219)
Screenshot: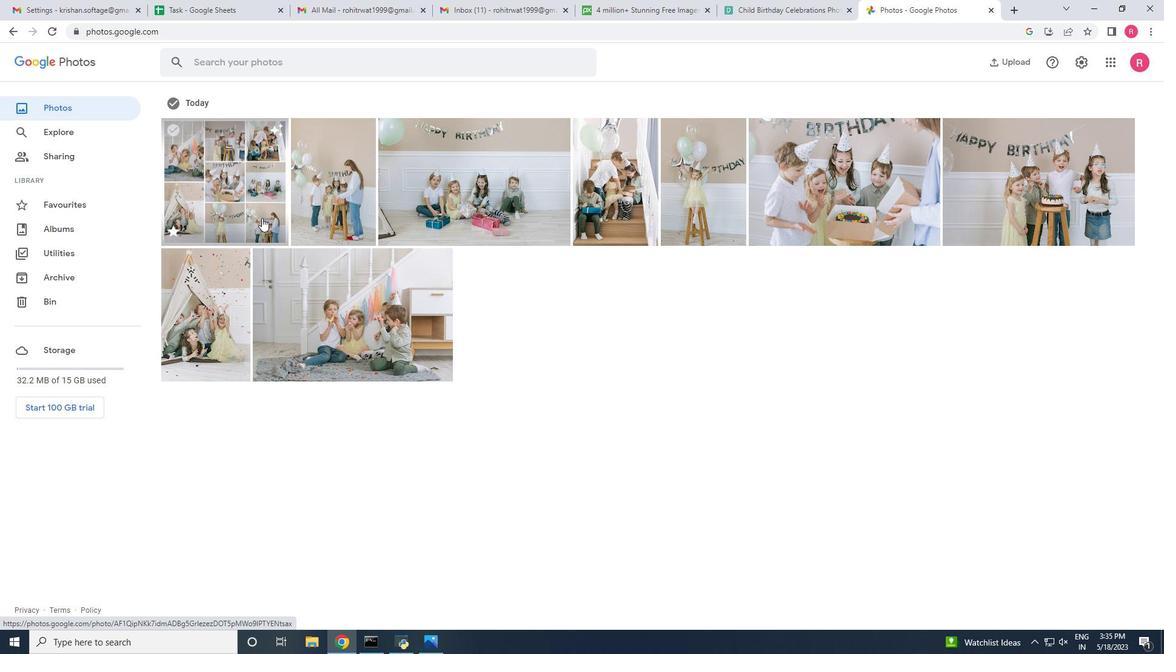 
